 Task: Check the sale-to-list ratio of center island in the last 1 year.
Action: Mouse moved to (1091, 250)
Screenshot: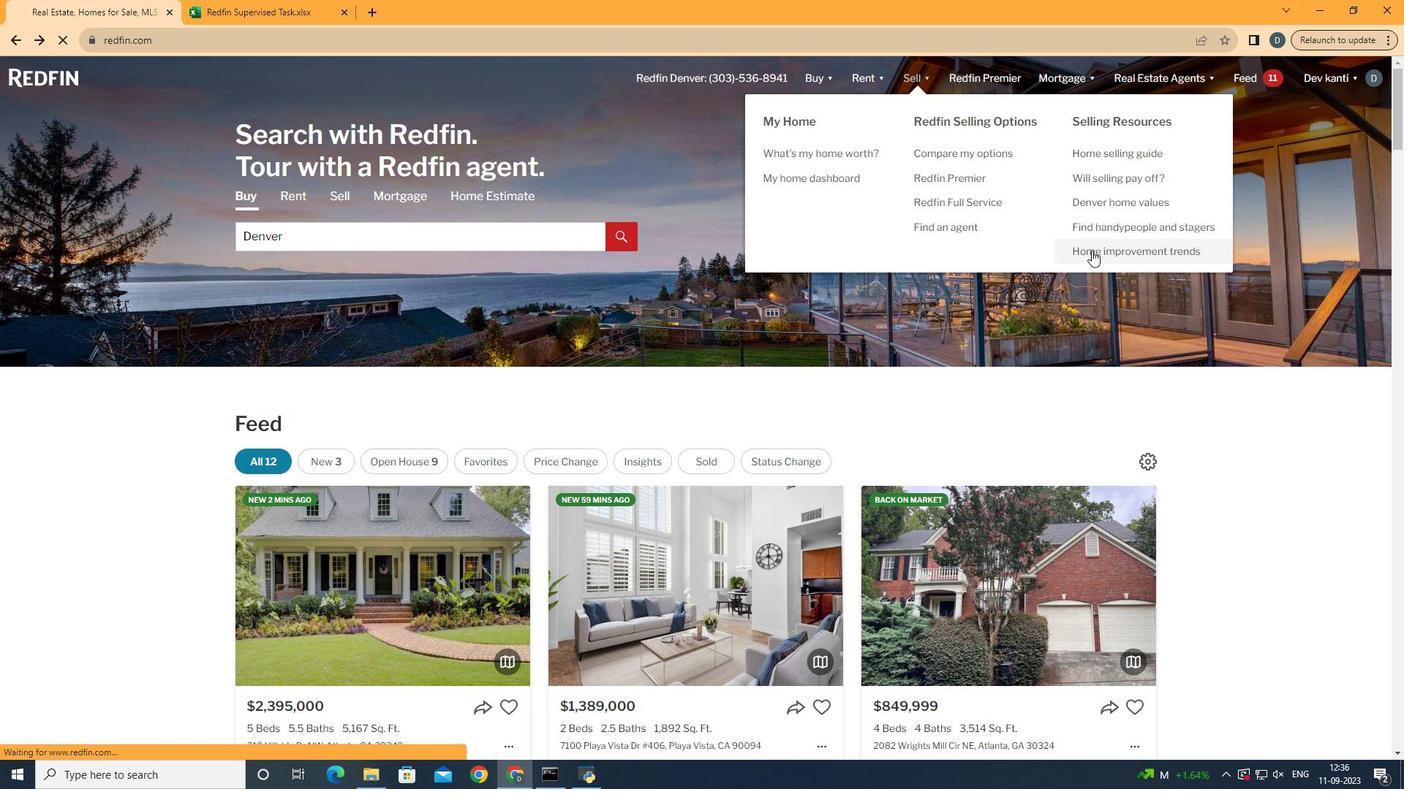 
Action: Mouse pressed left at (1091, 250)
Screenshot: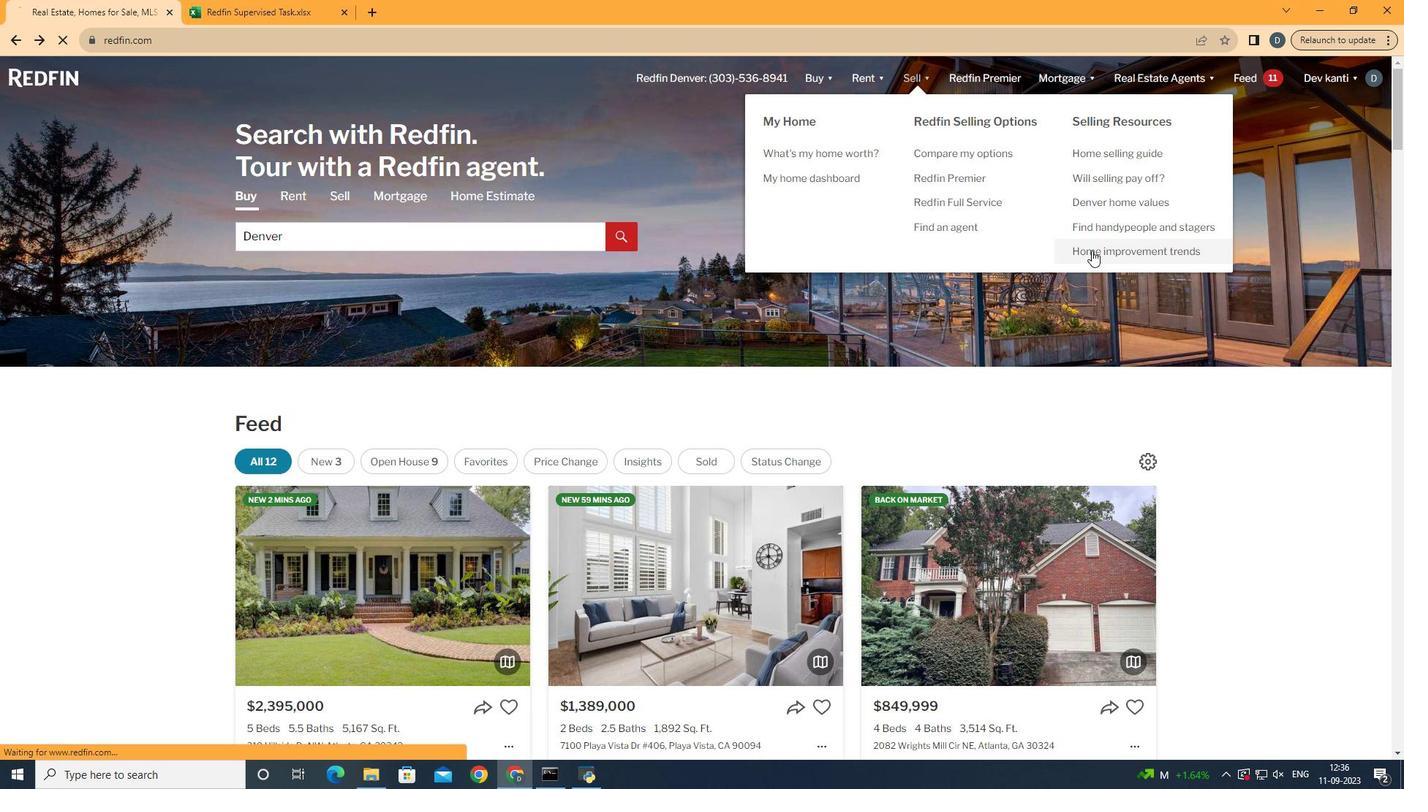
Action: Mouse moved to (362, 282)
Screenshot: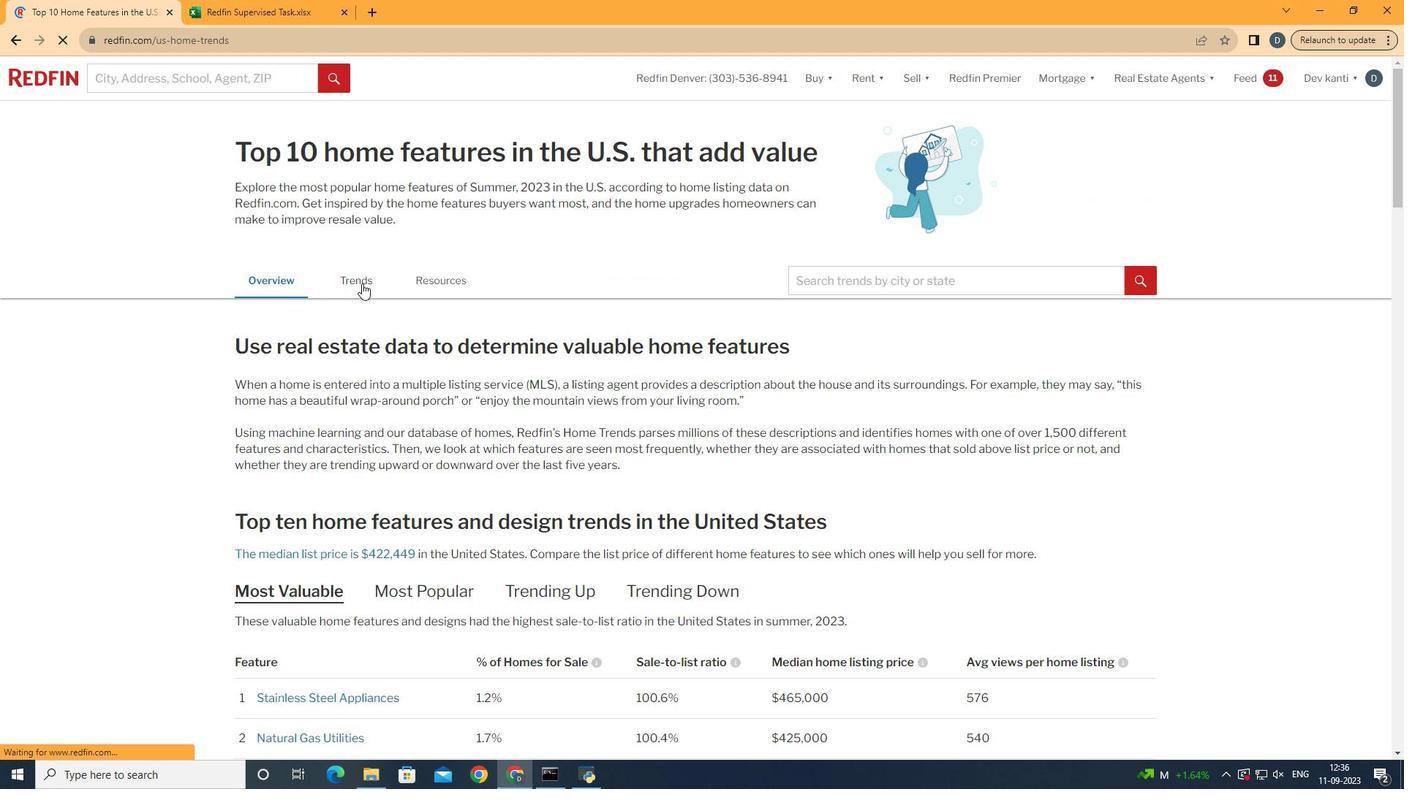 
Action: Mouse pressed left at (362, 282)
Screenshot: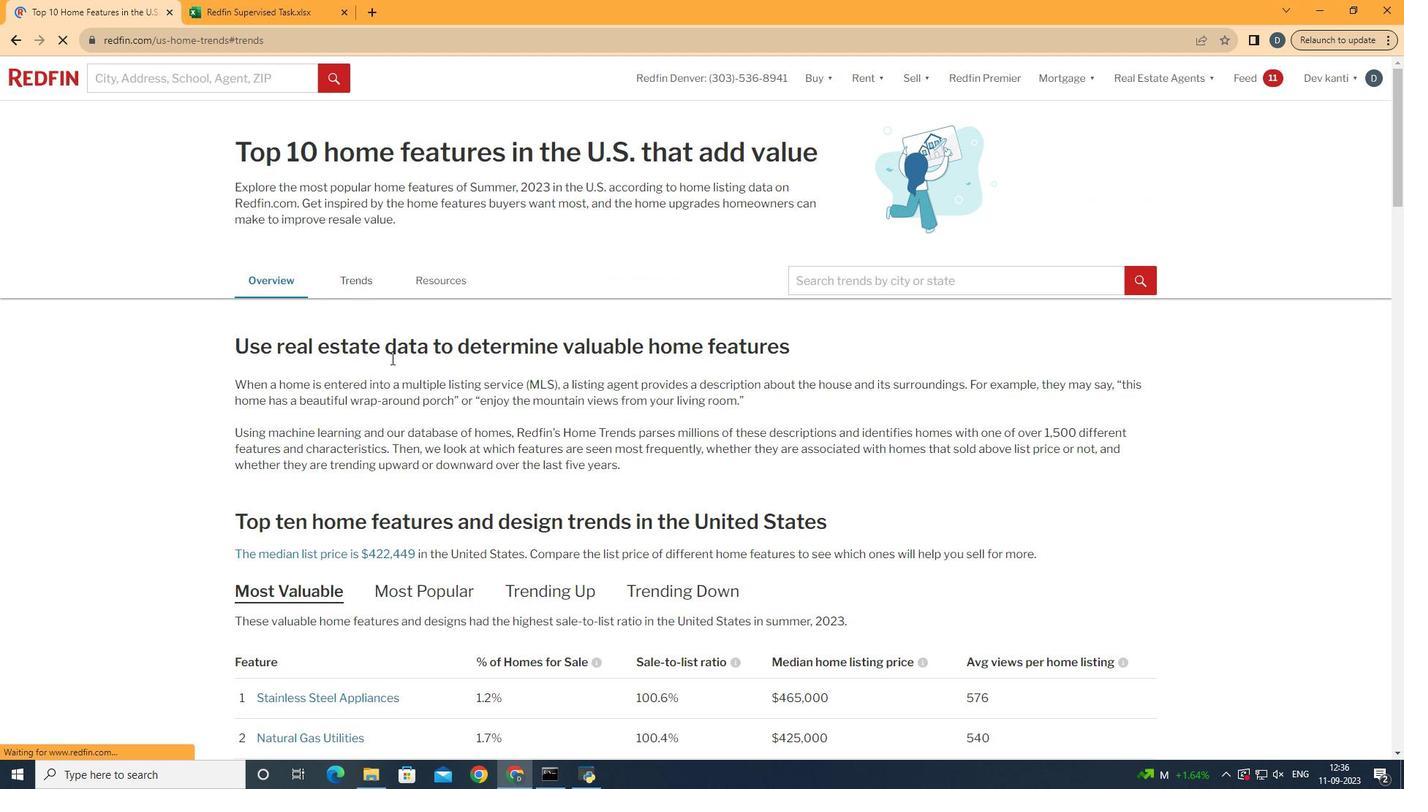 
Action: Mouse moved to (462, 409)
Screenshot: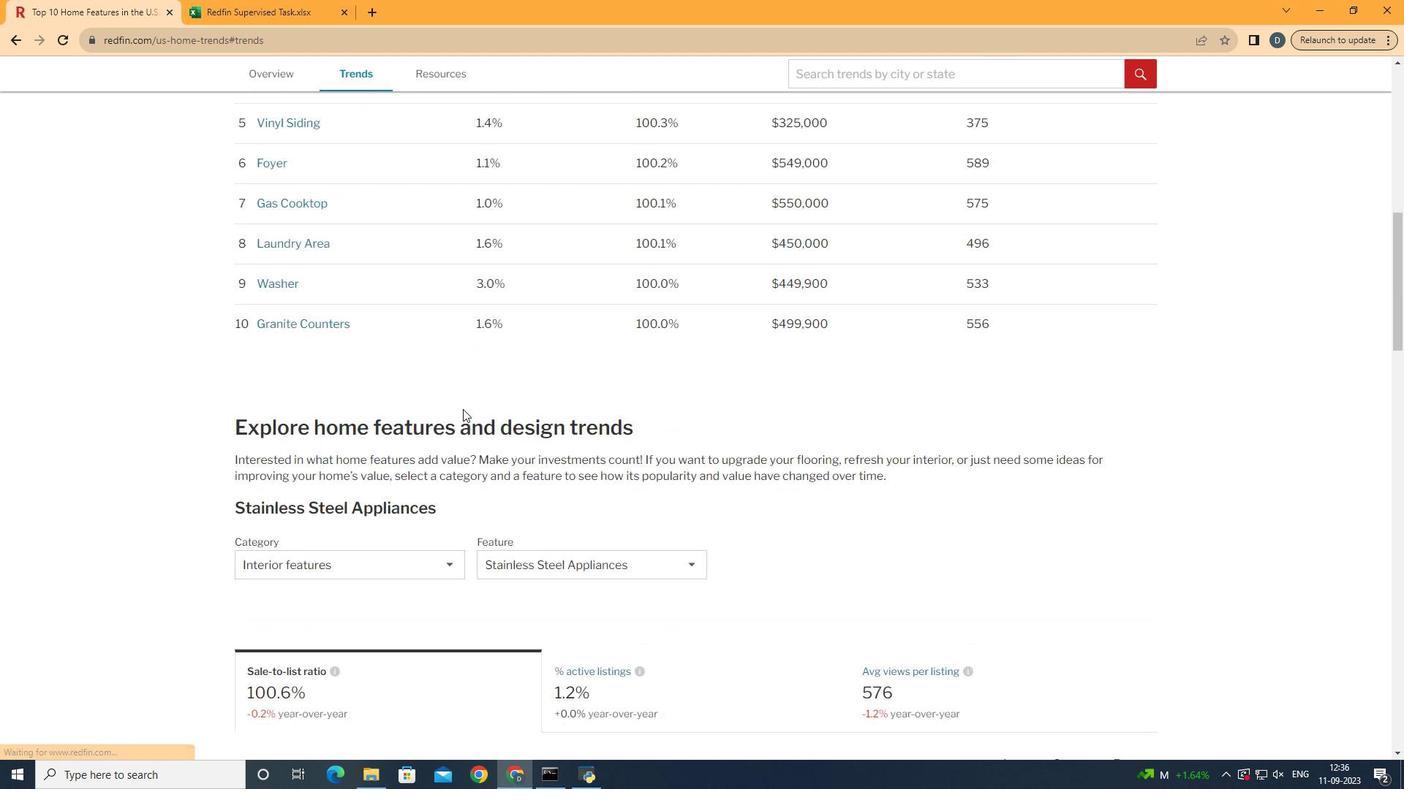 
Action: Mouse scrolled (462, 408) with delta (0, 0)
Screenshot: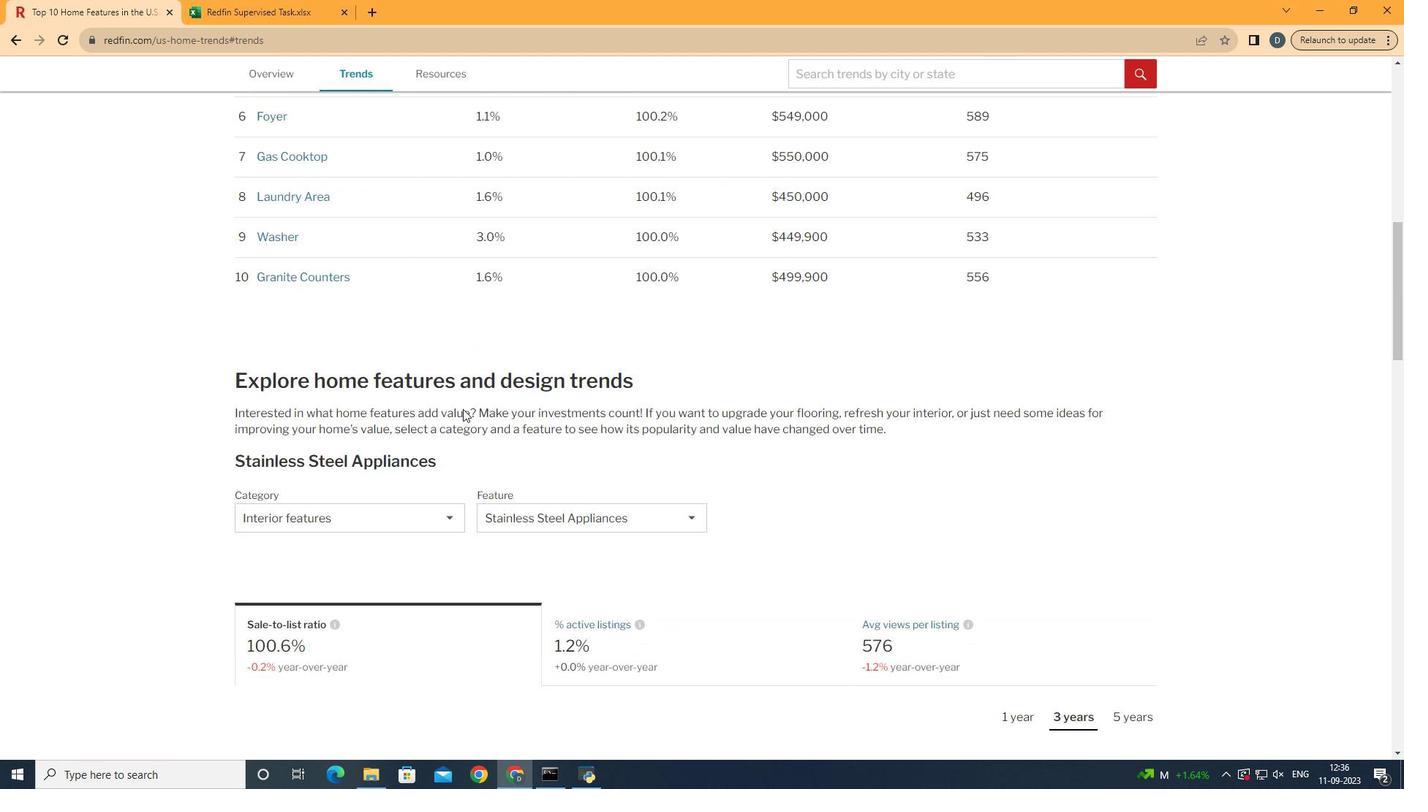 
Action: Mouse scrolled (462, 408) with delta (0, 0)
Screenshot: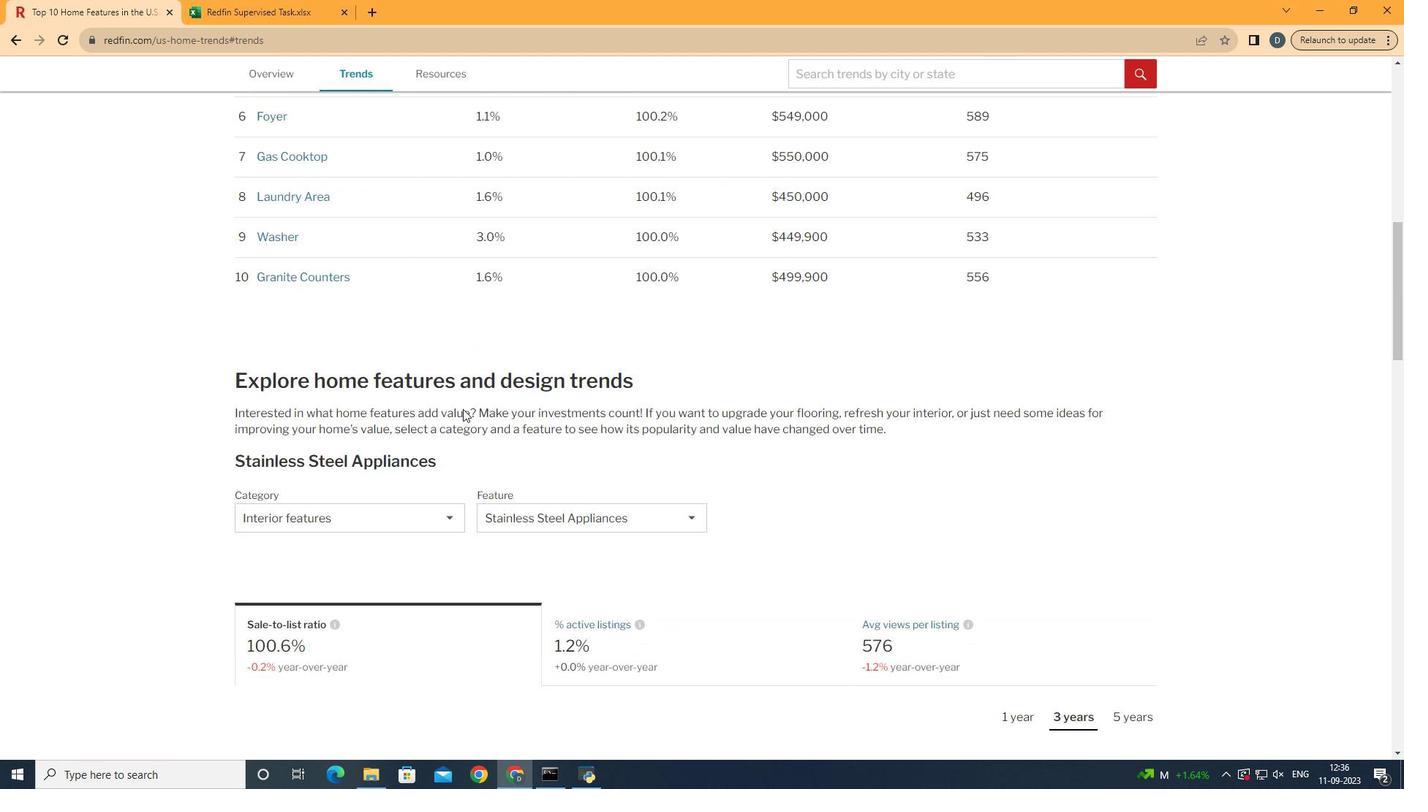 
Action: Mouse scrolled (462, 408) with delta (0, 0)
Screenshot: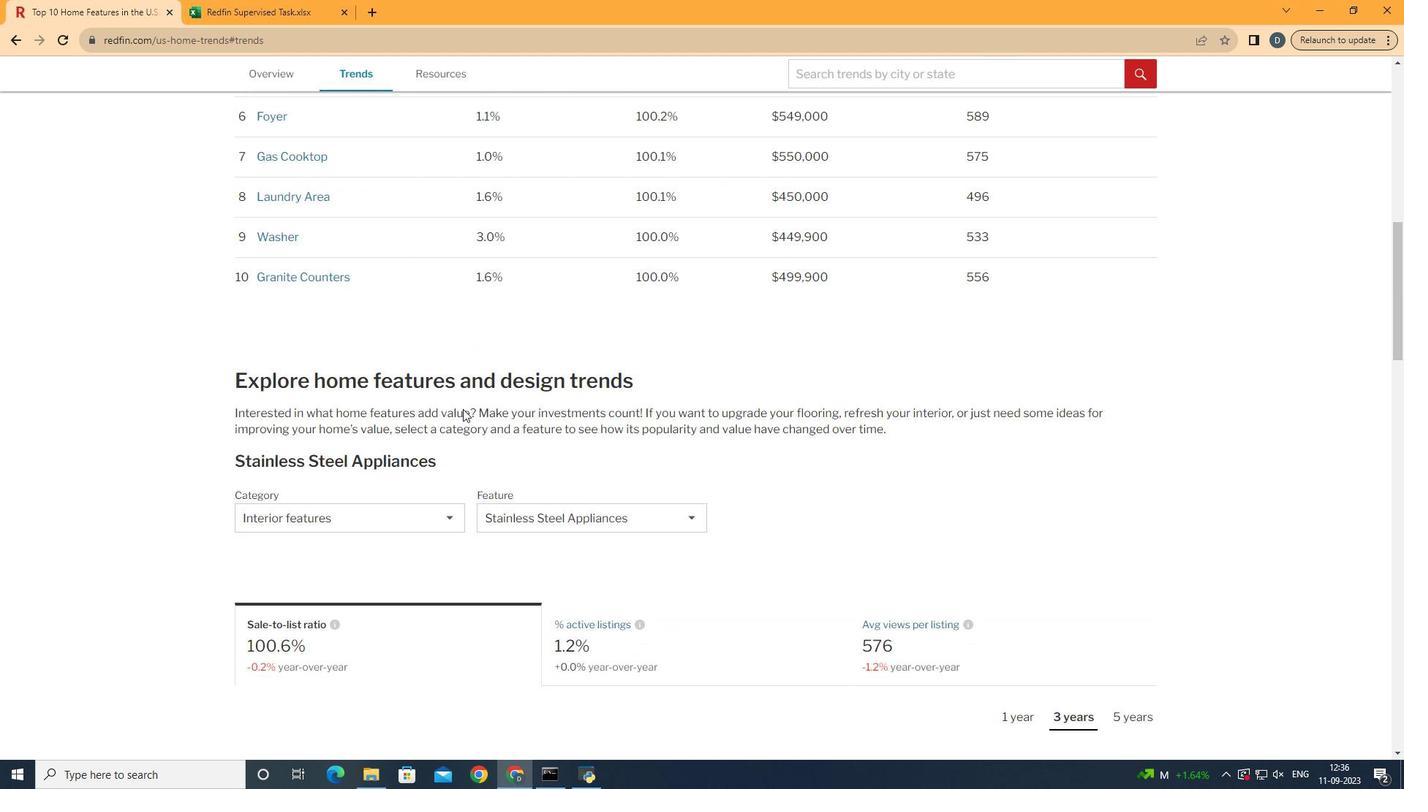 
Action: Mouse scrolled (462, 408) with delta (0, 0)
Screenshot: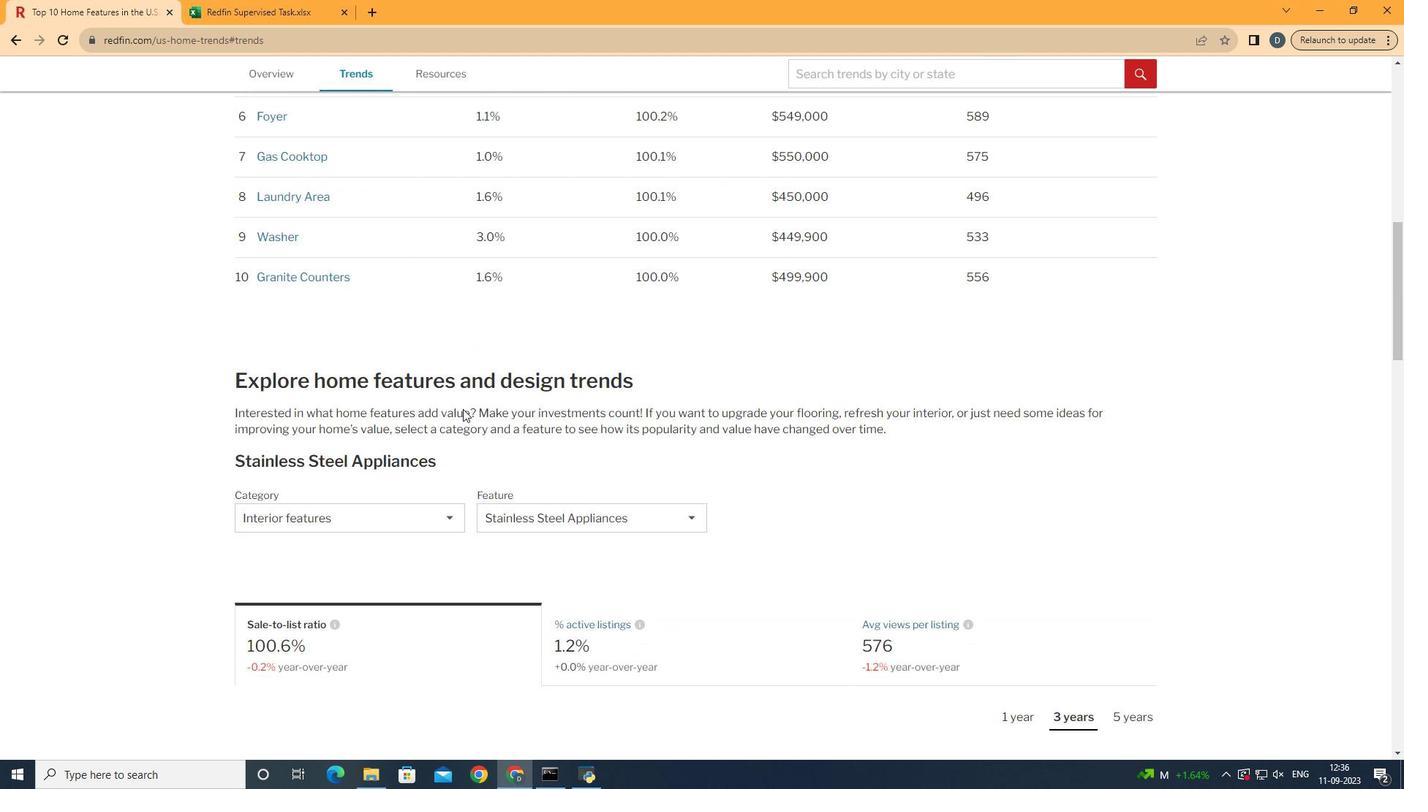 
Action: Mouse scrolled (462, 408) with delta (0, 0)
Screenshot: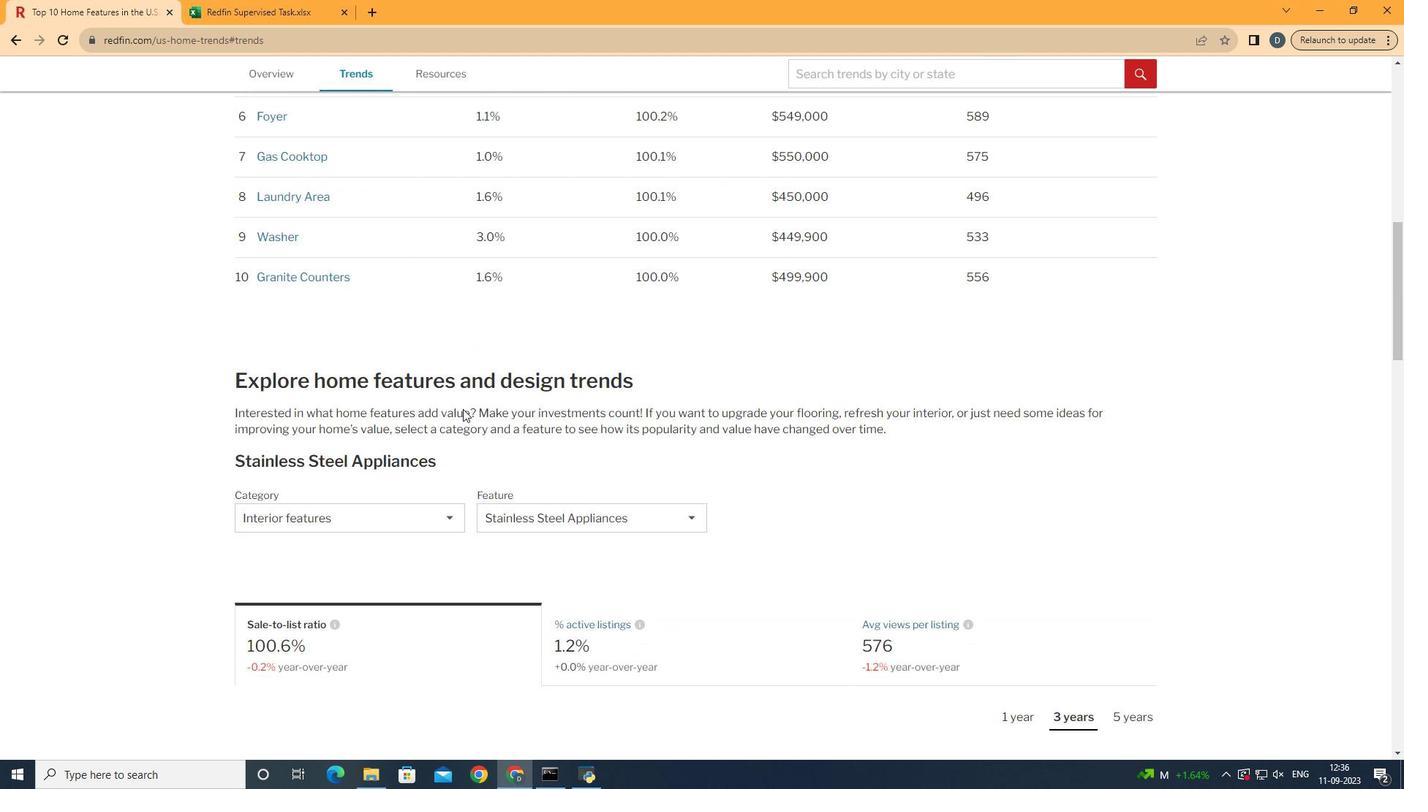 
Action: Mouse scrolled (462, 408) with delta (0, 0)
Screenshot: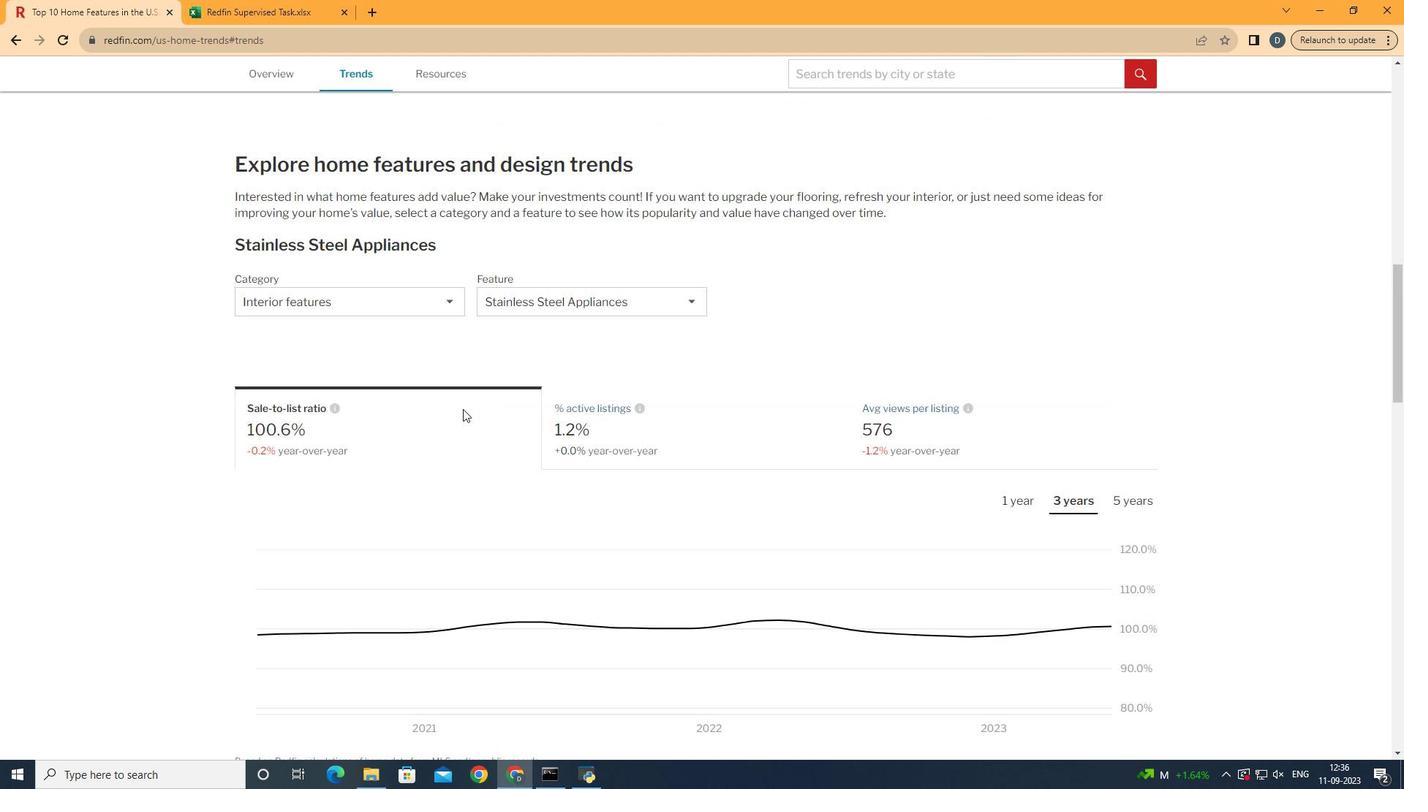 
Action: Mouse scrolled (462, 408) with delta (0, 0)
Screenshot: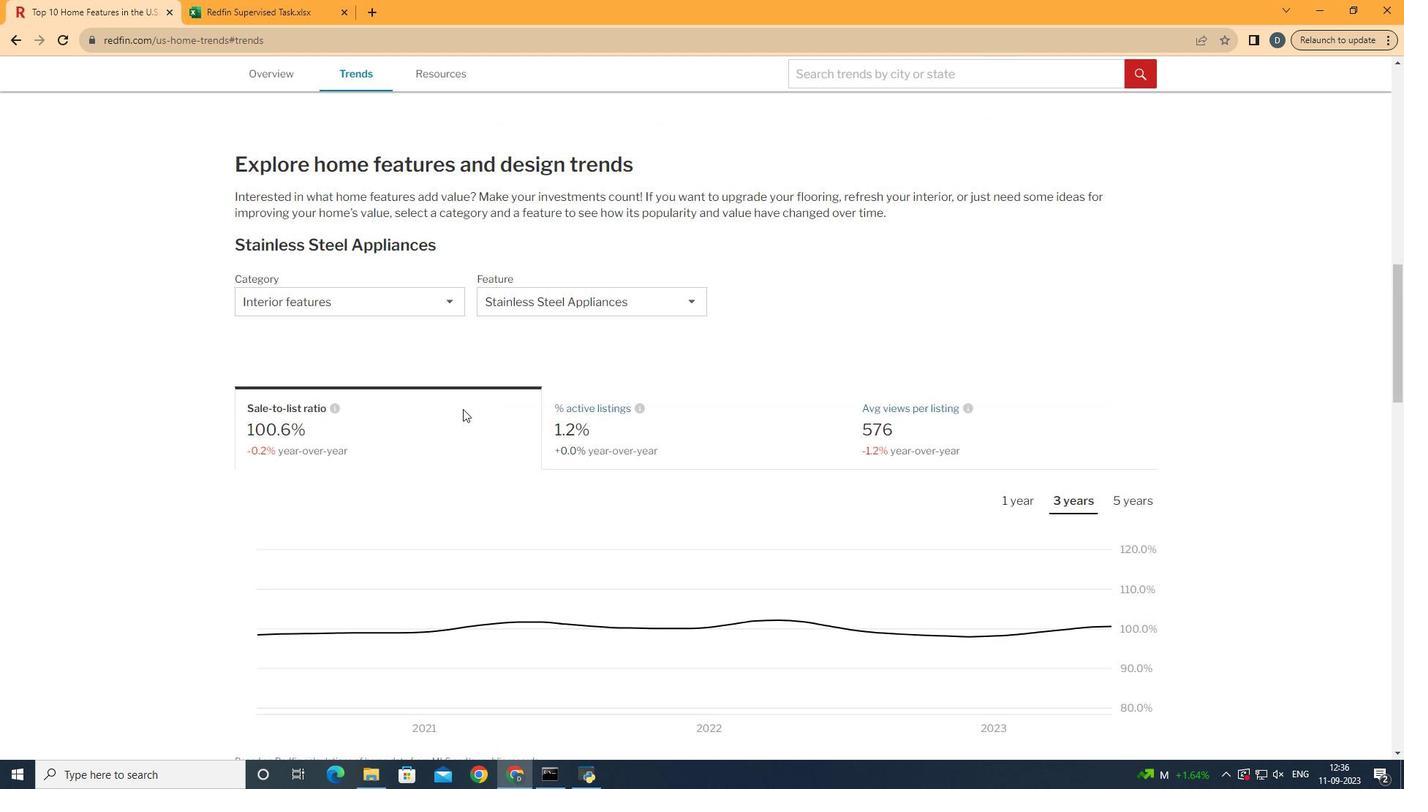 
Action: Mouse scrolled (462, 408) with delta (0, 0)
Screenshot: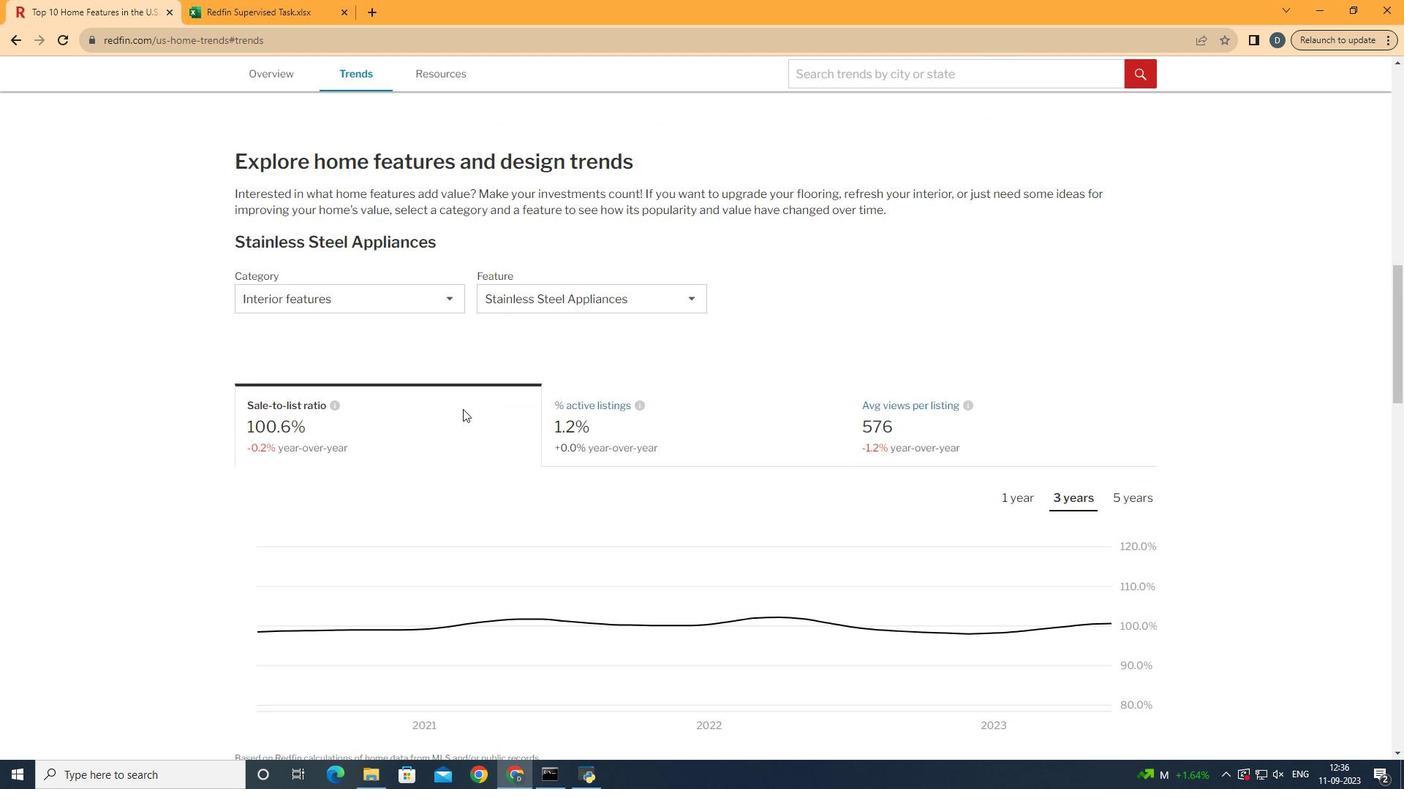 
Action: Mouse moved to (429, 307)
Screenshot: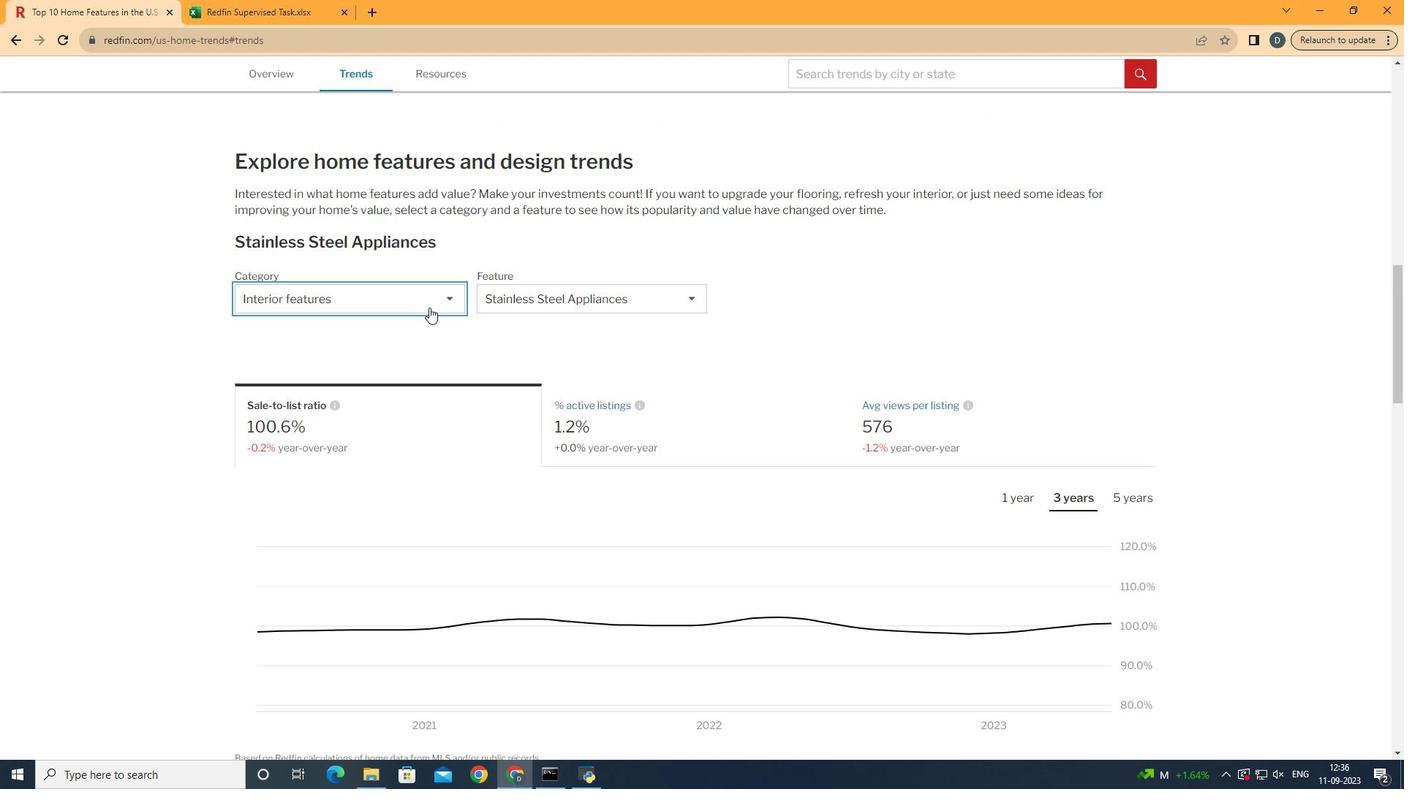 
Action: Mouse pressed left at (429, 307)
Screenshot: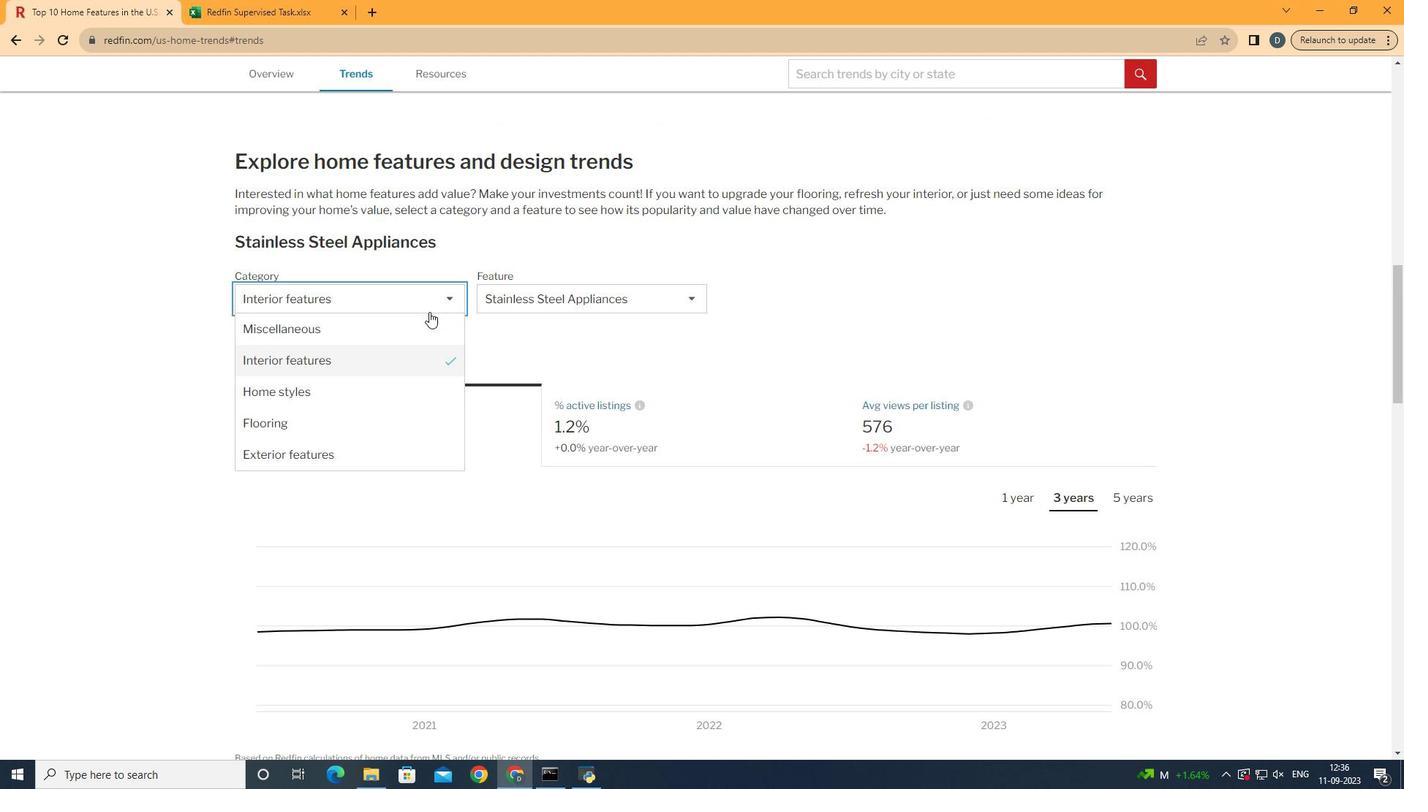 
Action: Mouse moved to (431, 350)
Screenshot: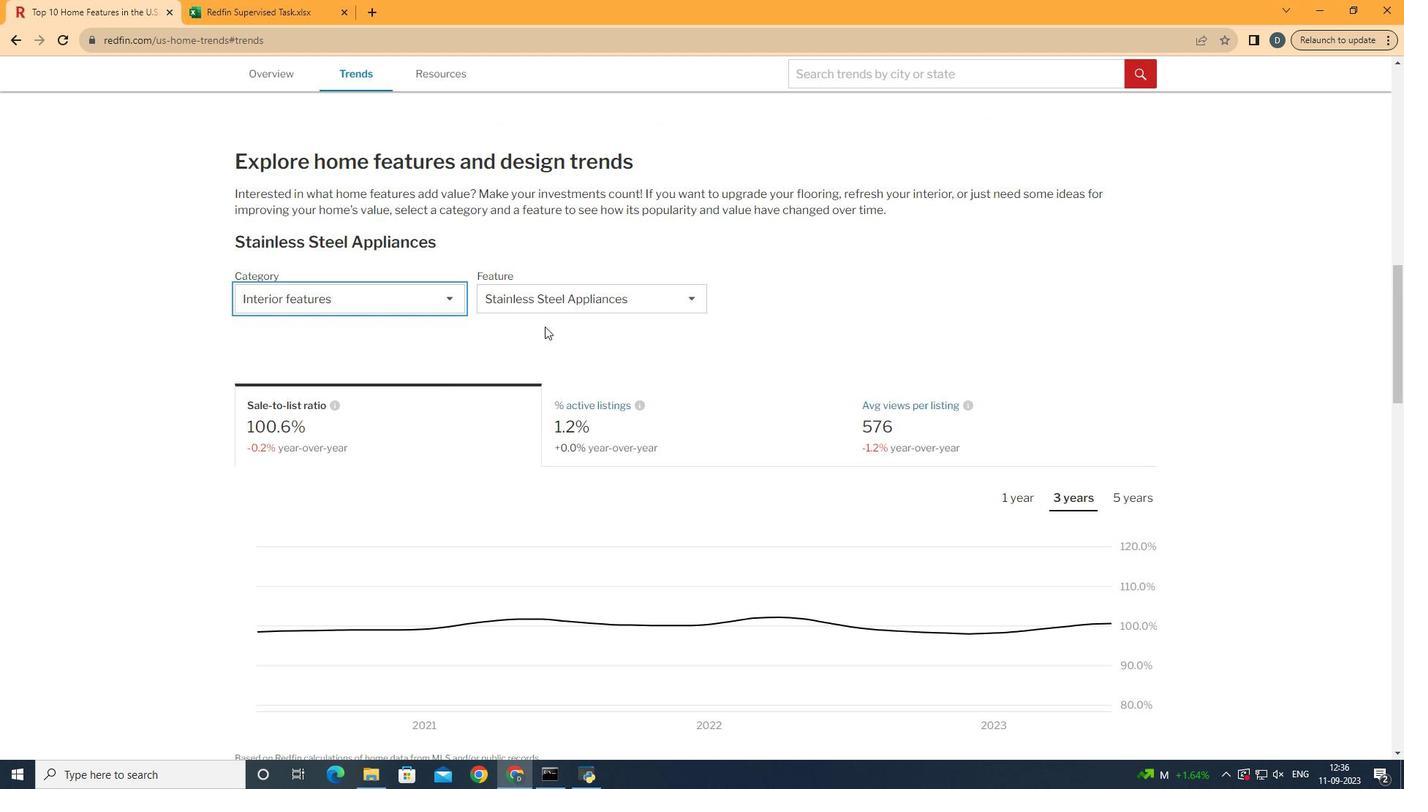
Action: Mouse pressed left at (431, 350)
Screenshot: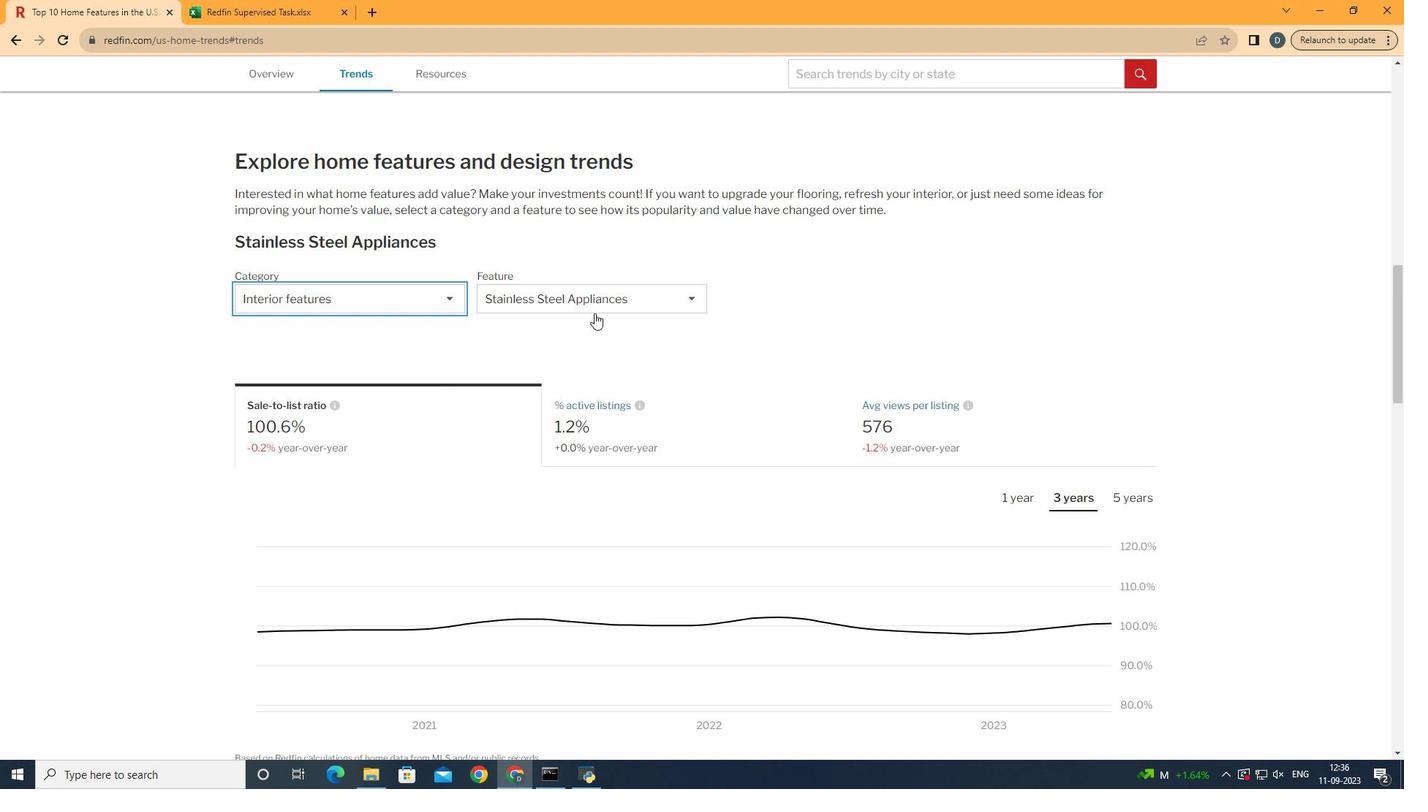 
Action: Mouse moved to (596, 312)
Screenshot: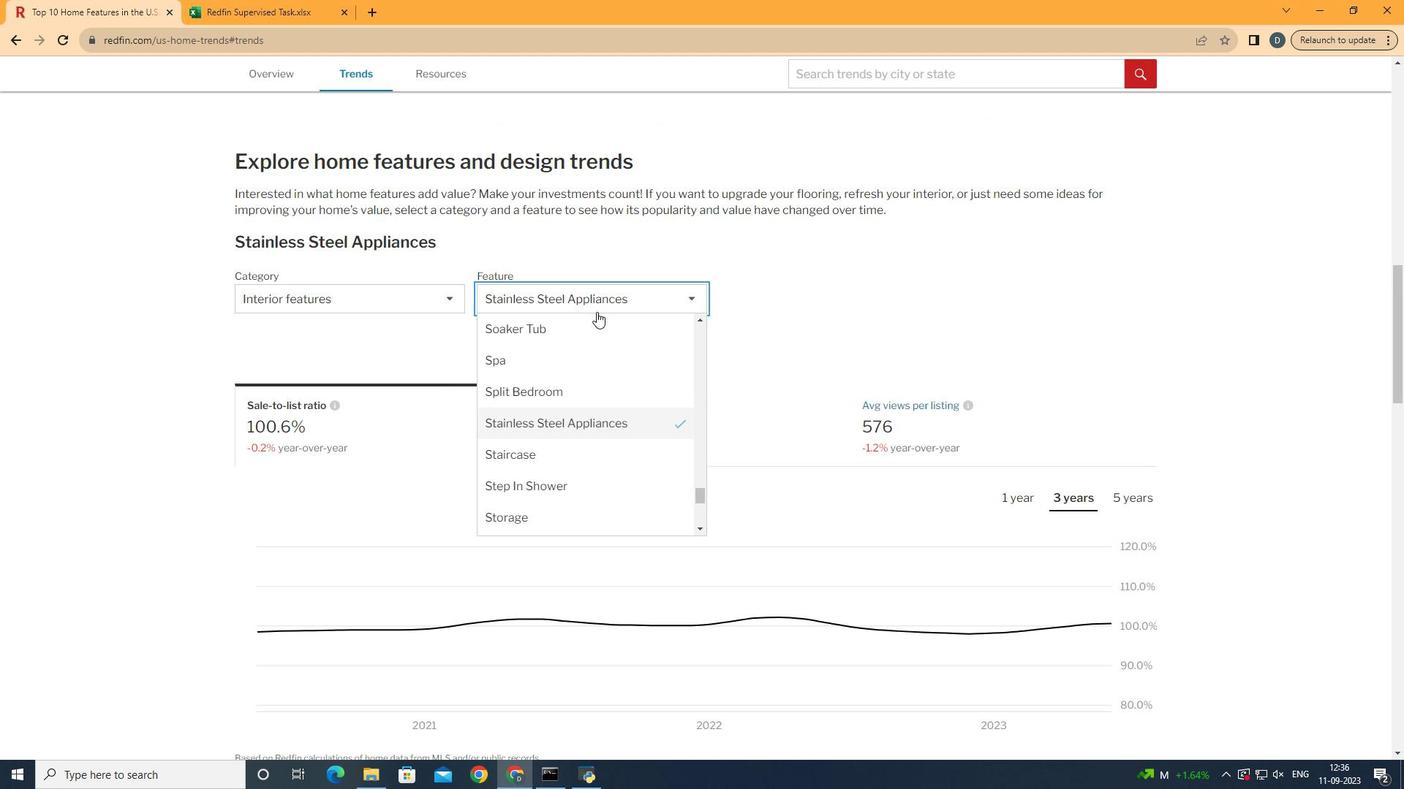 
Action: Mouse pressed left at (596, 312)
Screenshot: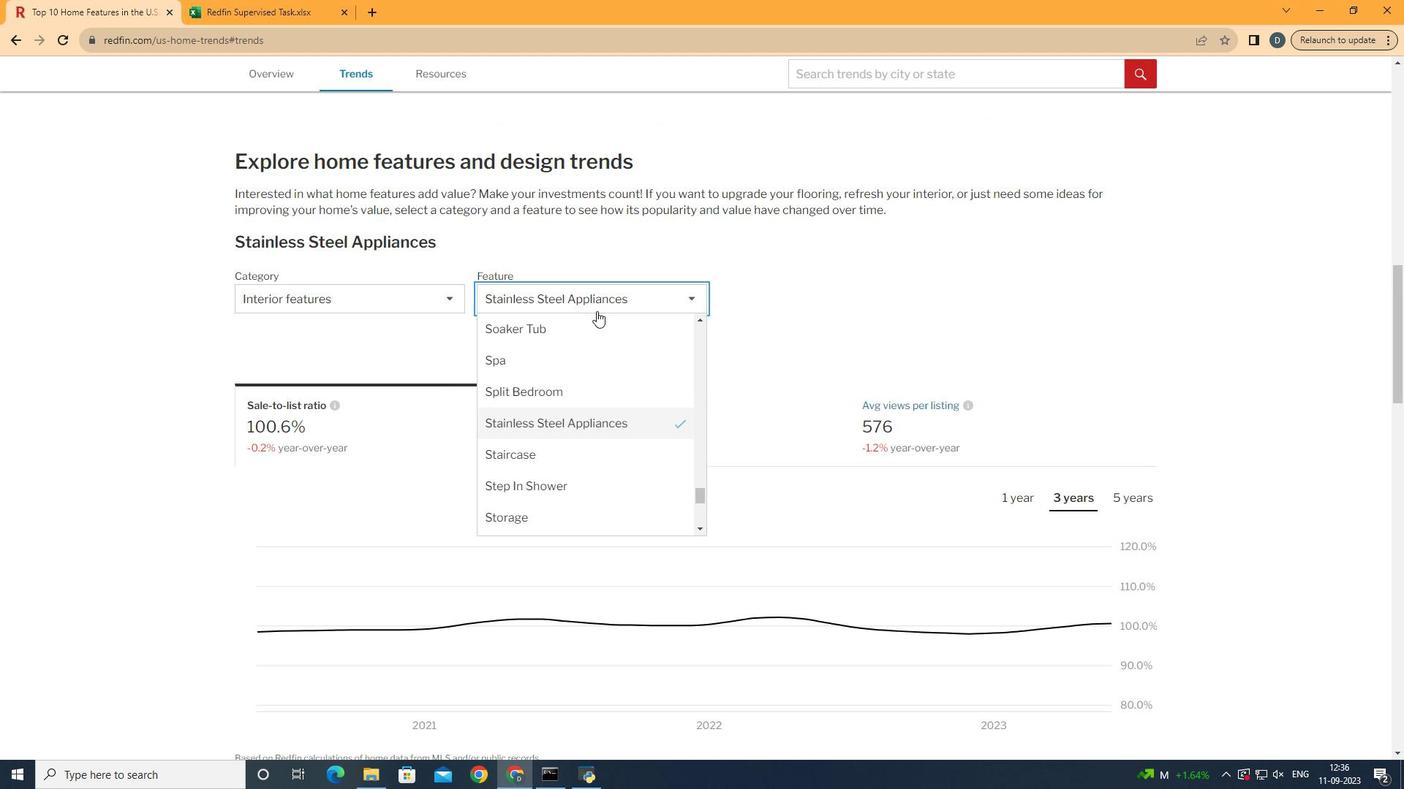 
Action: Mouse moved to (586, 366)
Screenshot: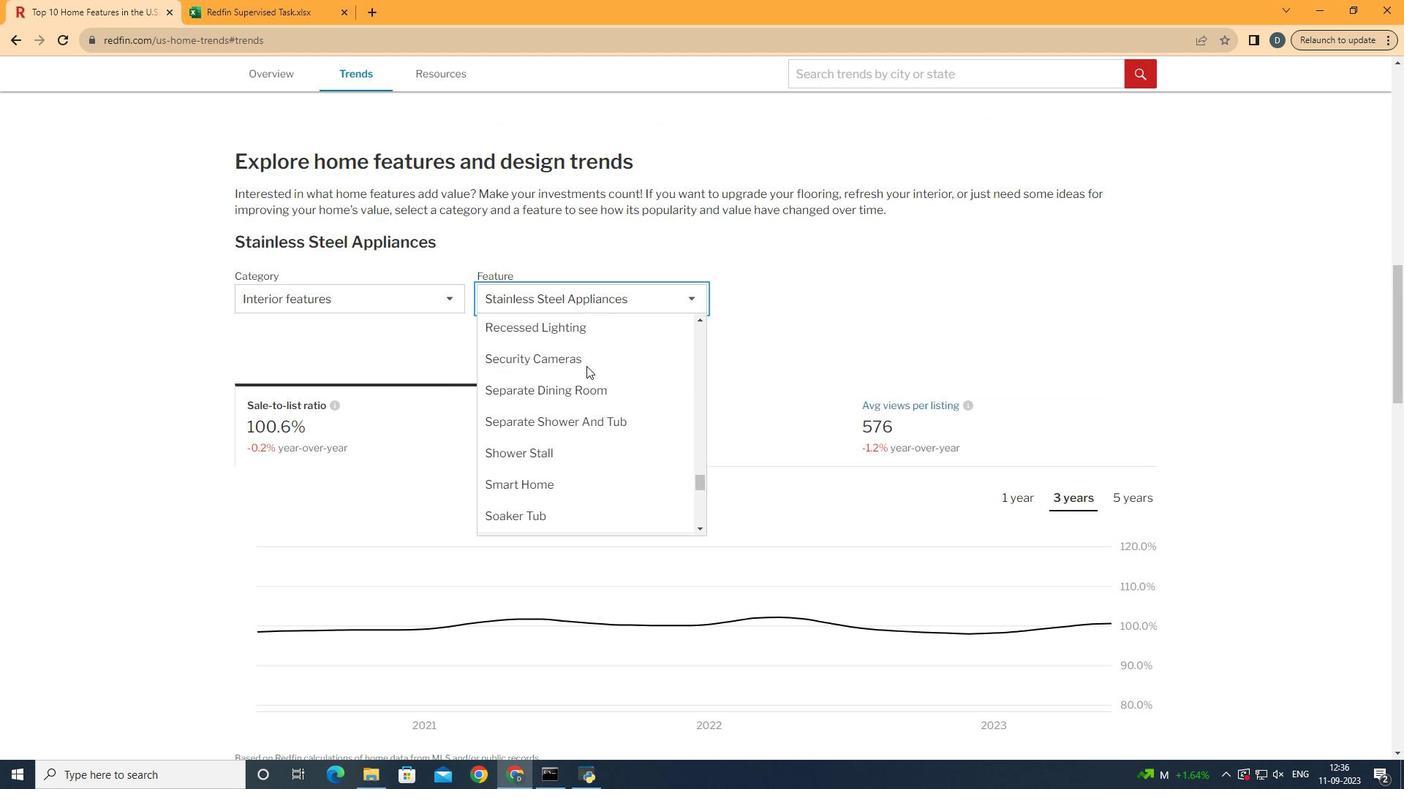 
Action: Mouse scrolled (586, 367) with delta (0, 0)
Screenshot: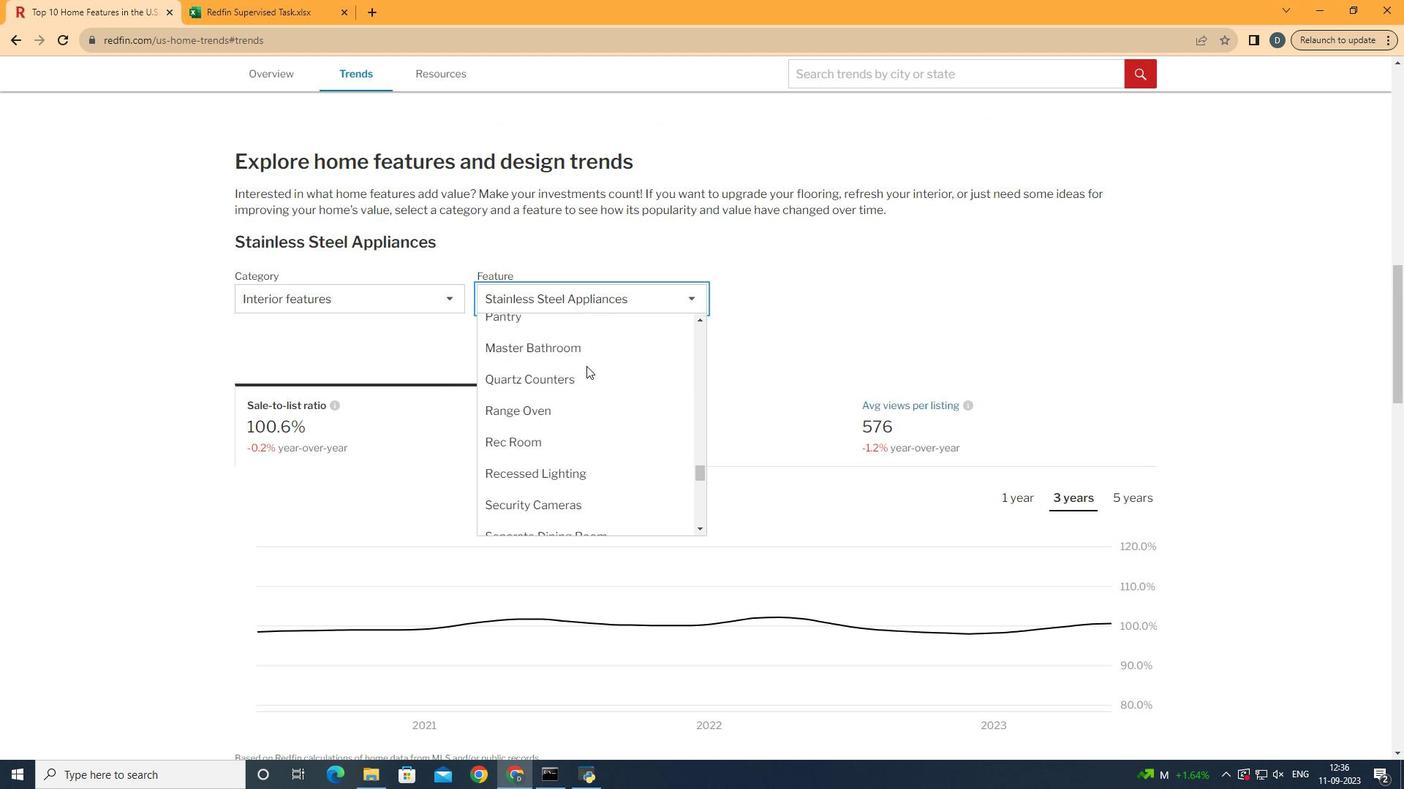 
Action: Mouse scrolled (586, 367) with delta (0, 0)
Screenshot: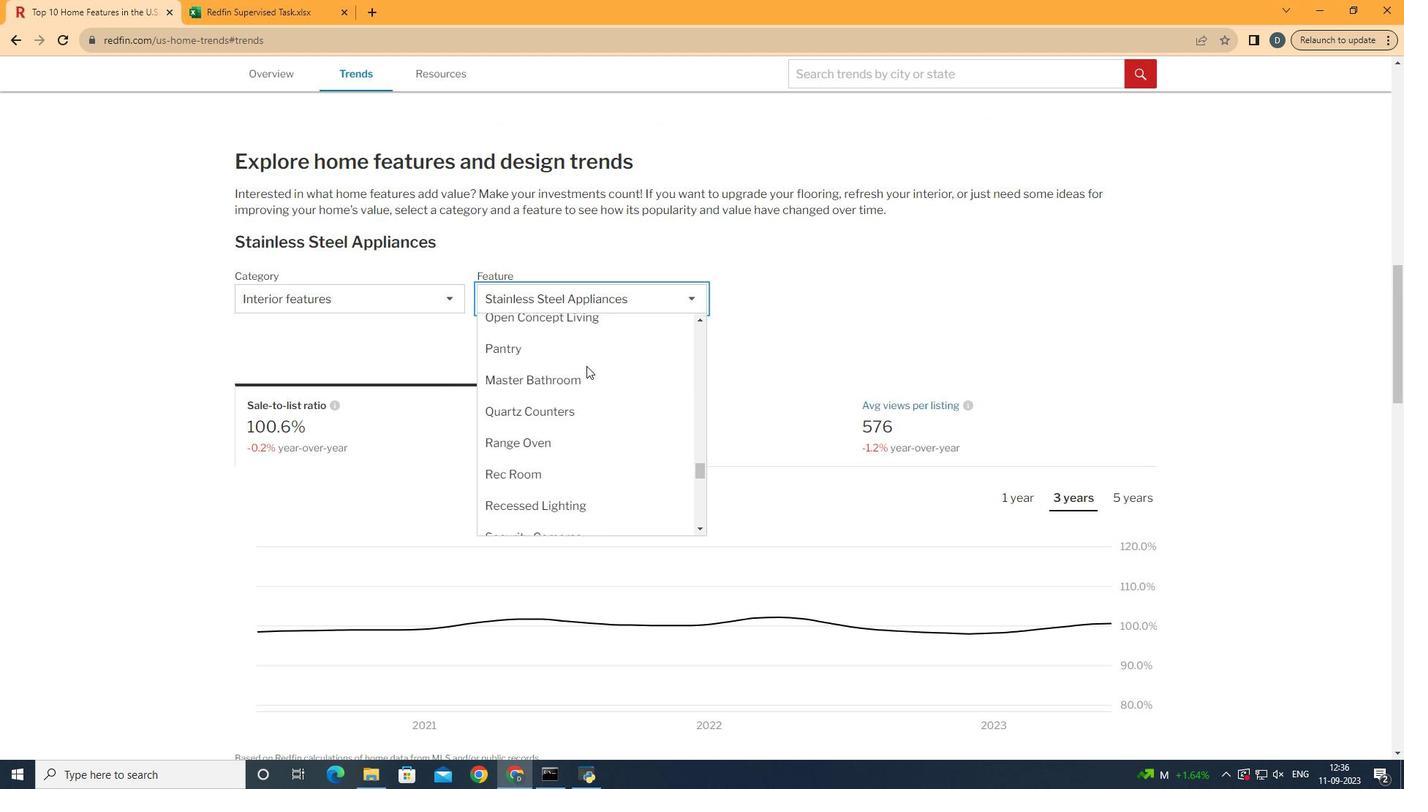 
Action: Mouse scrolled (586, 367) with delta (0, 0)
Screenshot: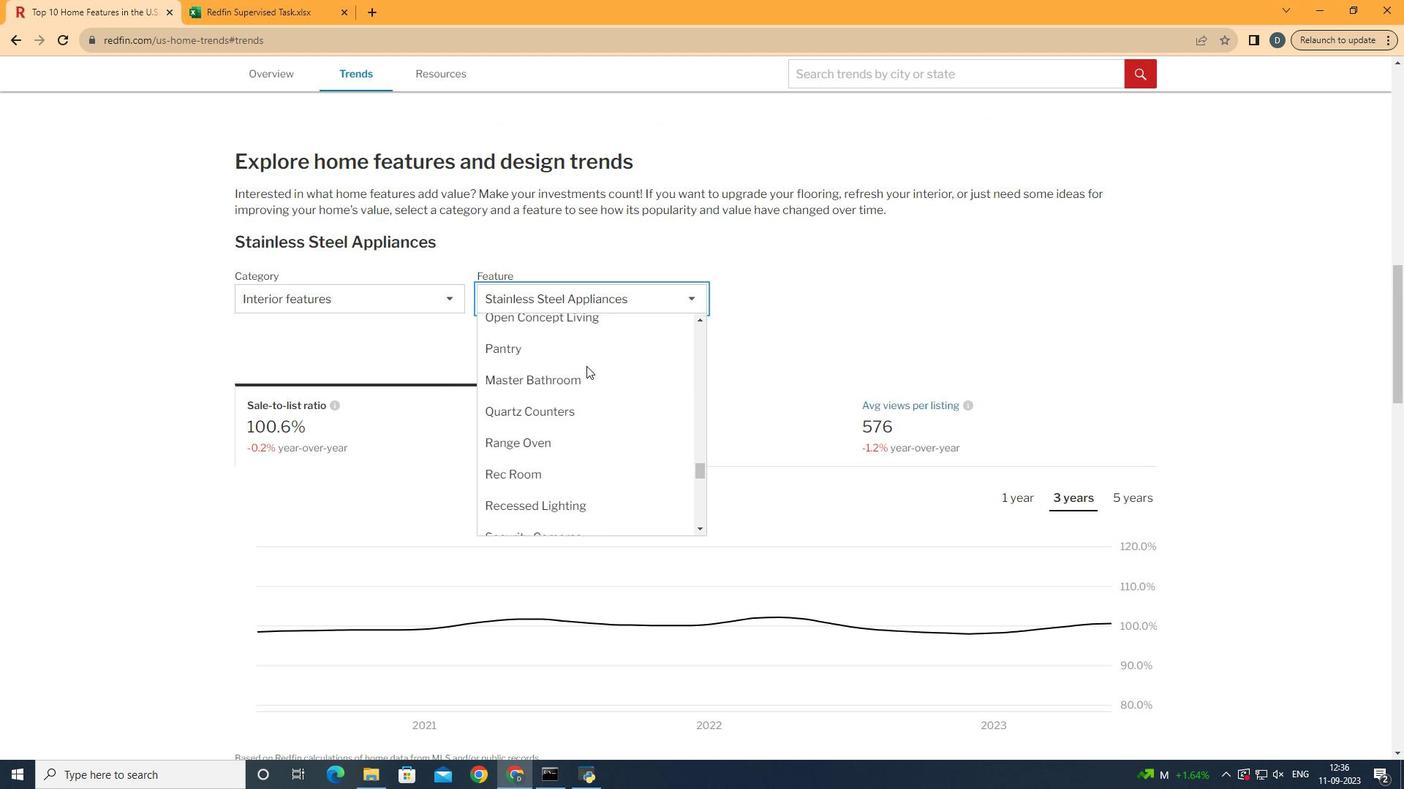 
Action: Mouse scrolled (586, 367) with delta (0, 0)
Screenshot: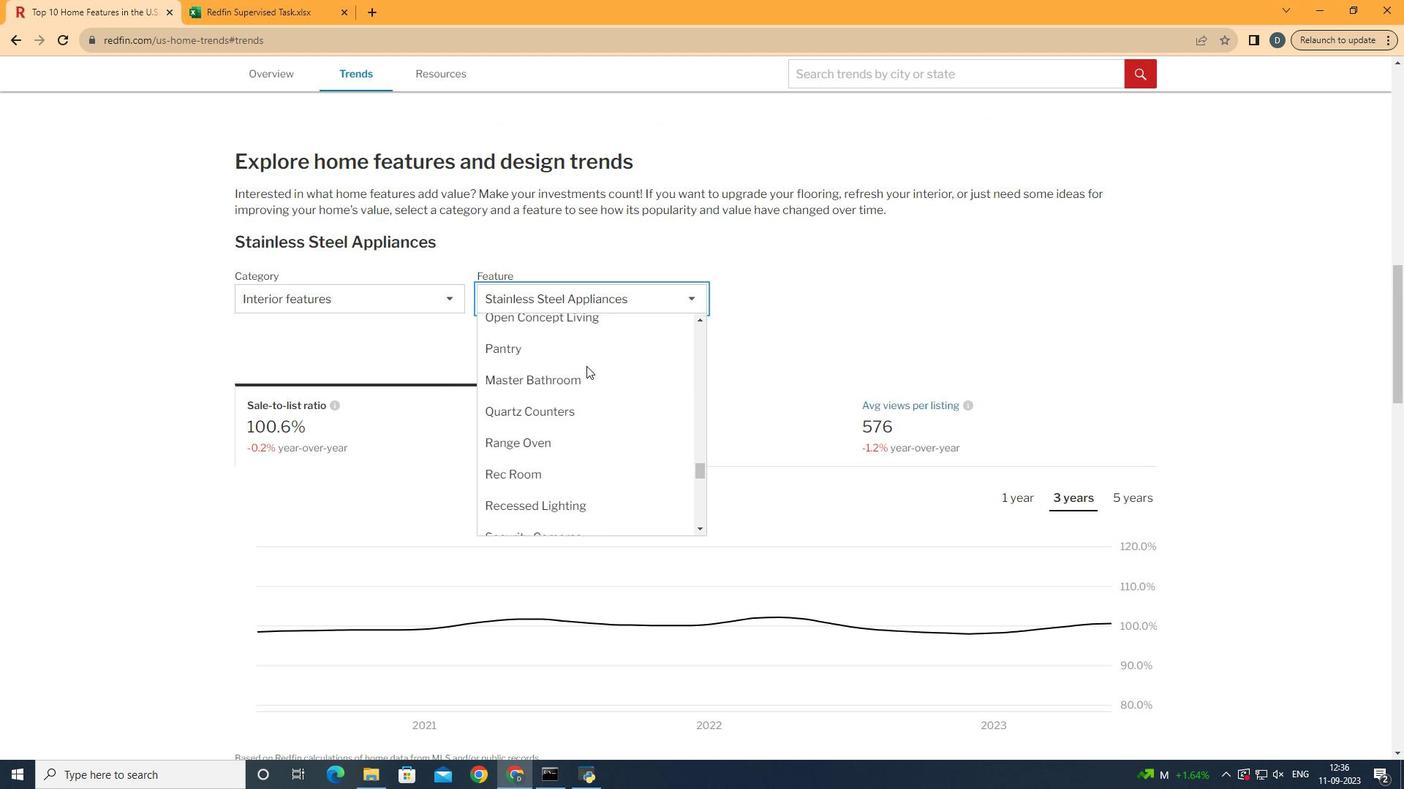 
Action: Mouse scrolled (586, 367) with delta (0, 0)
Screenshot: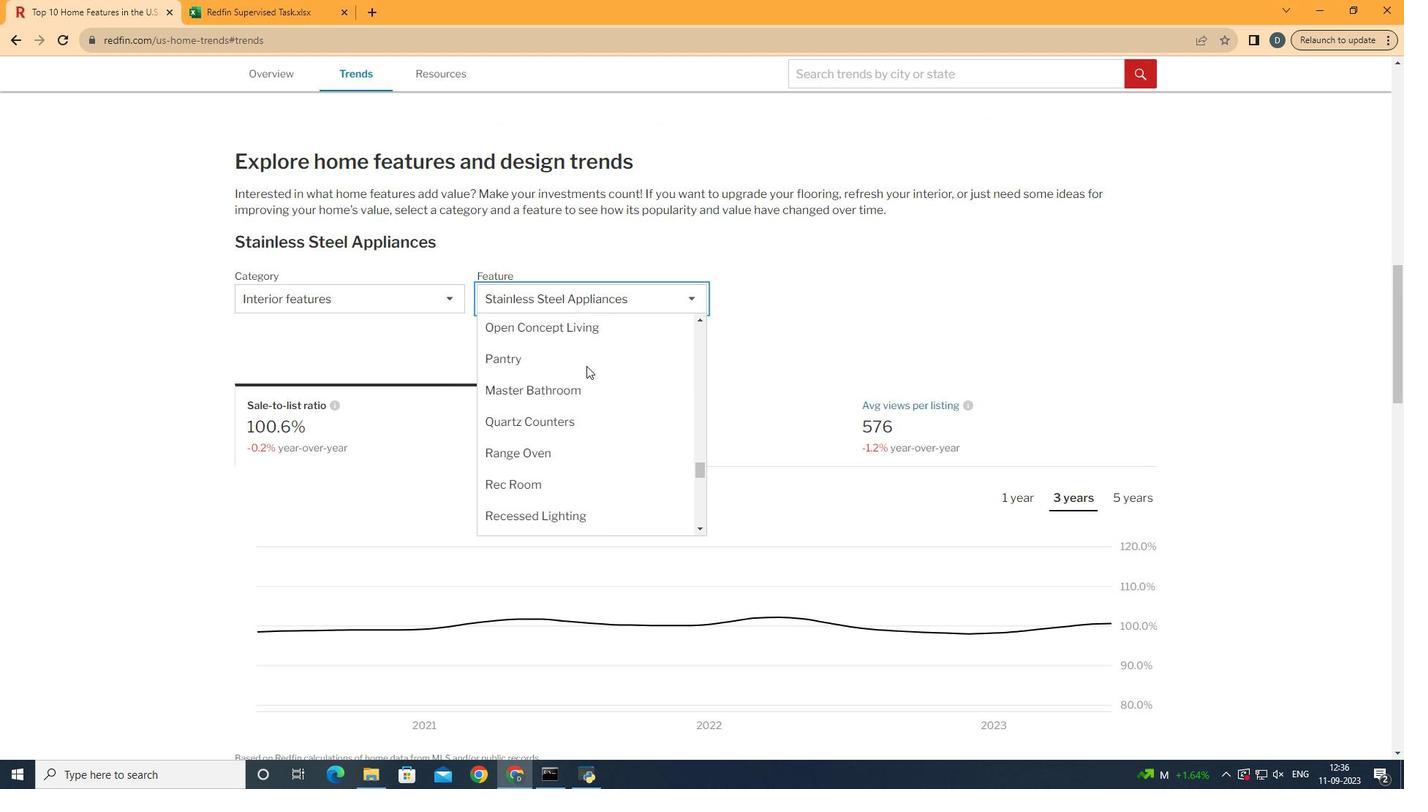 
Action: Mouse scrolled (586, 367) with delta (0, 0)
Screenshot: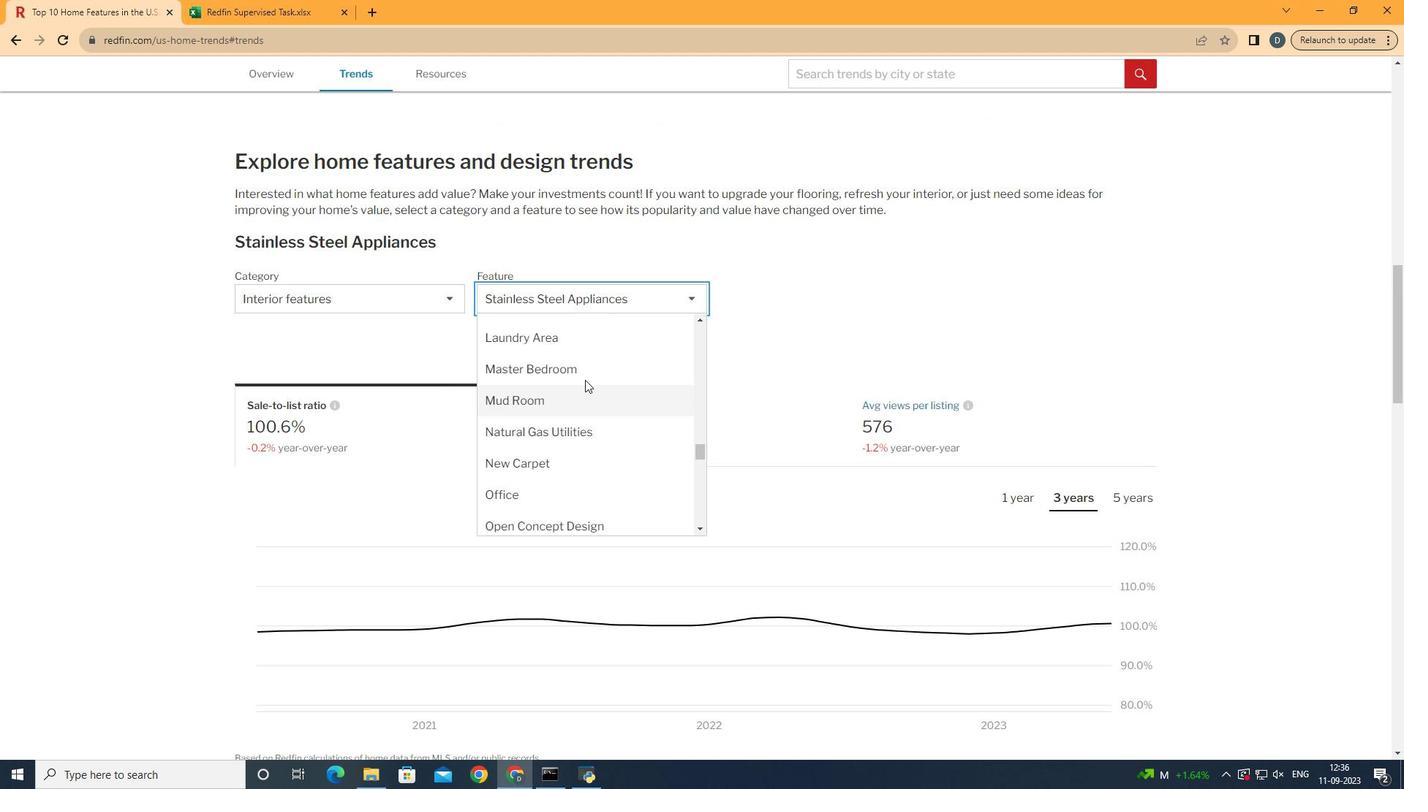 
Action: Mouse scrolled (586, 367) with delta (0, 0)
Screenshot: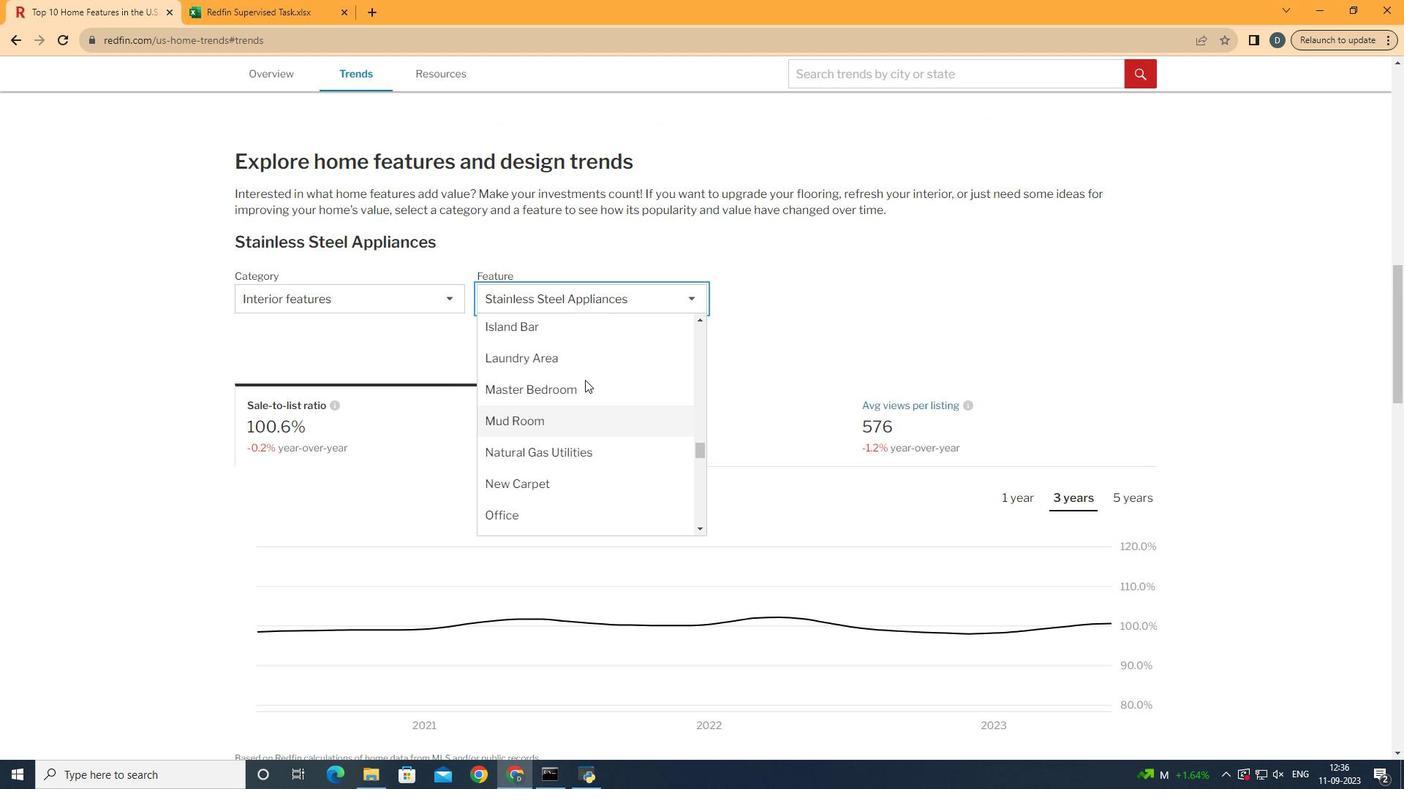 
Action: Mouse scrolled (586, 367) with delta (0, 0)
Screenshot: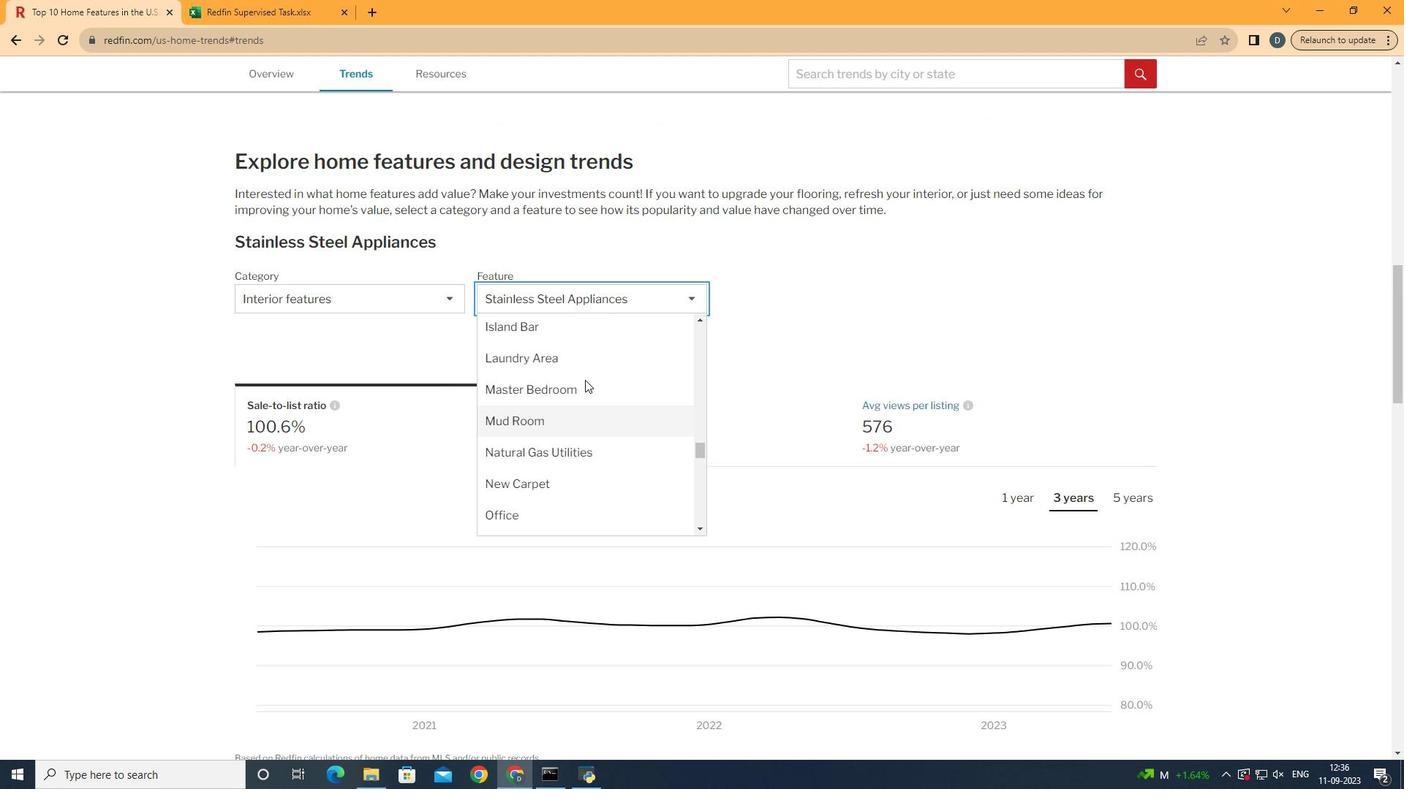 
Action: Mouse moved to (585, 367)
Screenshot: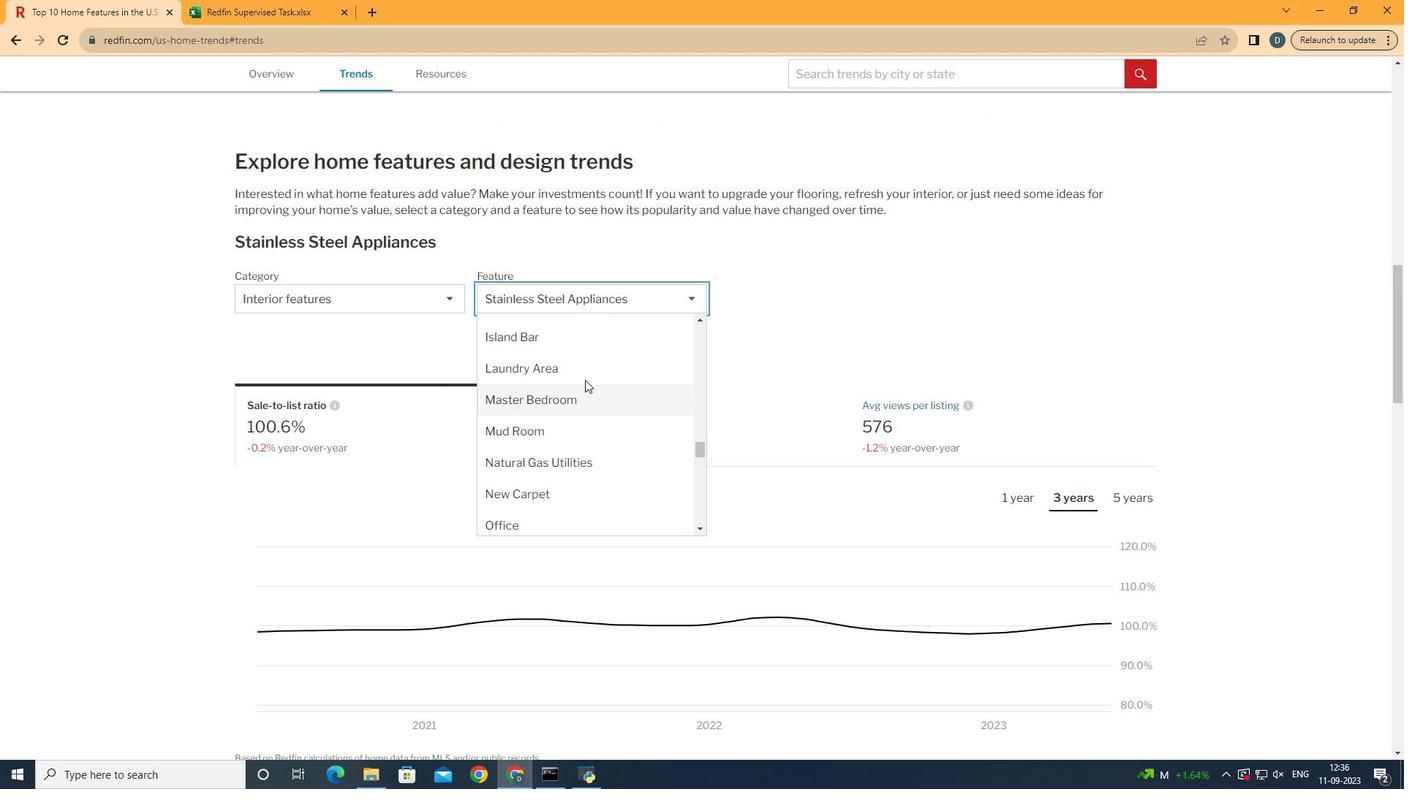 
Action: Mouse scrolled (585, 368) with delta (0, 0)
Screenshot: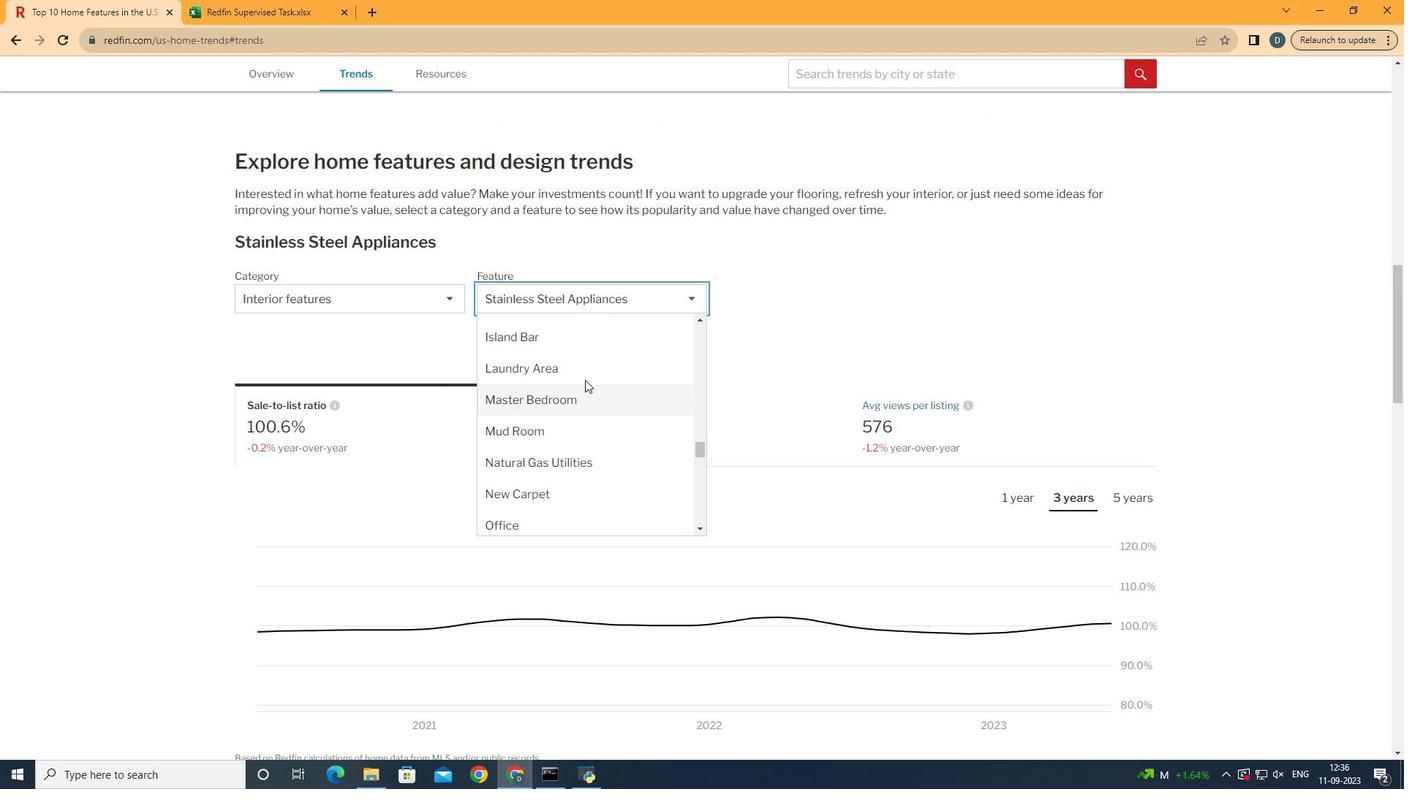 
Action: Mouse moved to (585, 380)
Screenshot: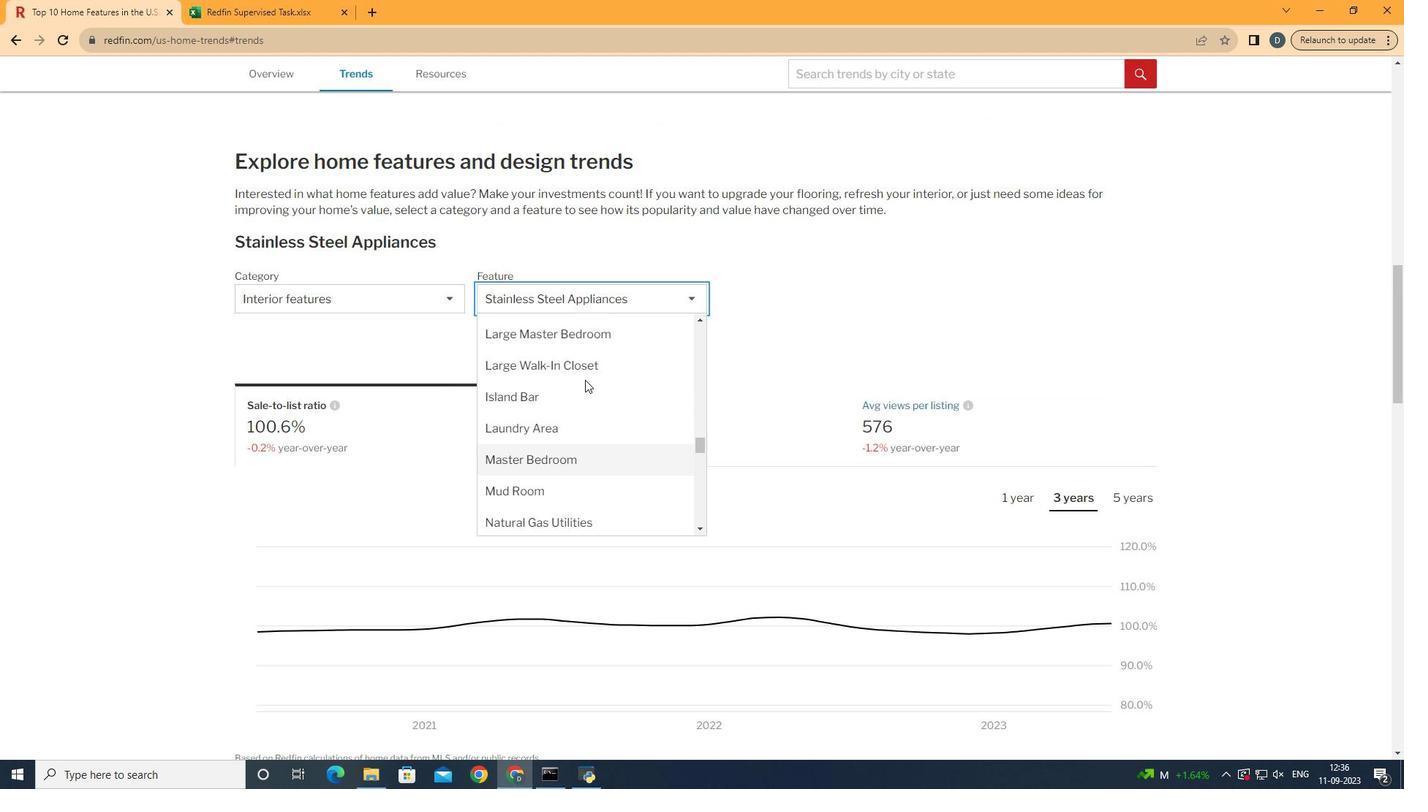 
Action: Mouse scrolled (585, 381) with delta (0, 0)
Screenshot: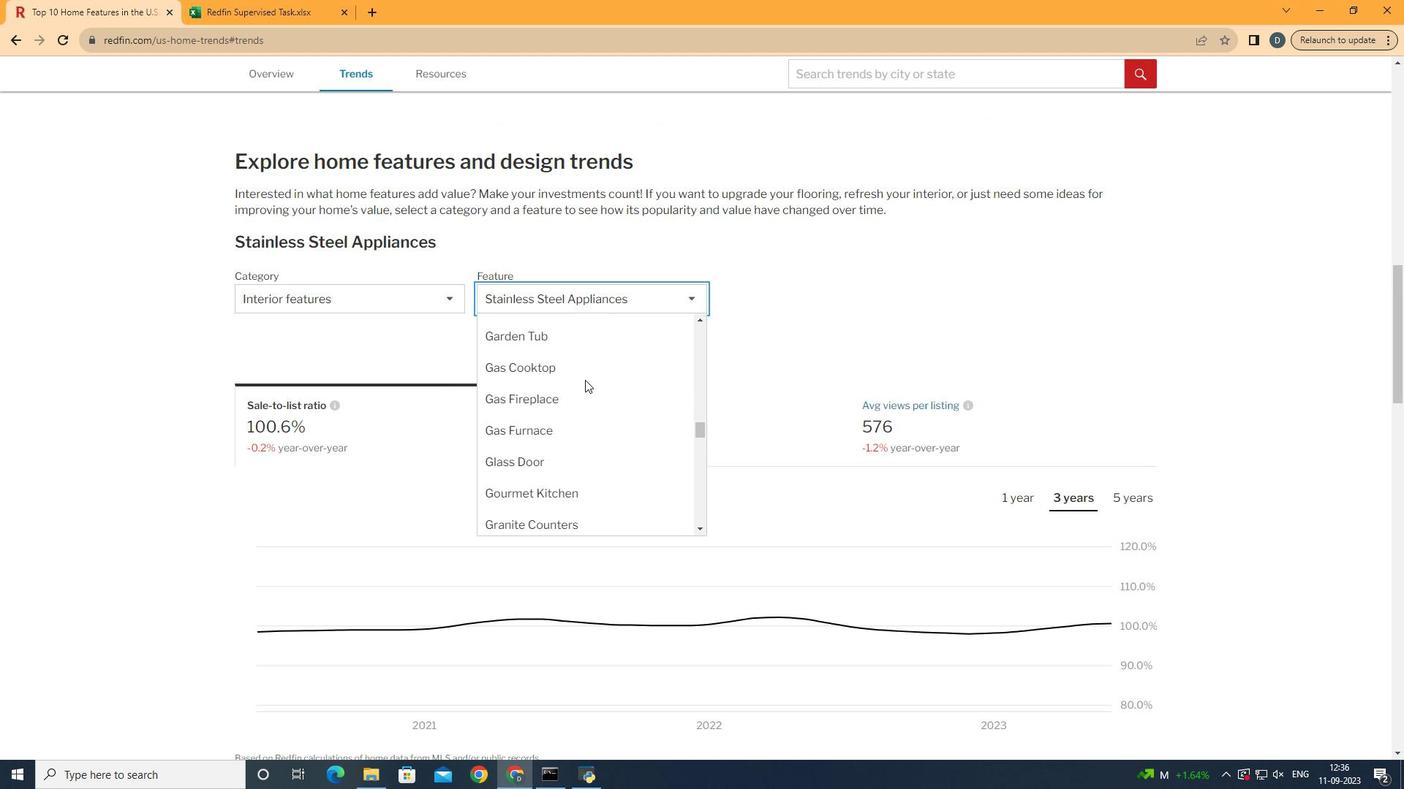 
Action: Mouse scrolled (585, 381) with delta (0, 0)
Screenshot: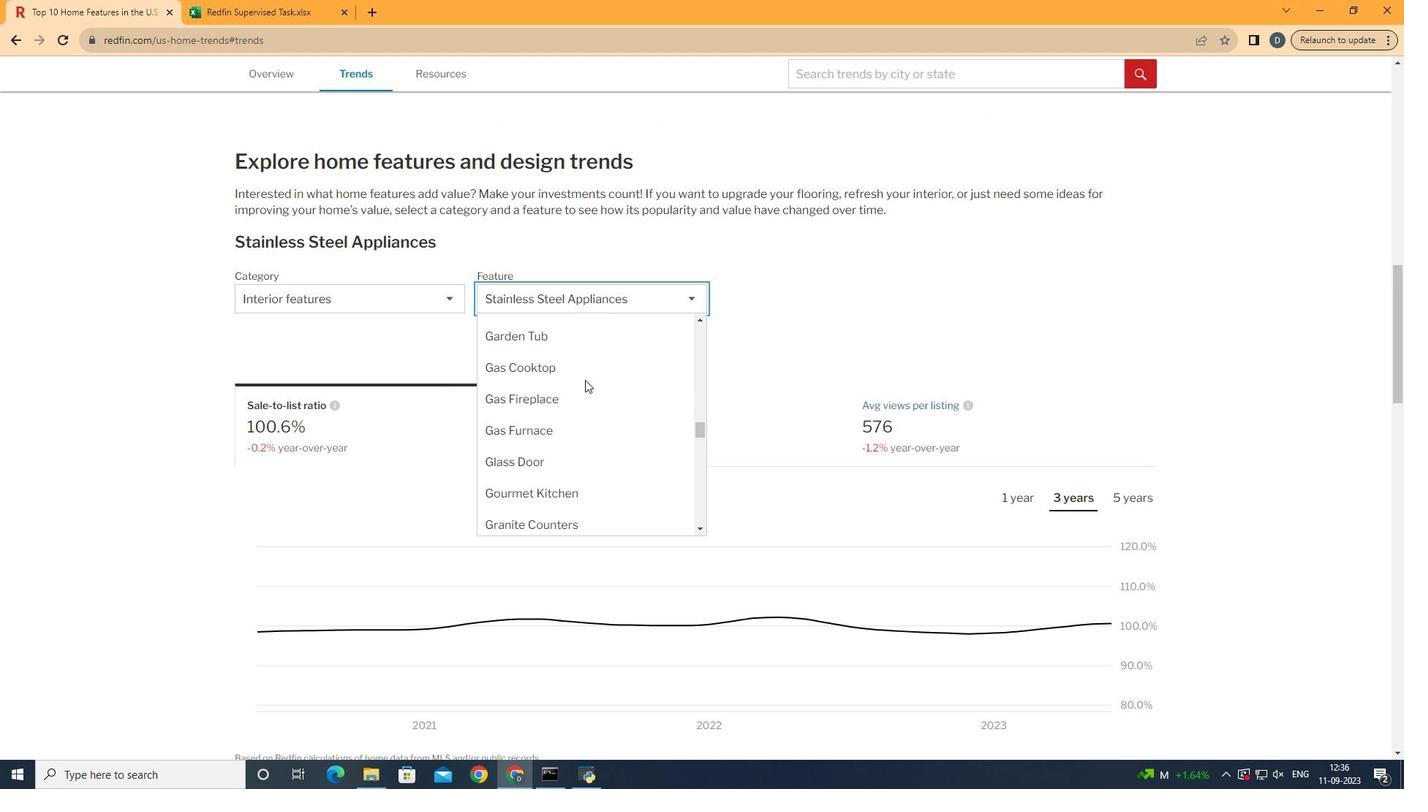 
Action: Mouse scrolled (585, 381) with delta (0, 0)
Screenshot: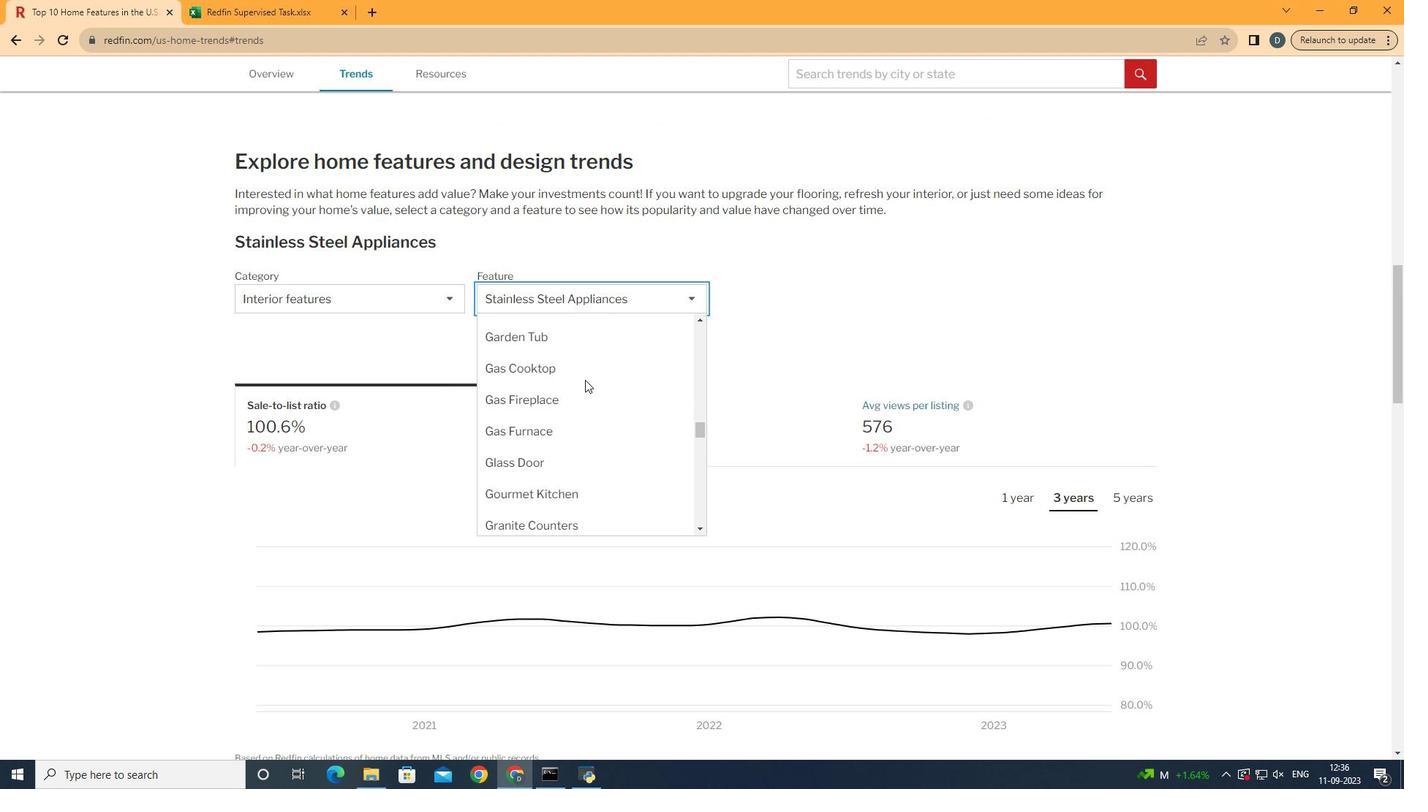 
Action: Mouse scrolled (585, 381) with delta (0, 0)
Screenshot: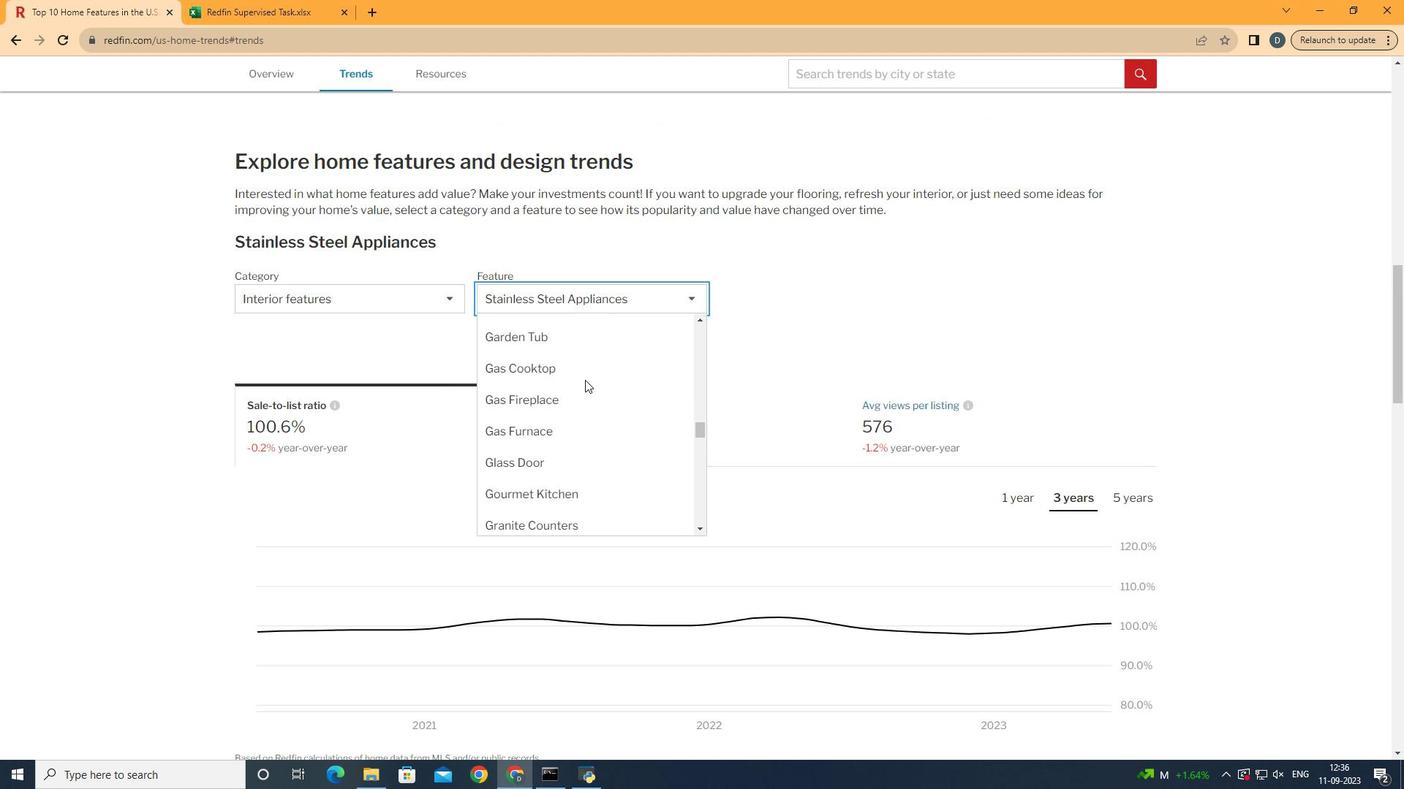 
Action: Mouse scrolled (585, 381) with delta (0, 0)
Screenshot: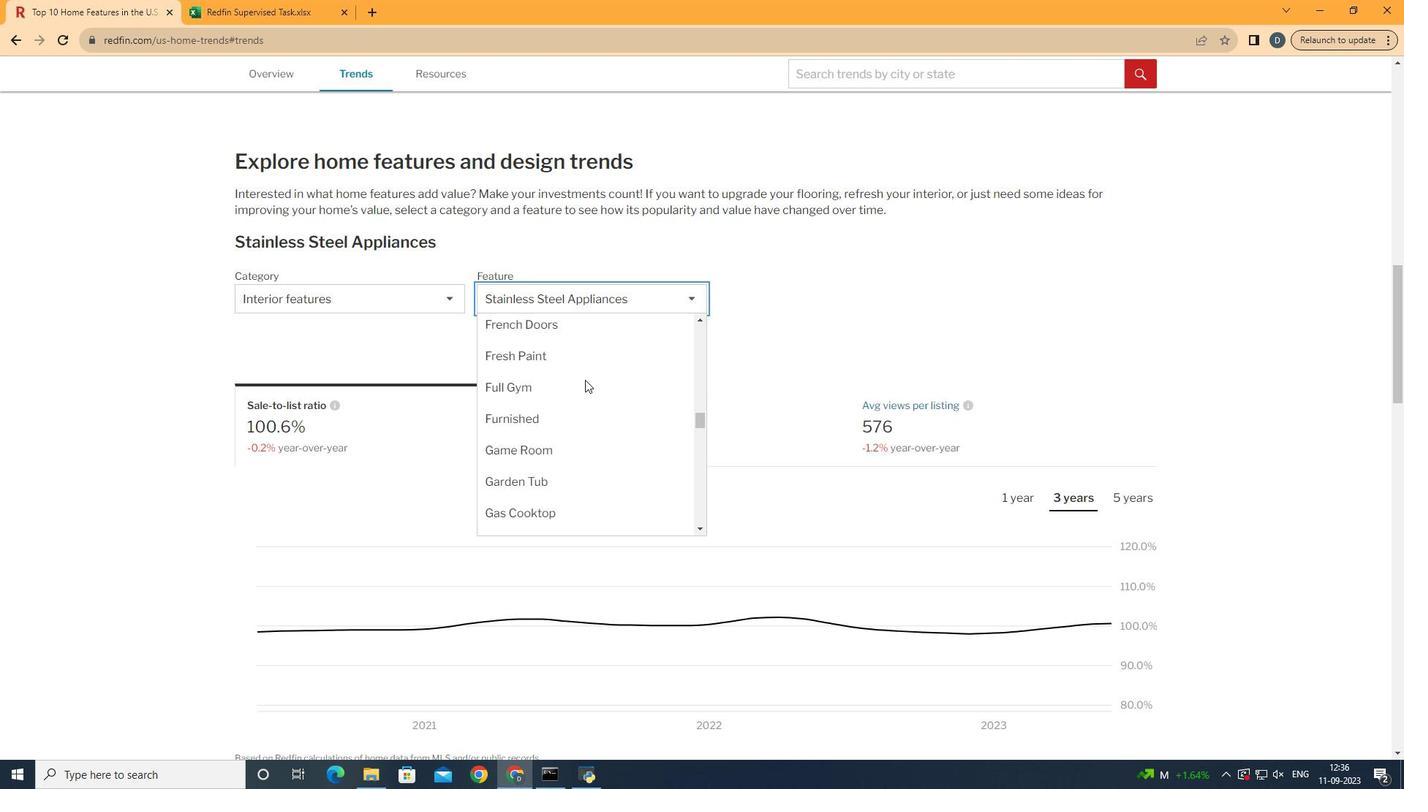 
Action: Mouse scrolled (585, 381) with delta (0, 0)
Screenshot: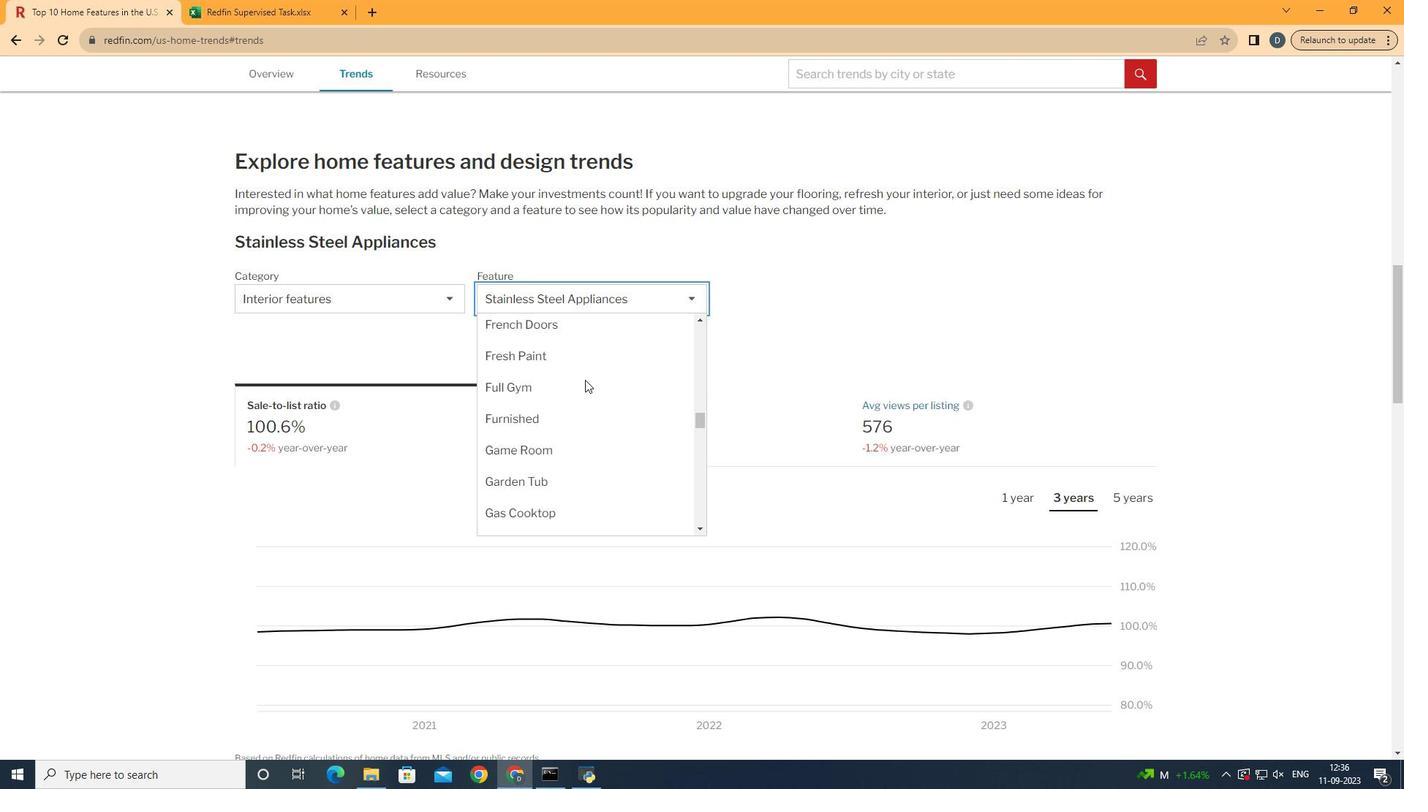 
Action: Mouse scrolled (585, 381) with delta (0, 0)
Screenshot: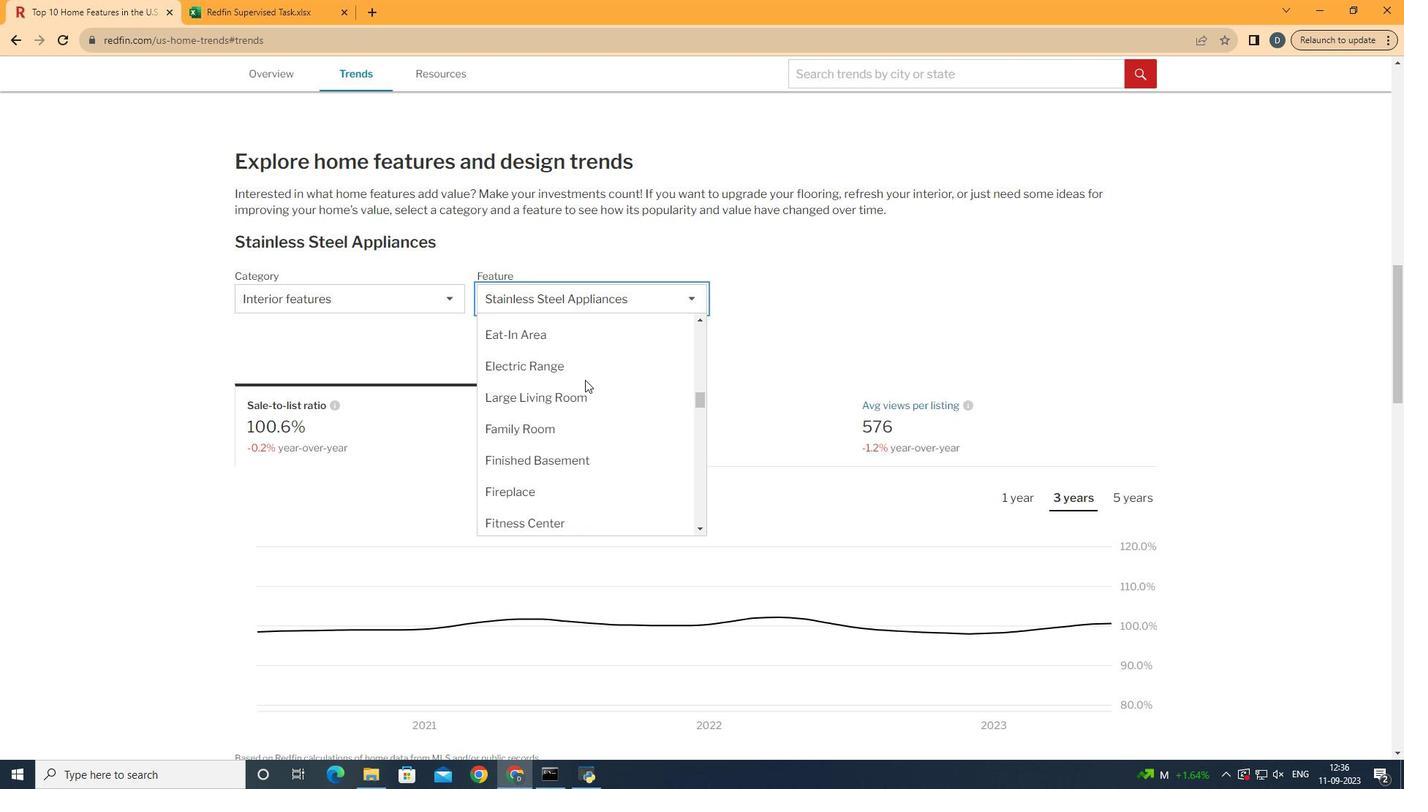 
Action: Mouse scrolled (585, 381) with delta (0, 0)
Screenshot: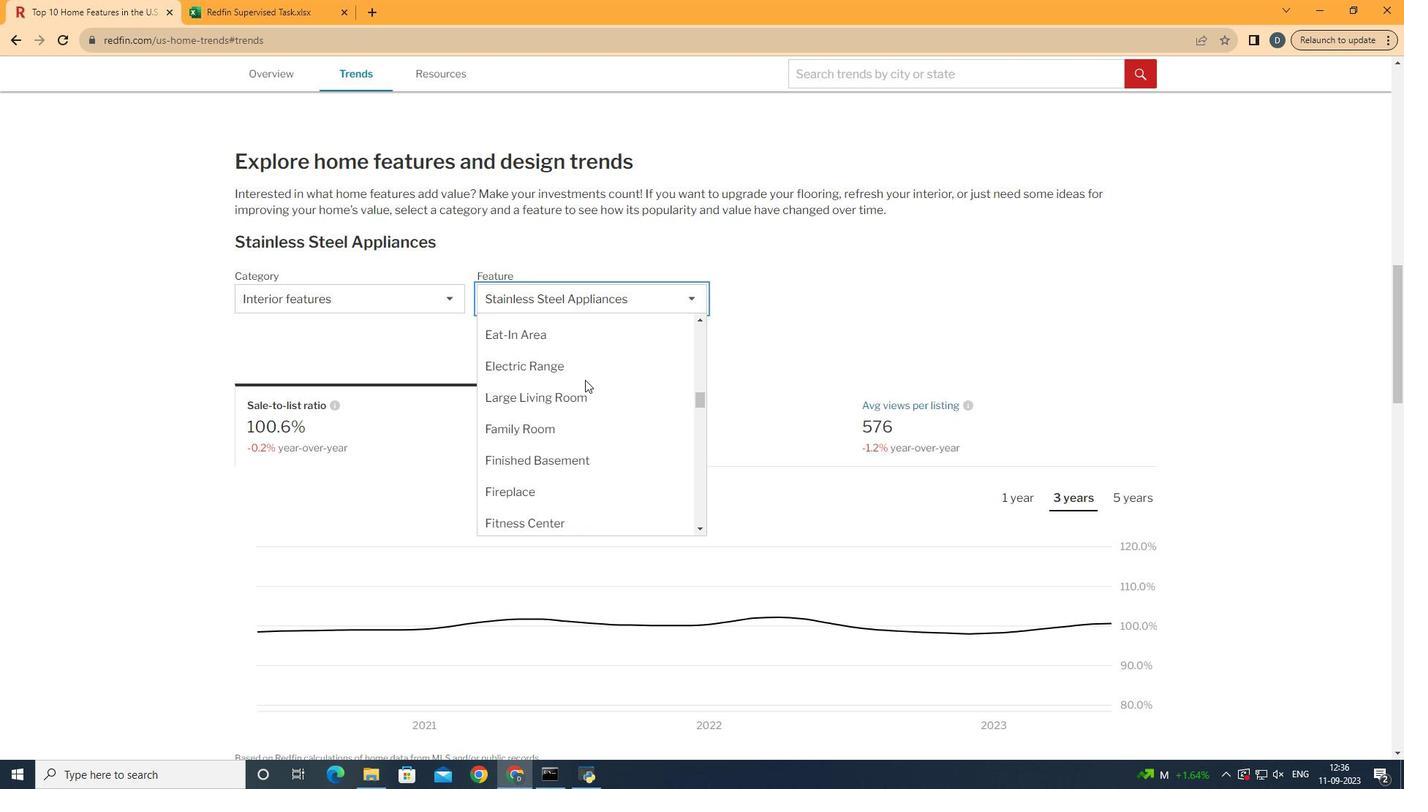 
Action: Mouse scrolled (585, 381) with delta (0, 0)
Screenshot: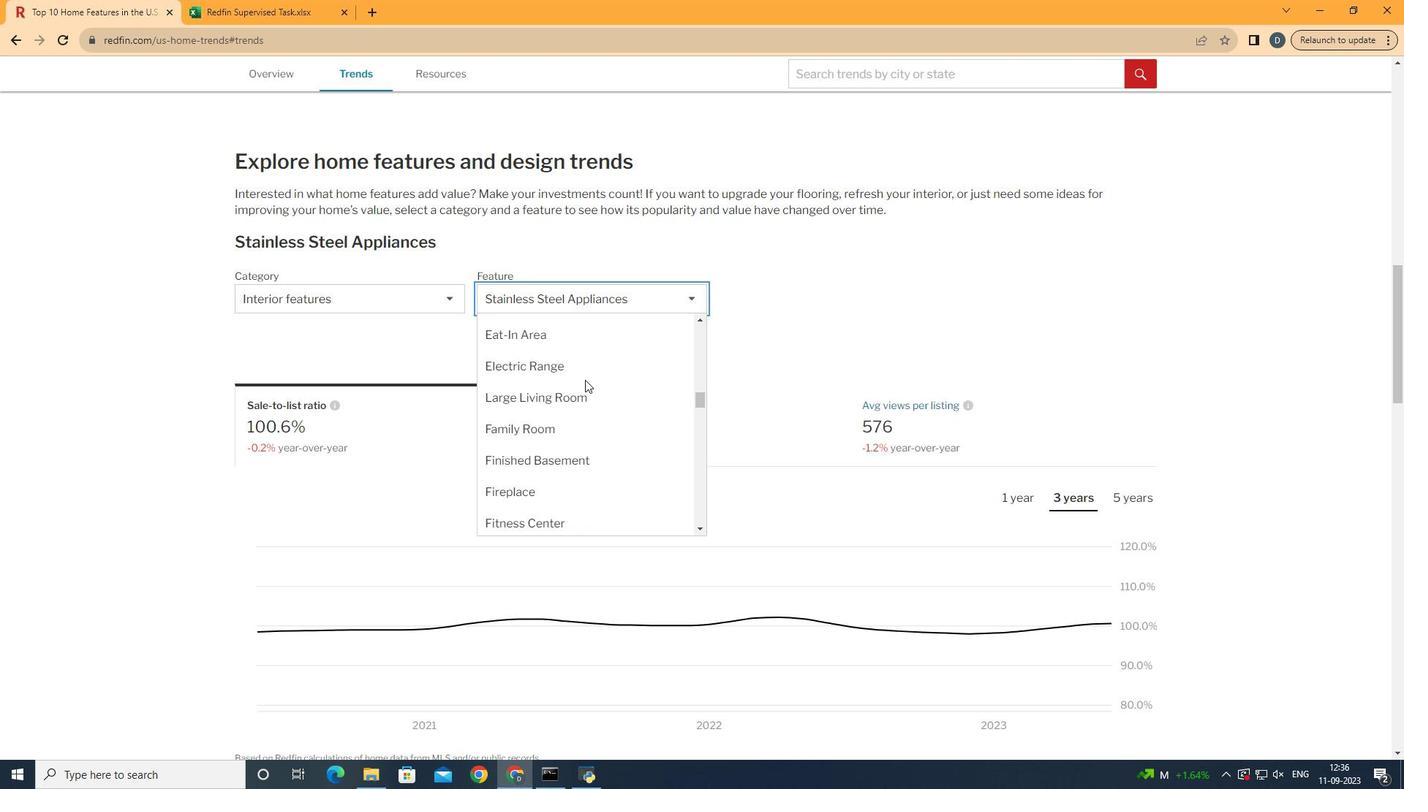 
Action: Mouse scrolled (585, 381) with delta (0, 0)
Screenshot: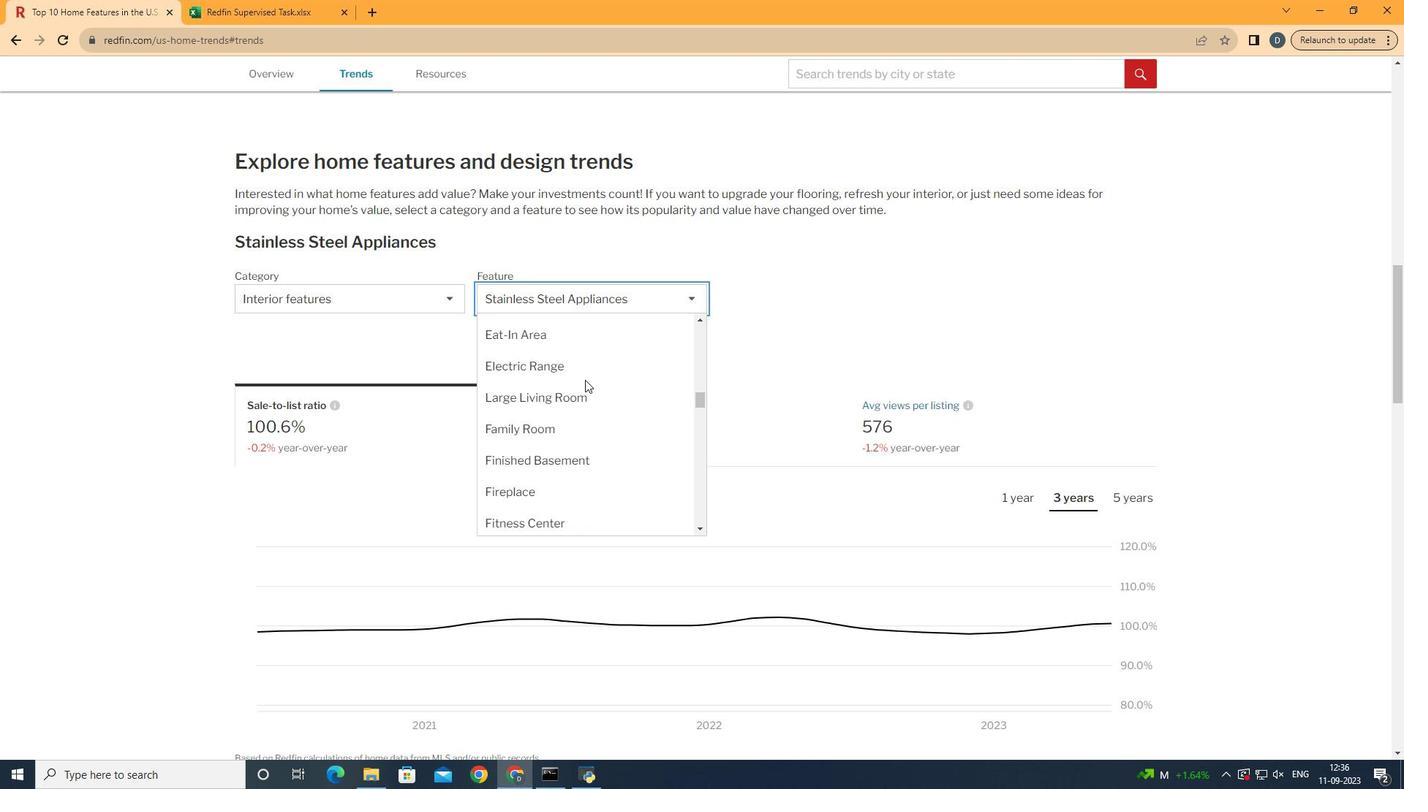
Action: Mouse scrolled (585, 381) with delta (0, 0)
Screenshot: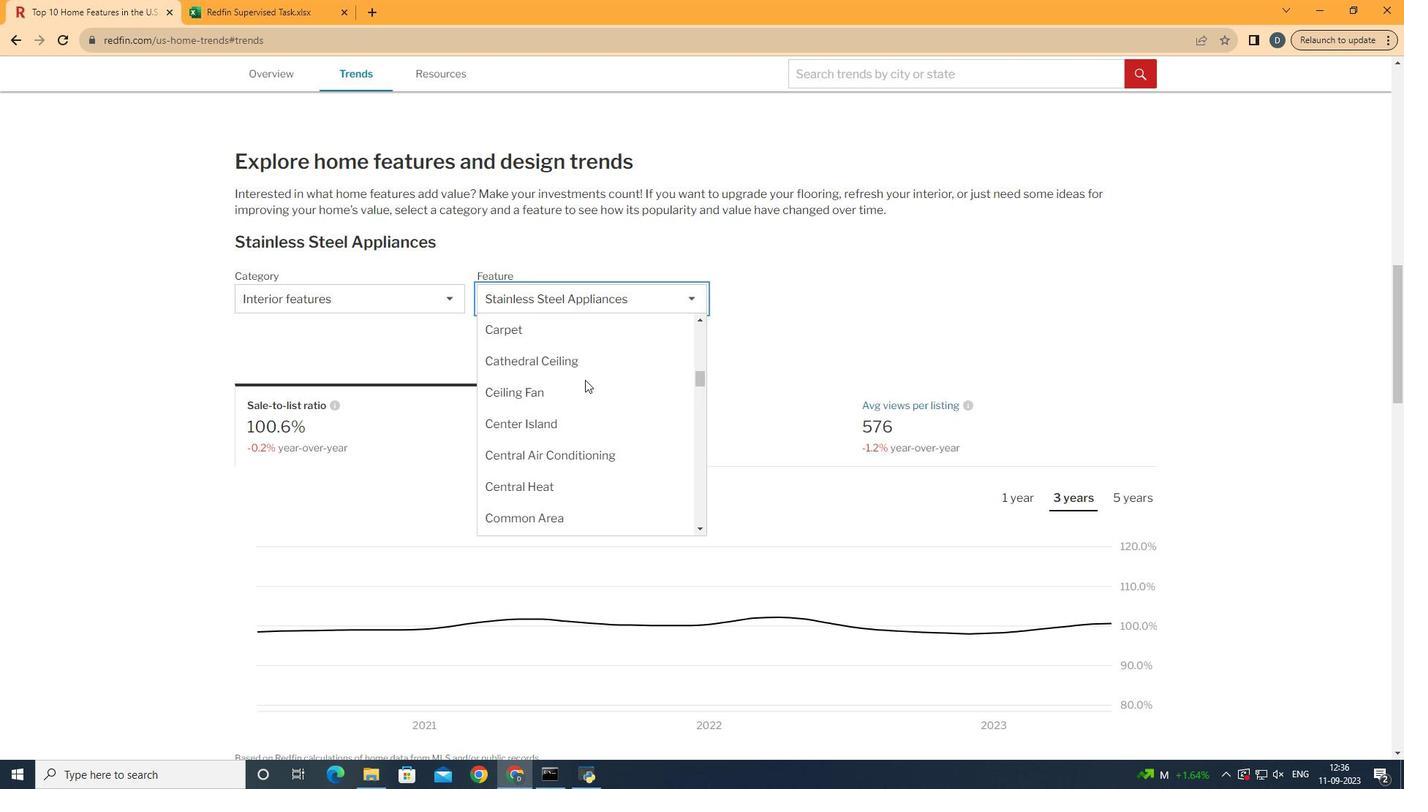 
Action: Mouse scrolled (585, 381) with delta (0, 0)
Screenshot: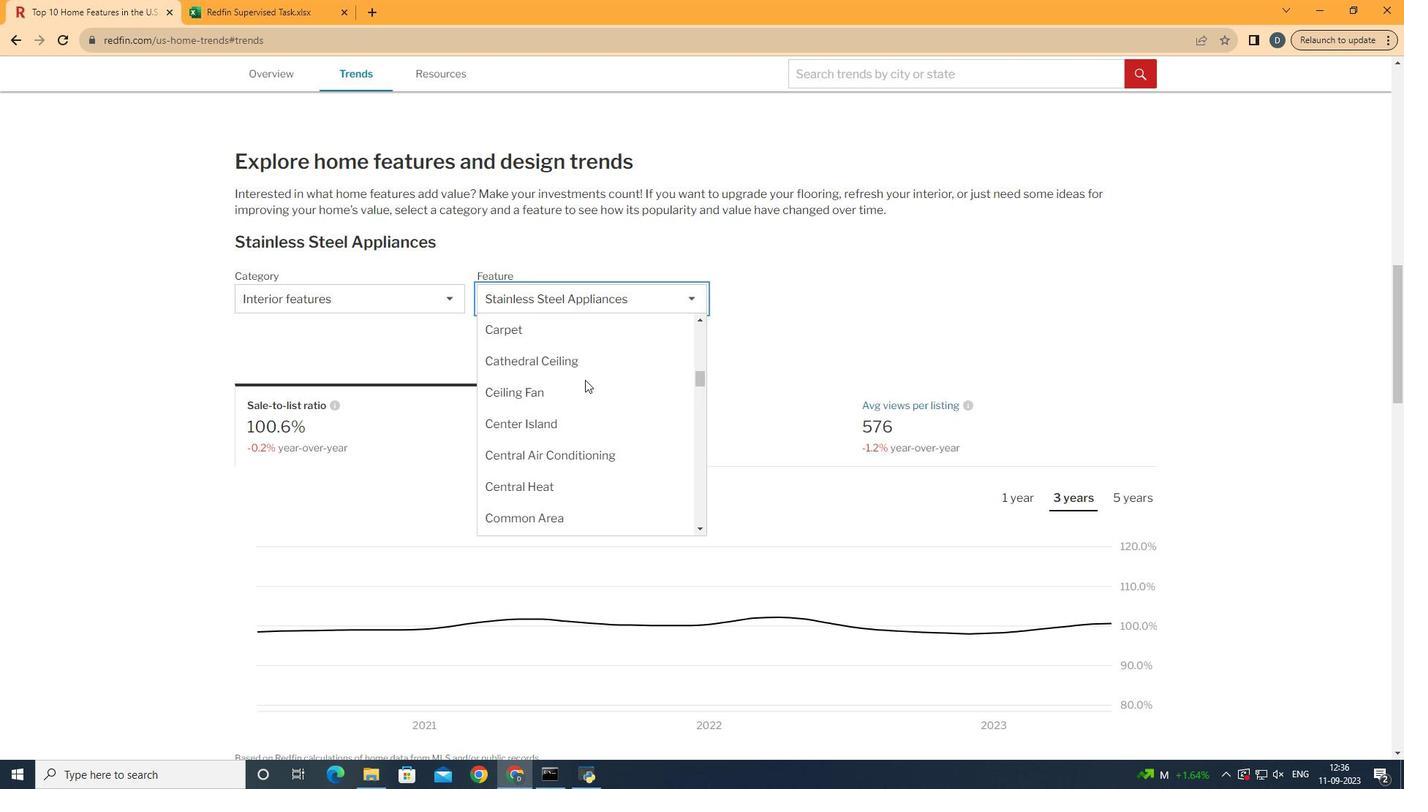
Action: Mouse scrolled (585, 381) with delta (0, 0)
Screenshot: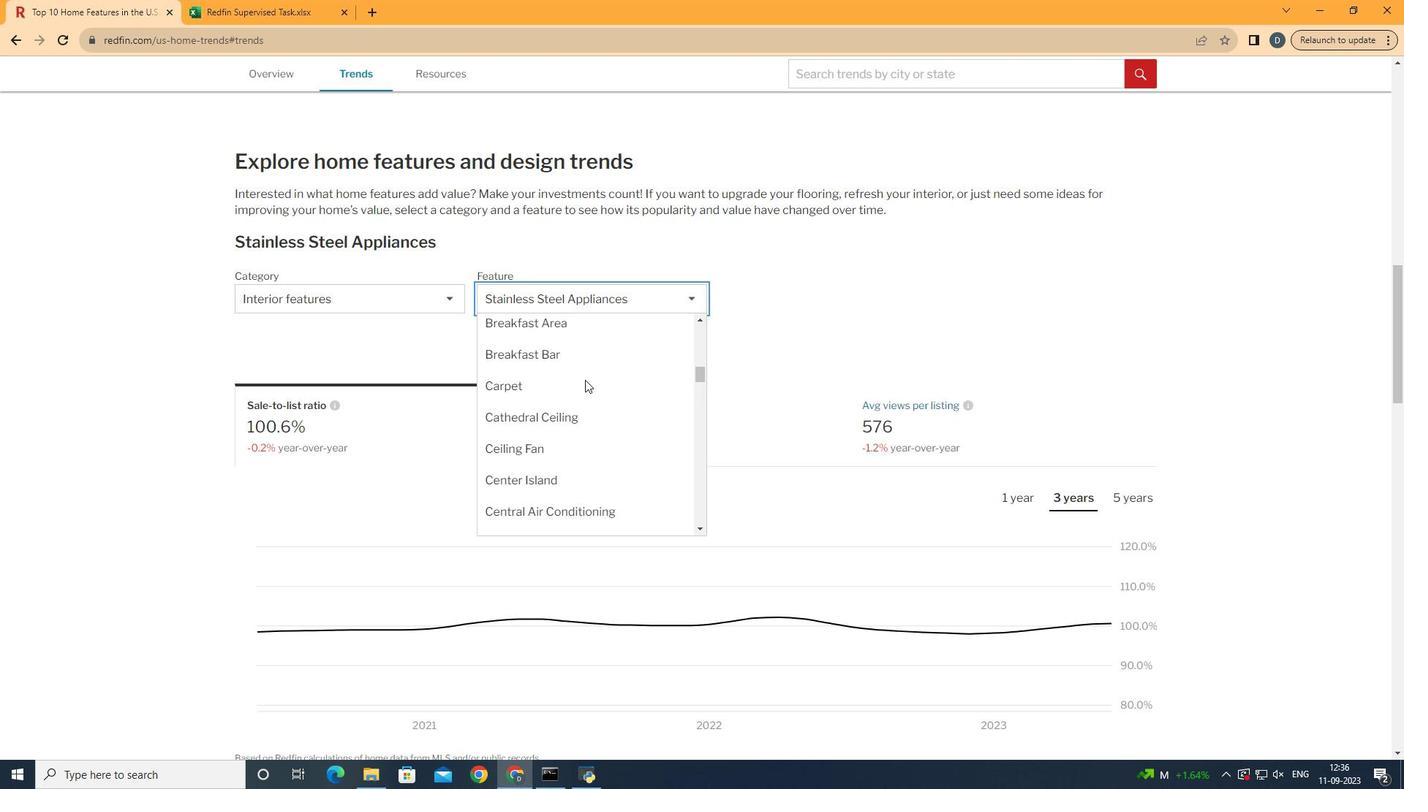 
Action: Mouse scrolled (585, 381) with delta (0, 0)
Screenshot: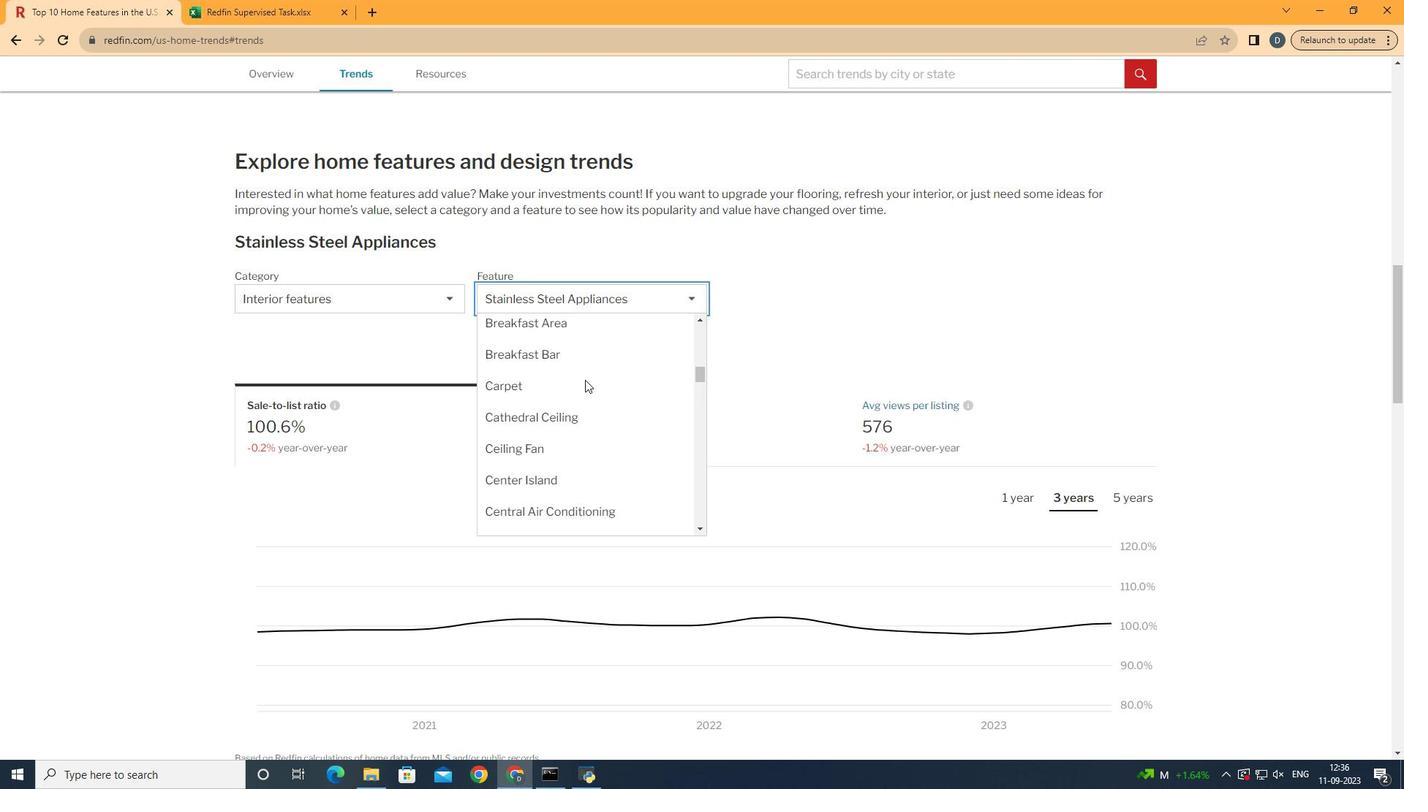 
Action: Mouse scrolled (585, 381) with delta (0, 0)
Screenshot: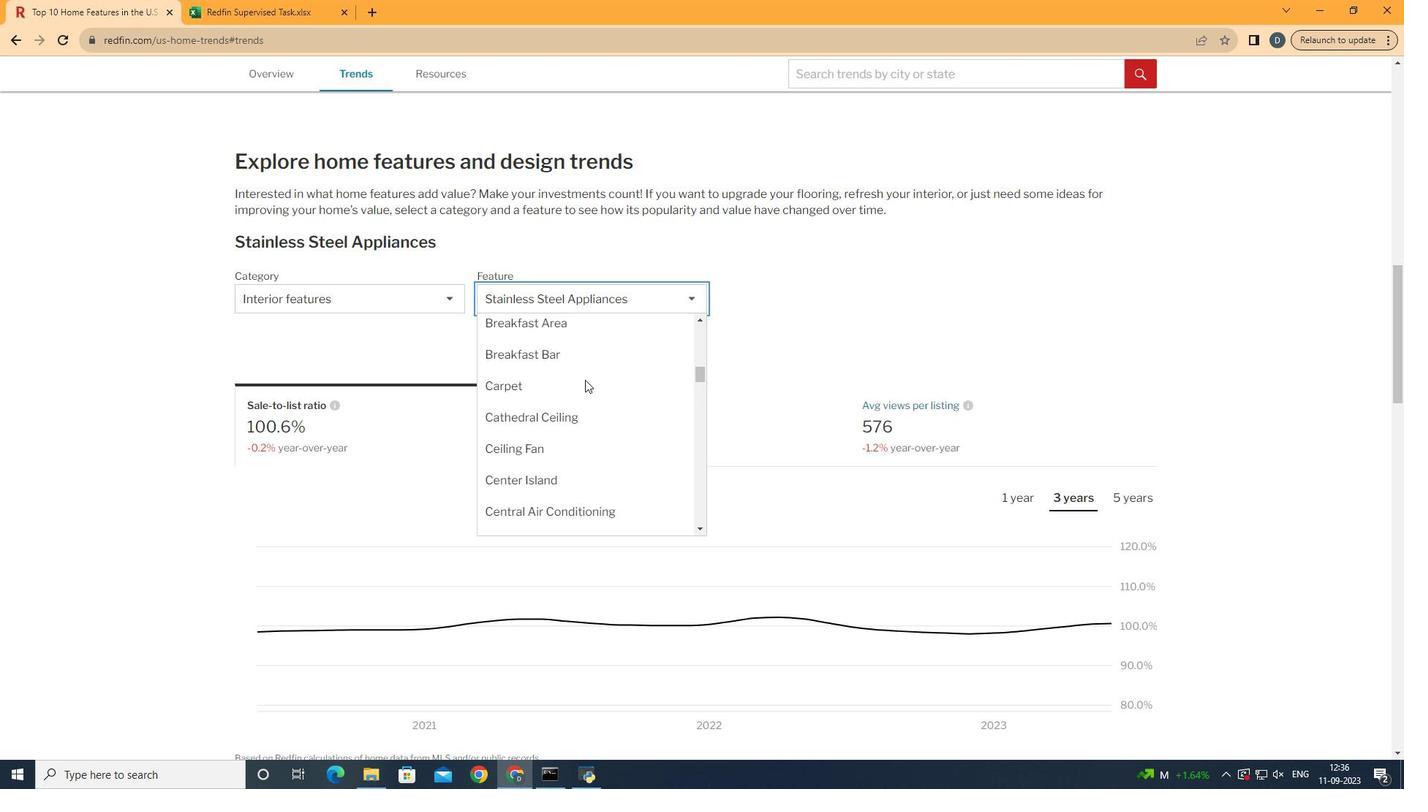 
Action: Mouse scrolled (585, 381) with delta (0, 0)
Screenshot: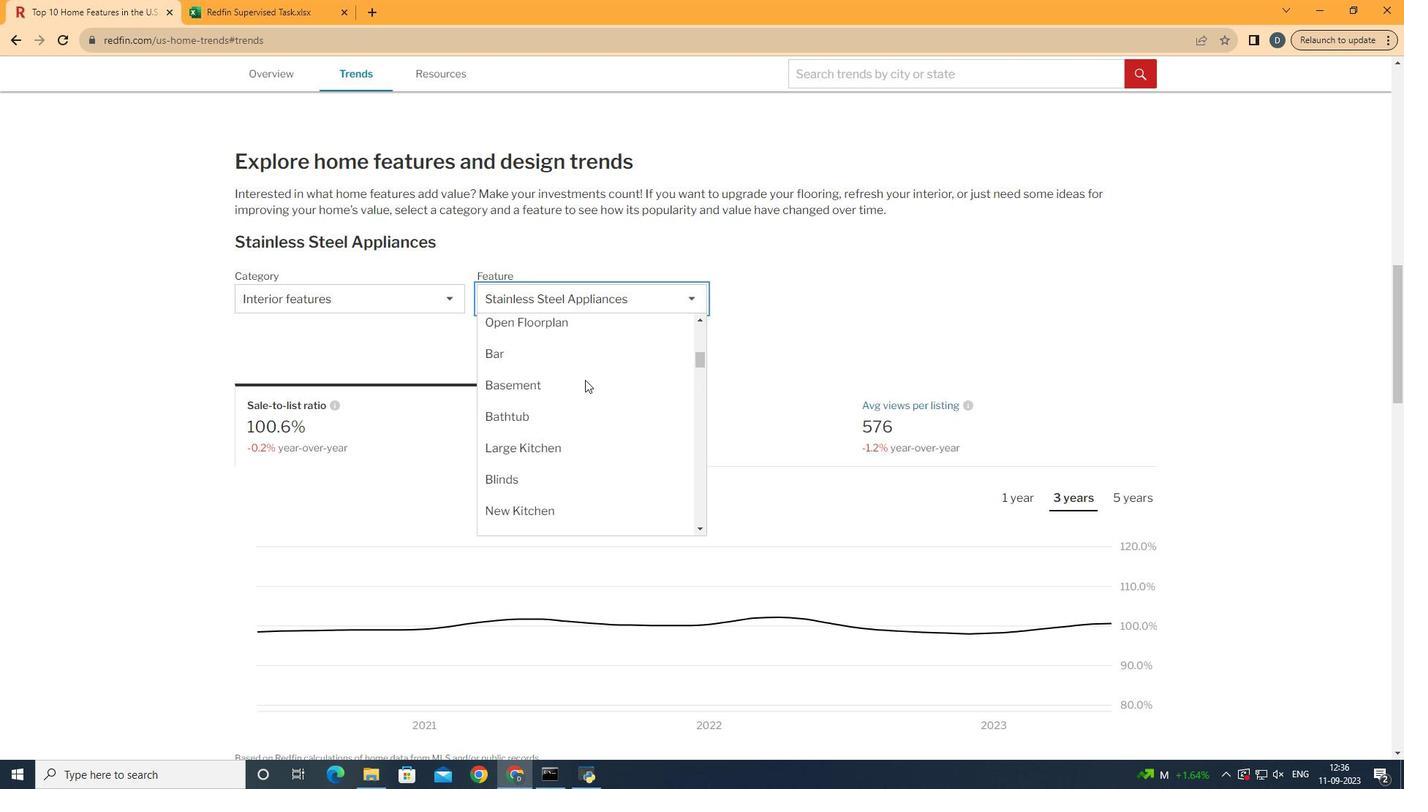 
Action: Mouse scrolled (585, 381) with delta (0, 0)
Screenshot: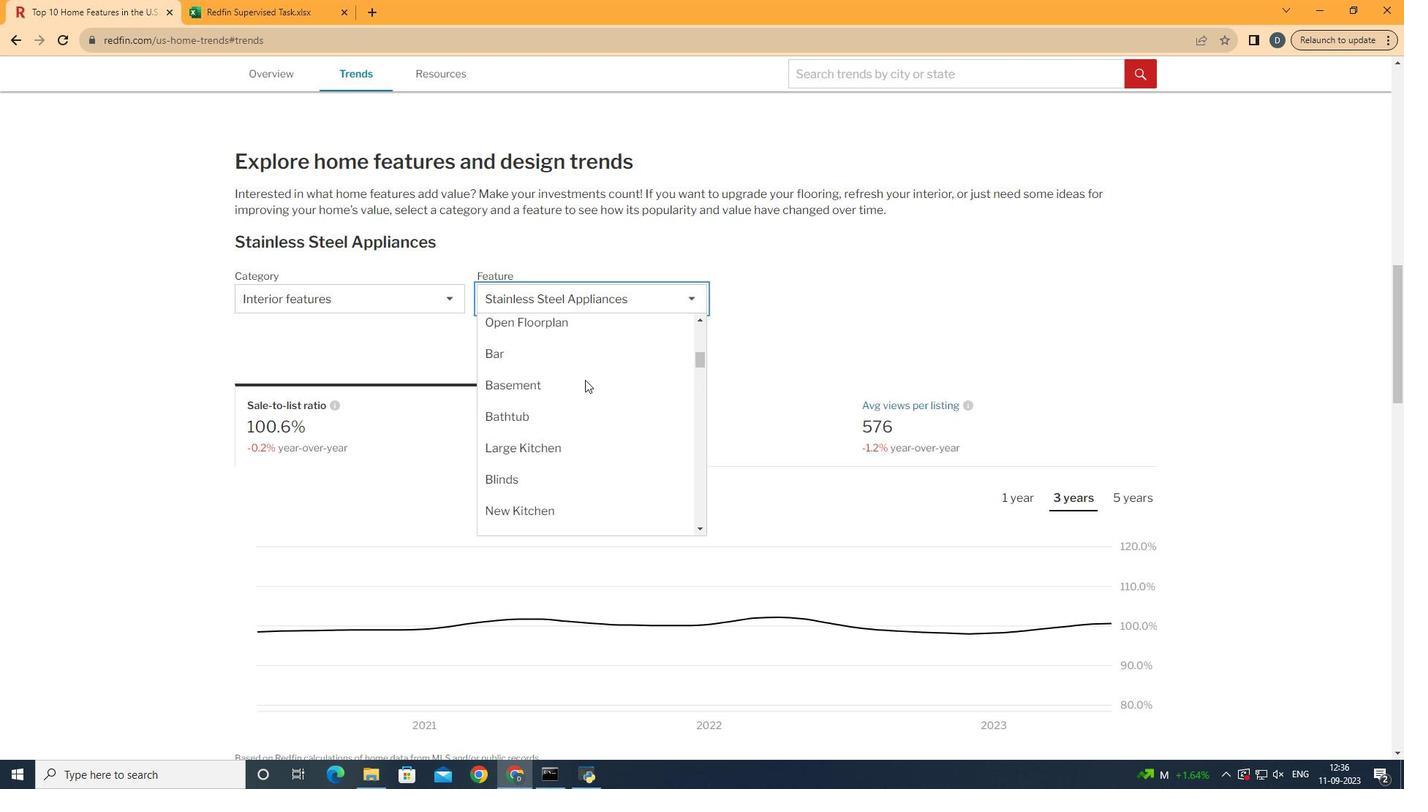 
Action: Mouse scrolled (585, 381) with delta (0, 0)
Screenshot: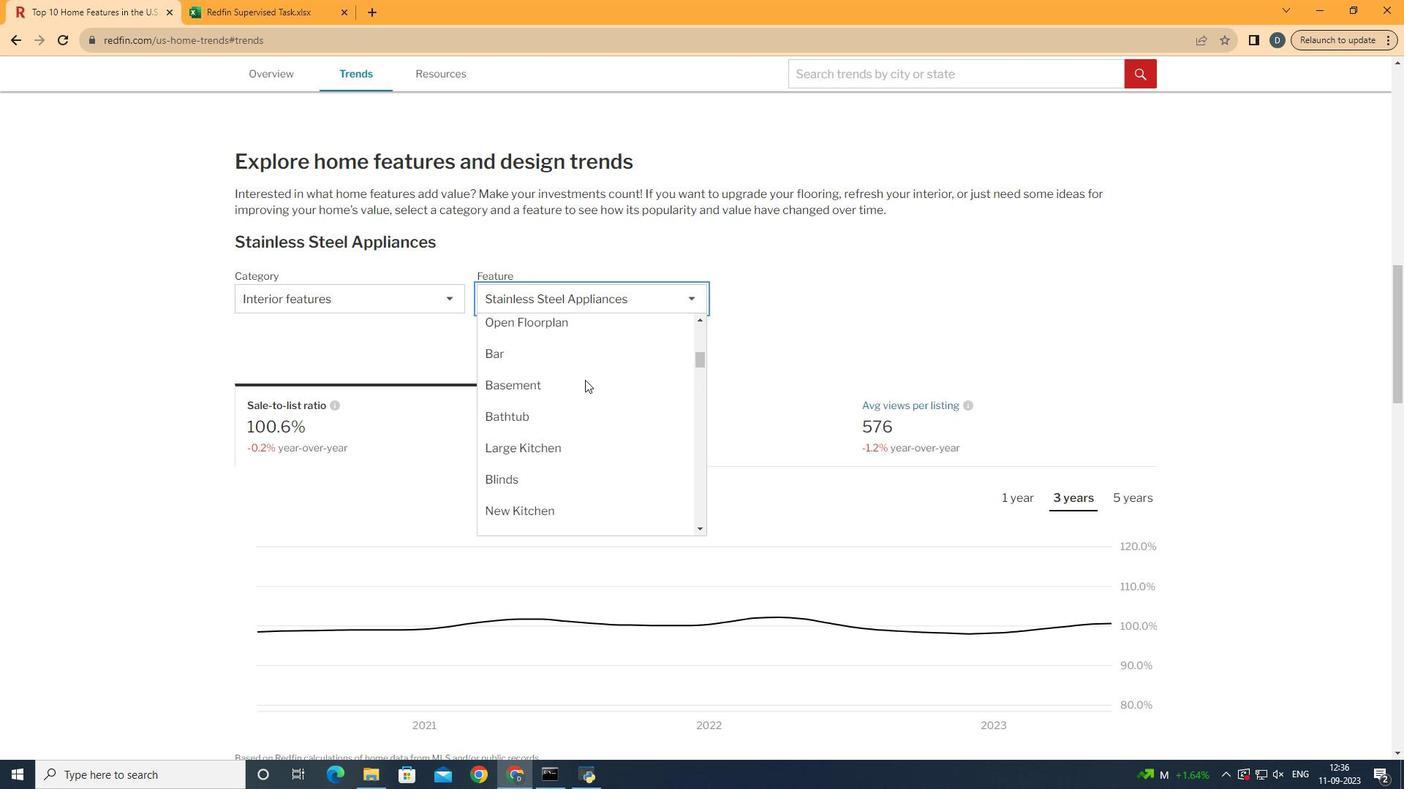 
Action: Mouse moved to (585, 381)
Screenshot: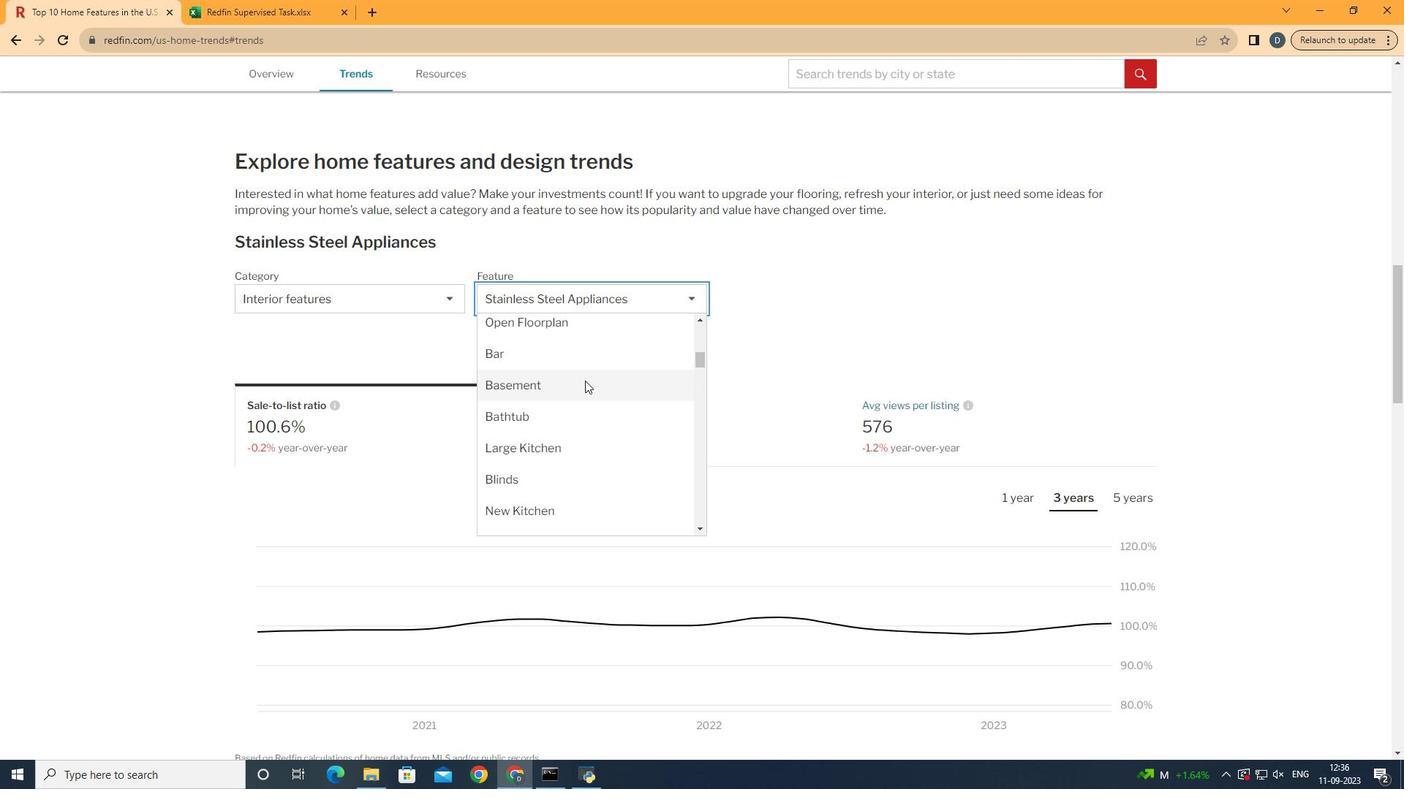 
Action: Mouse scrolled (585, 380) with delta (0, 0)
Screenshot: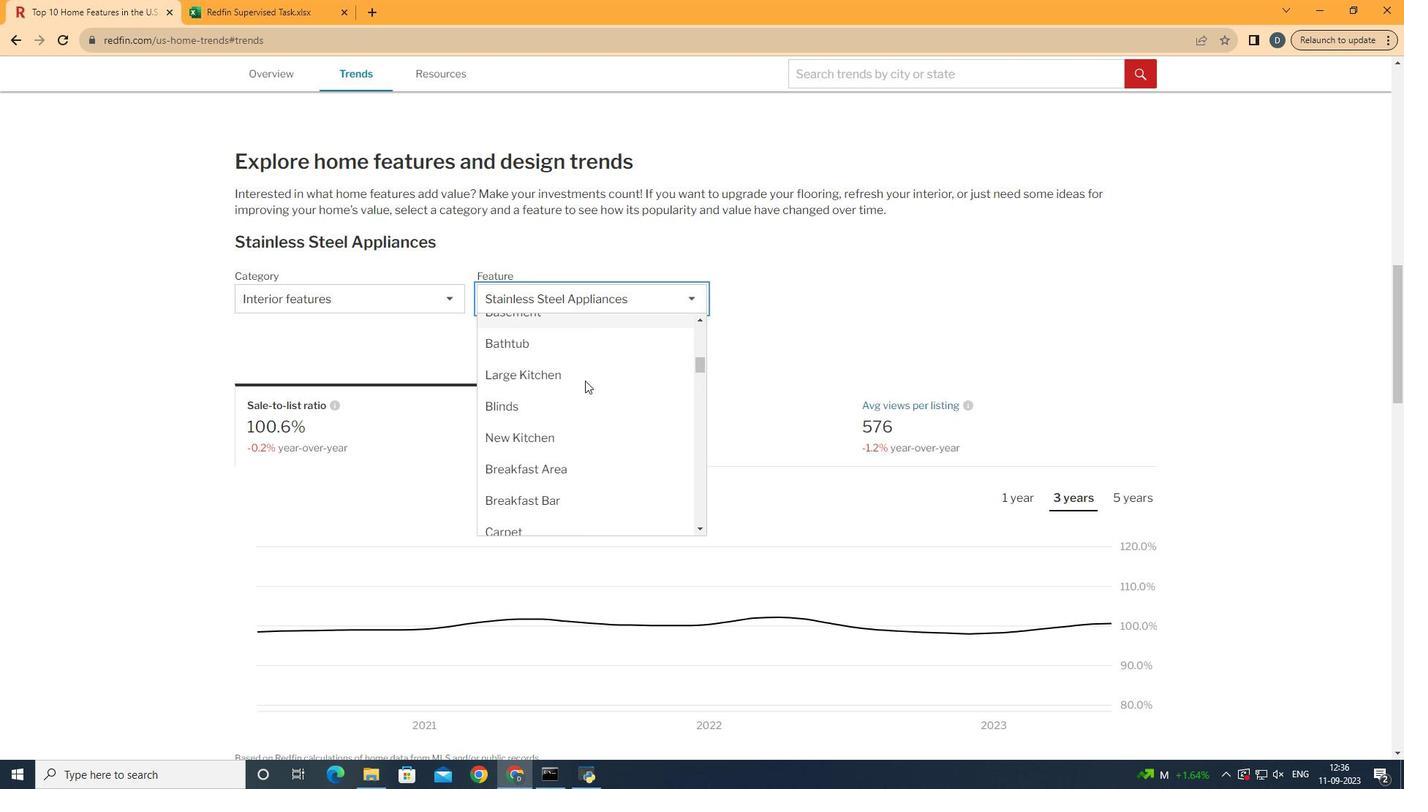 
Action: Mouse moved to (585, 381)
Screenshot: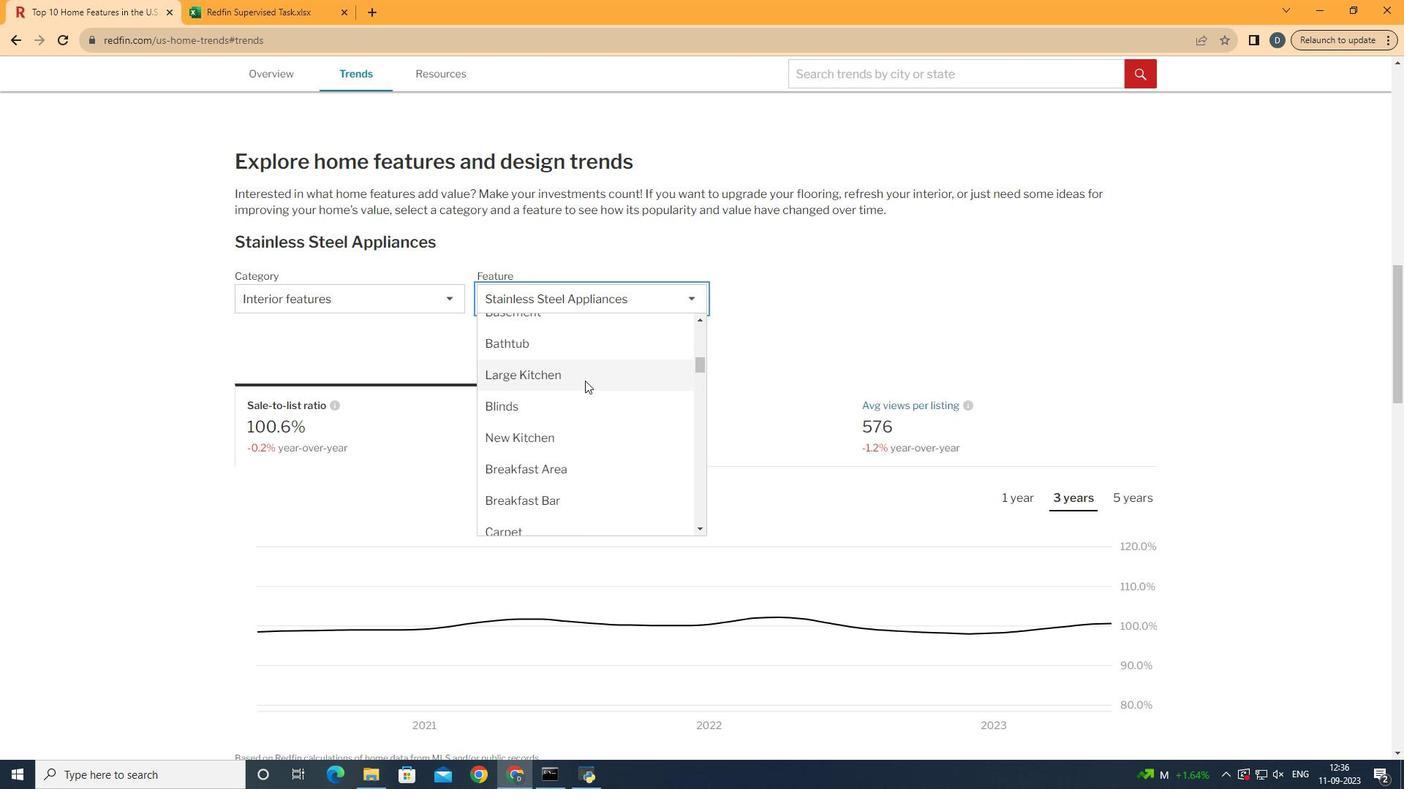 
Action: Mouse scrolled (585, 380) with delta (0, 0)
Screenshot: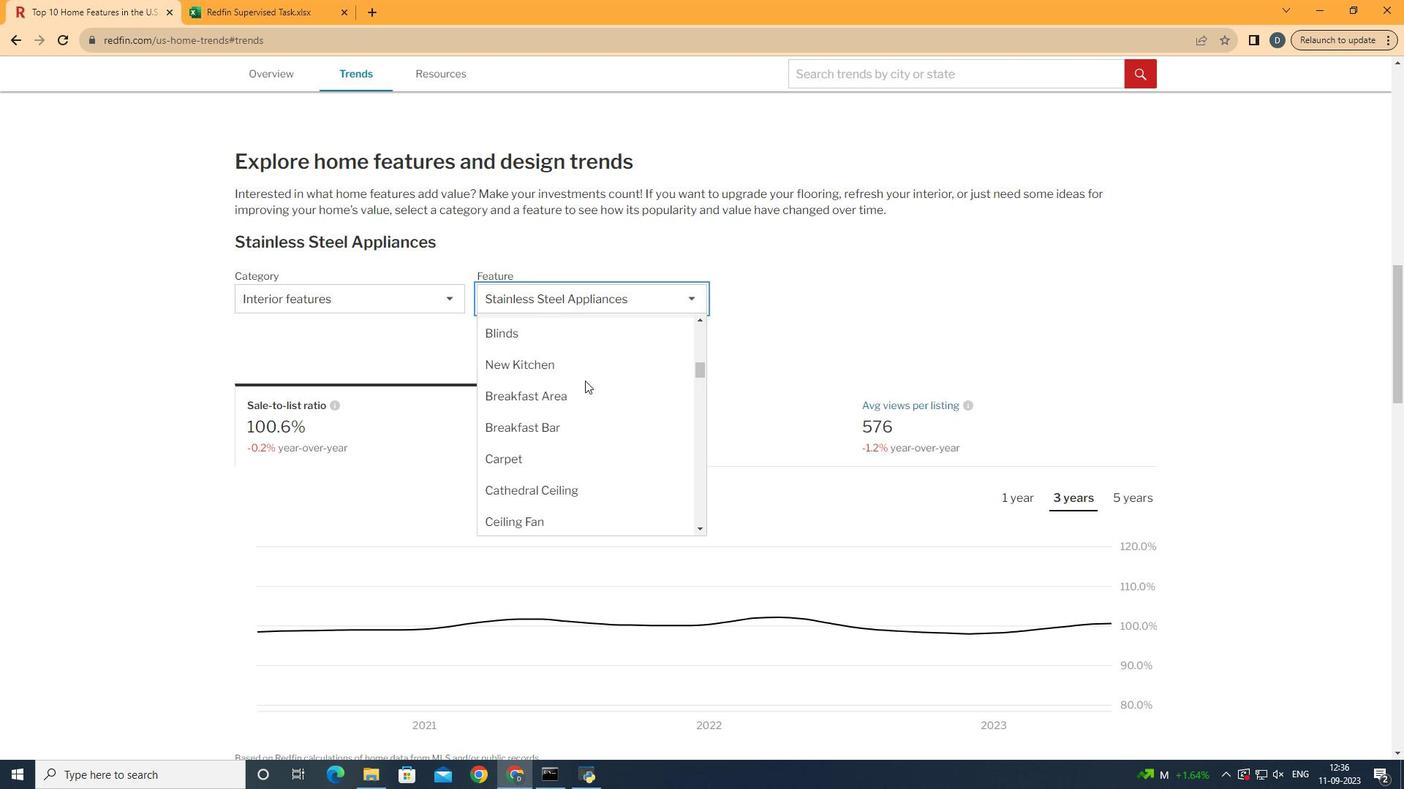 
Action: Mouse moved to (614, 433)
Screenshot: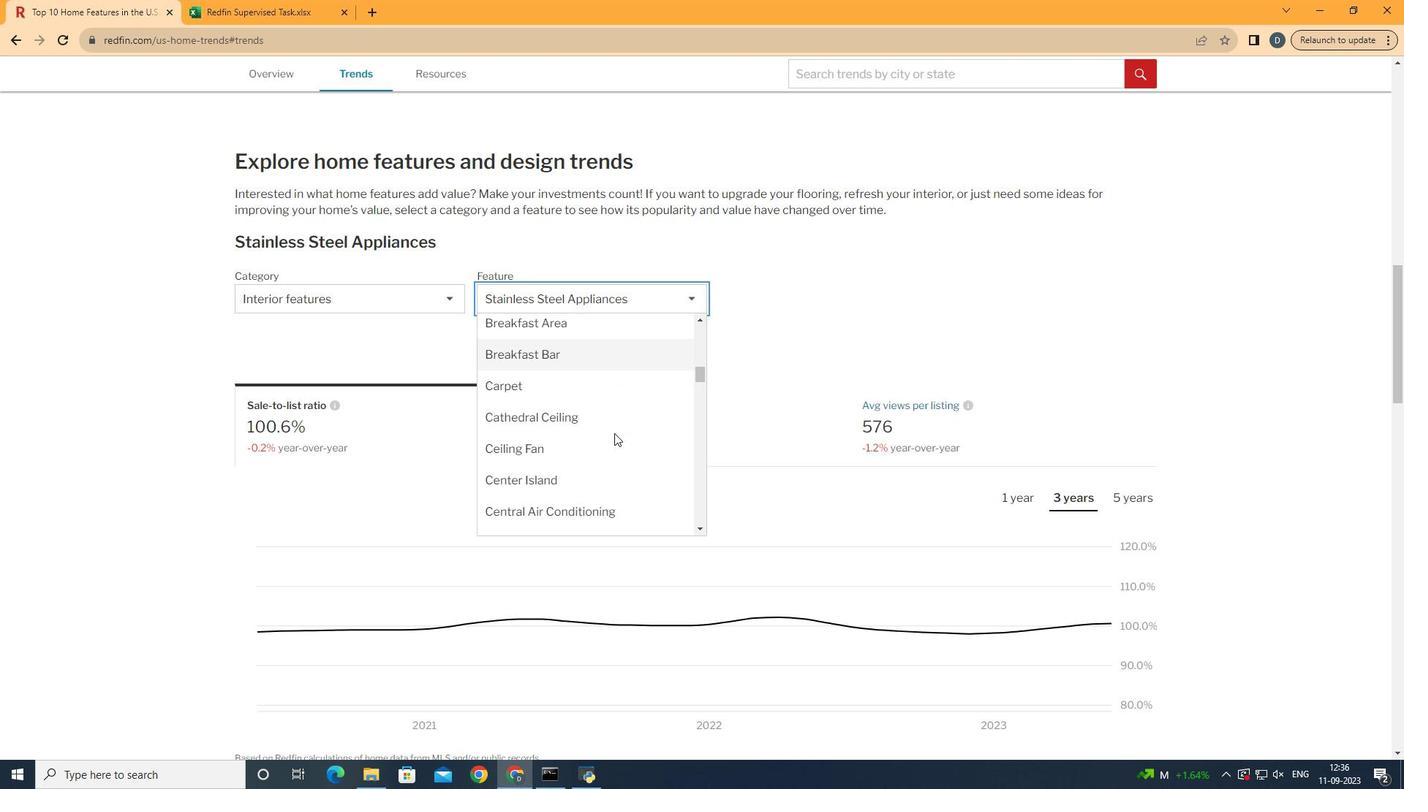 
Action: Mouse scrolled (614, 432) with delta (0, 0)
Screenshot: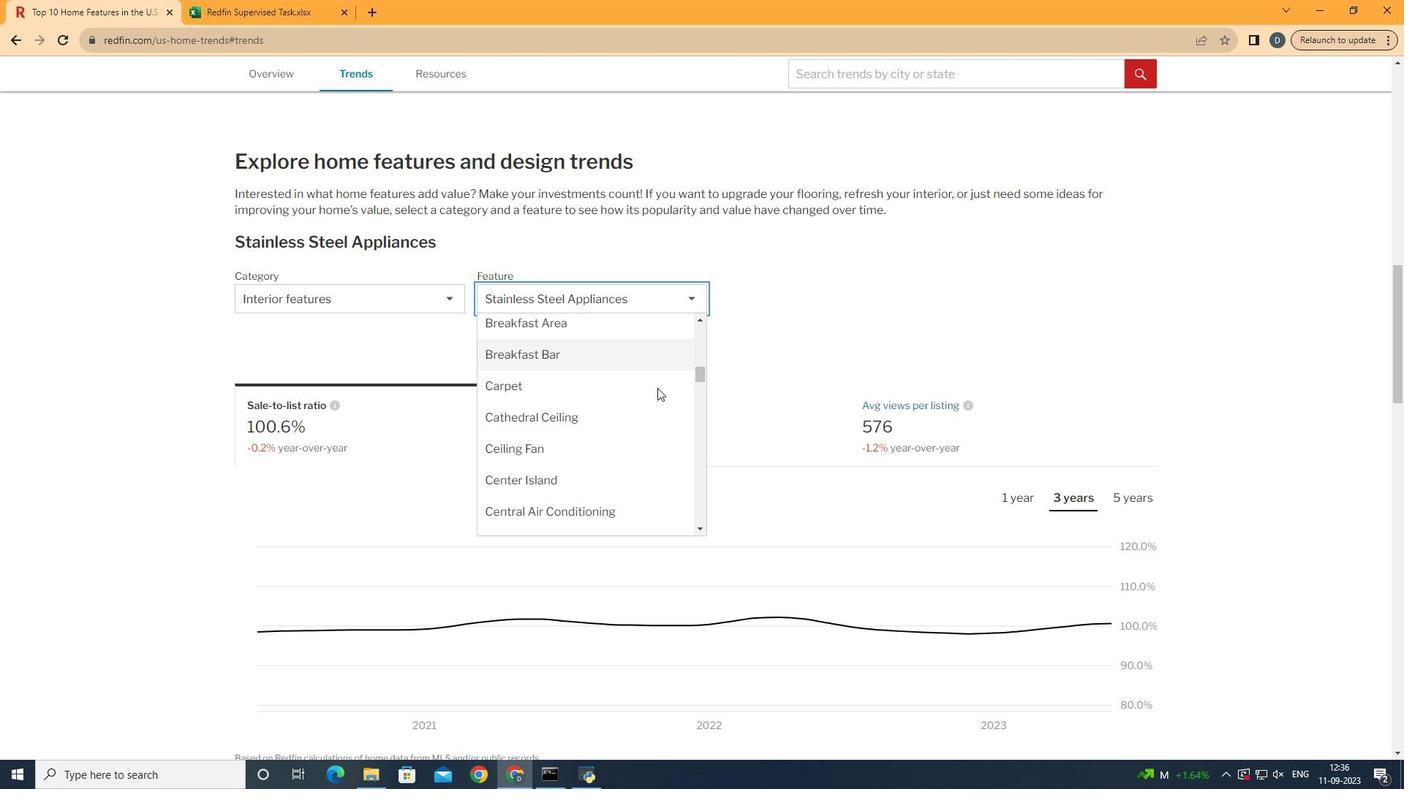 
Action: Mouse moved to (615, 443)
Screenshot: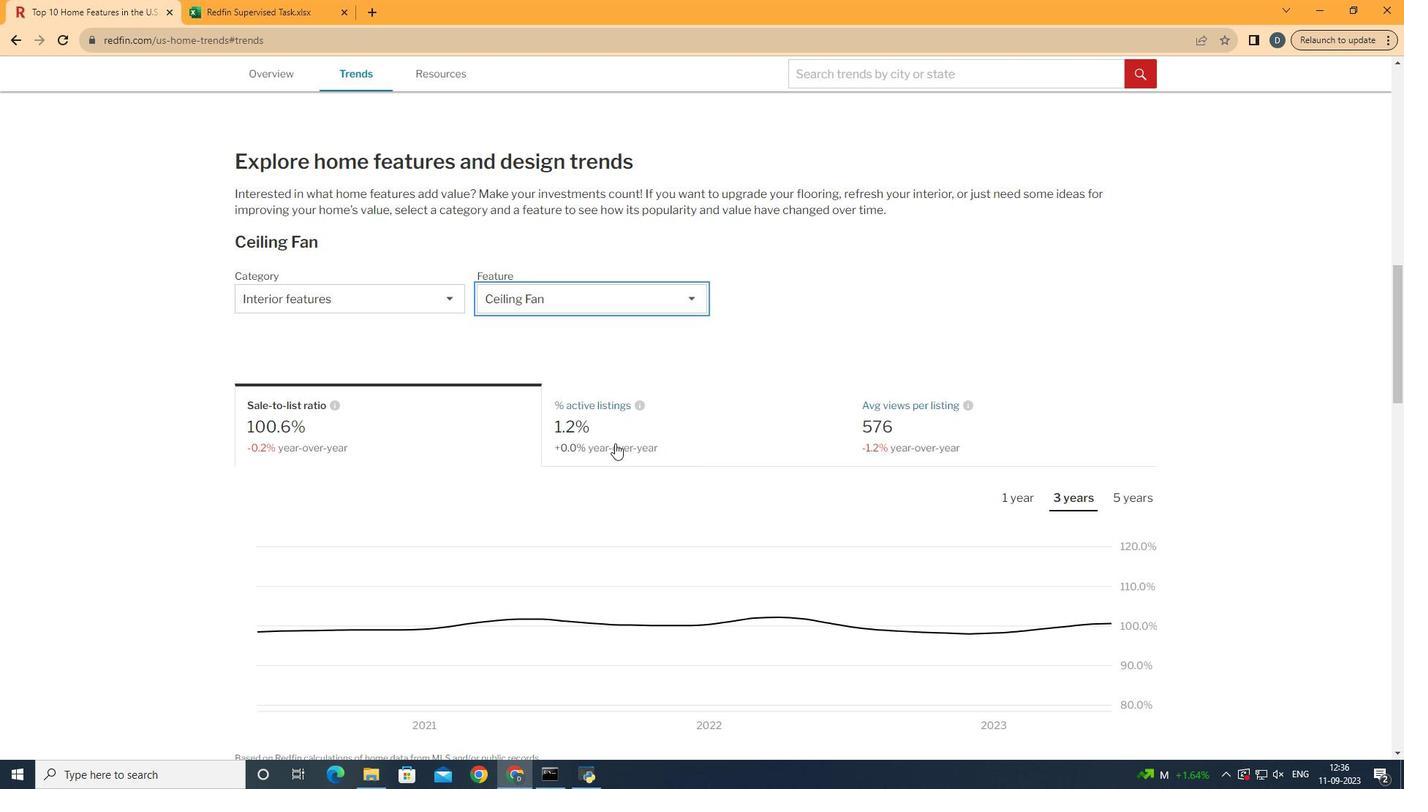 
Action: Mouse pressed left at (615, 443)
Screenshot: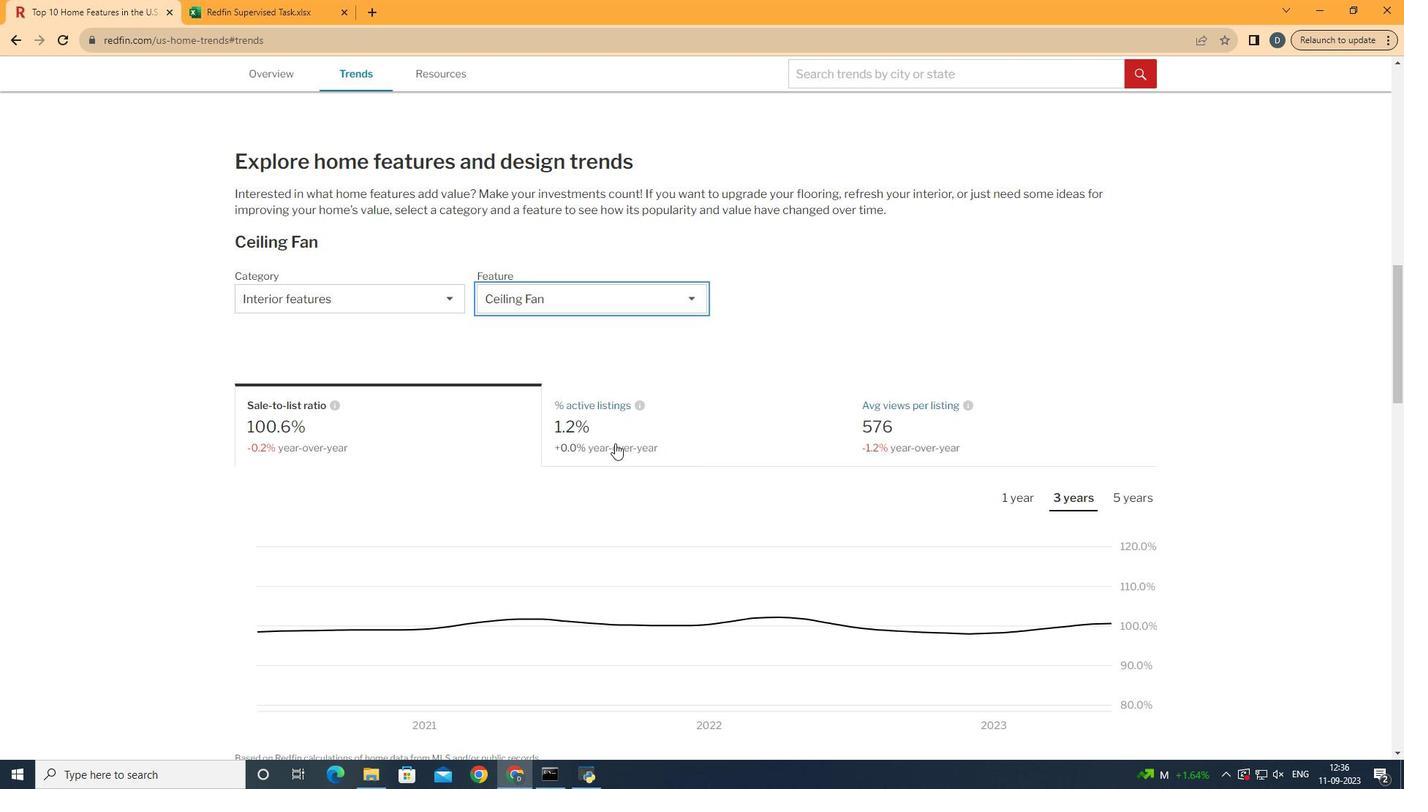 
Action: Mouse moved to (675, 290)
Screenshot: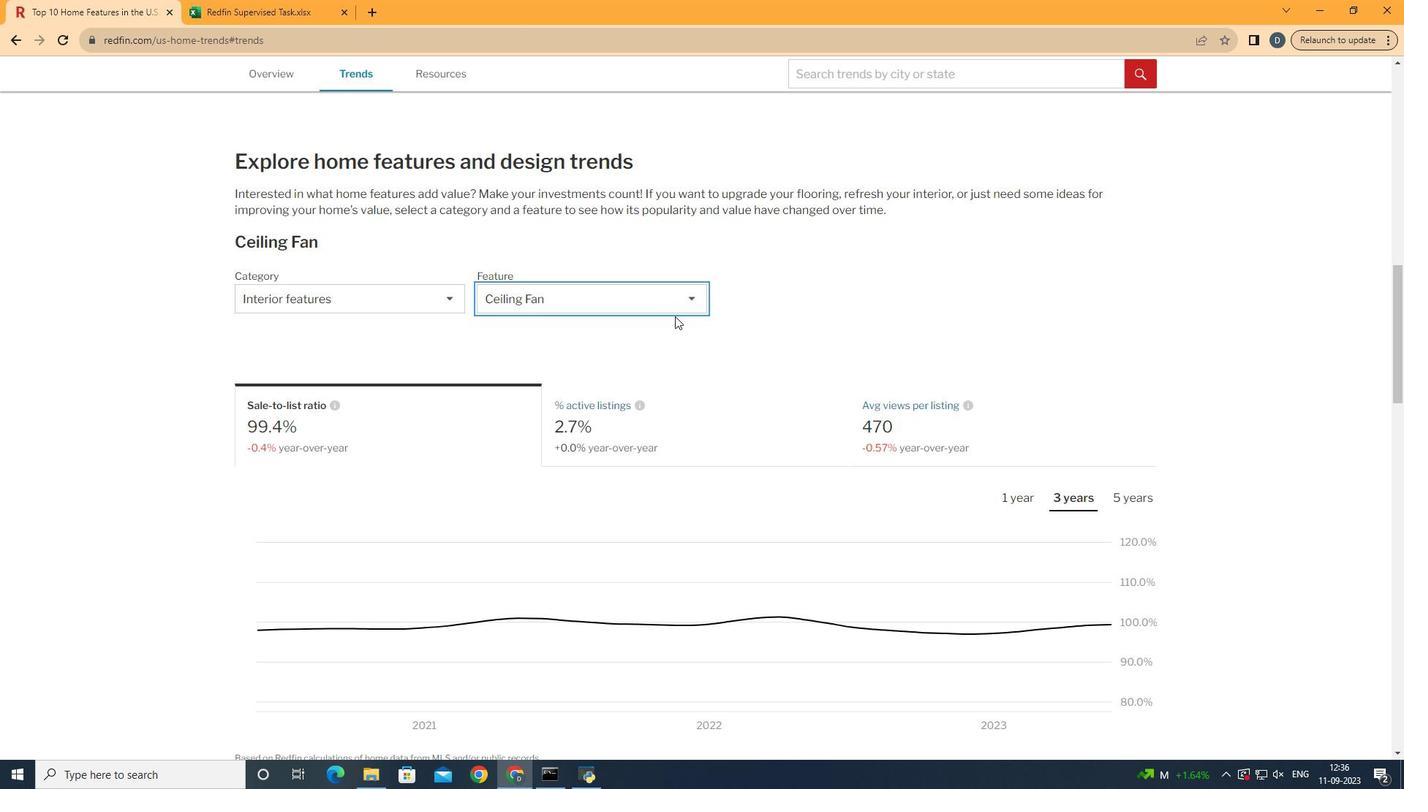 
Action: Mouse pressed left at (675, 290)
Screenshot: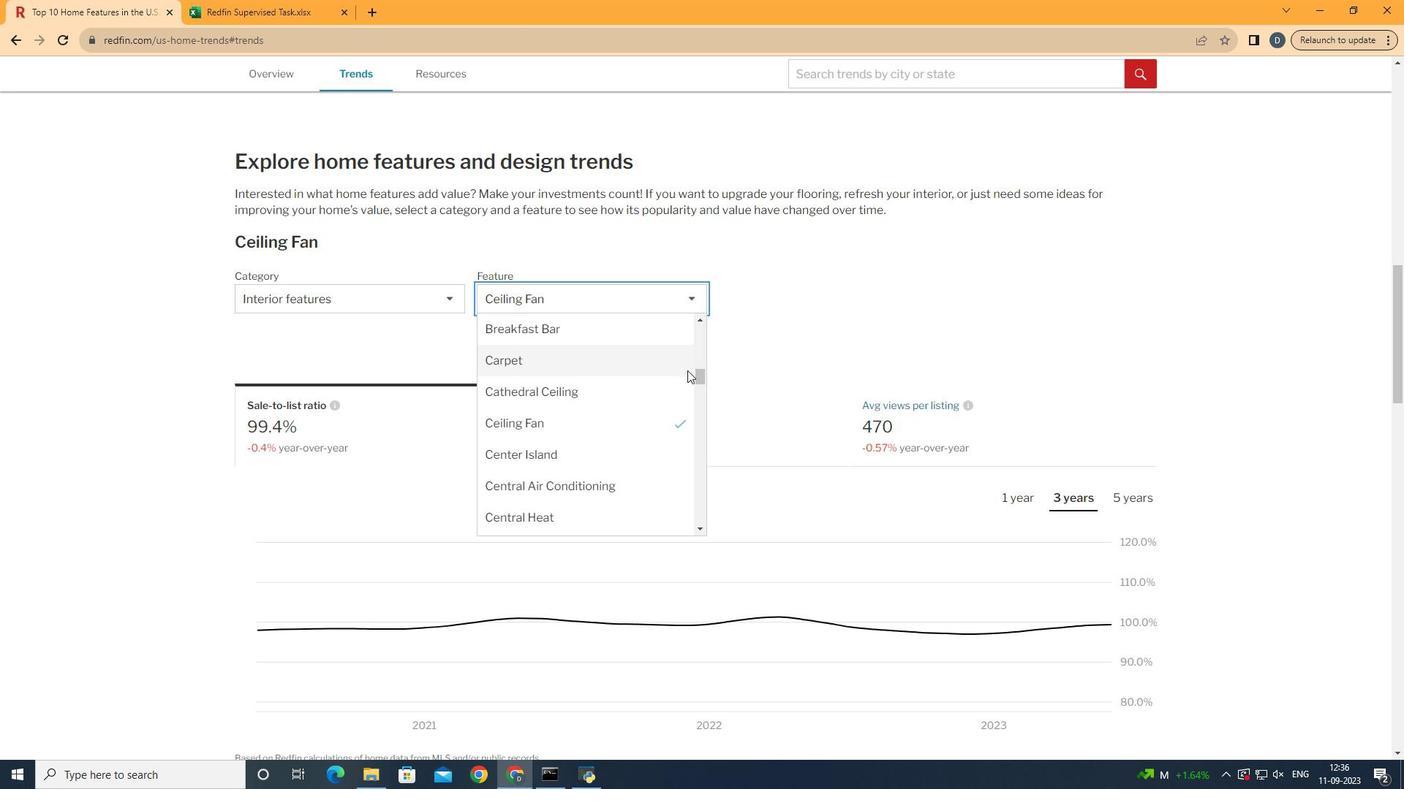 
Action: Mouse moved to (642, 451)
Screenshot: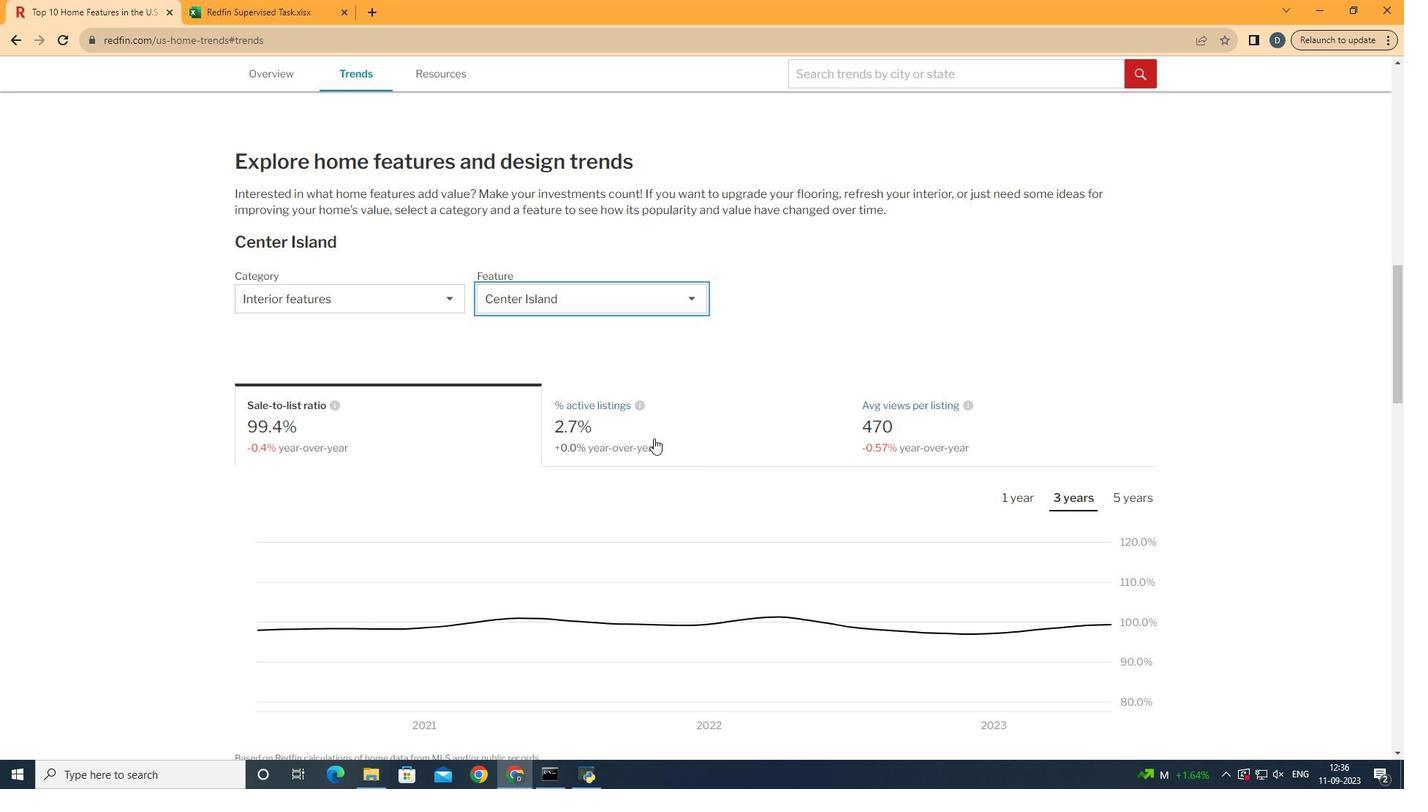 
Action: Mouse pressed left at (642, 451)
Screenshot: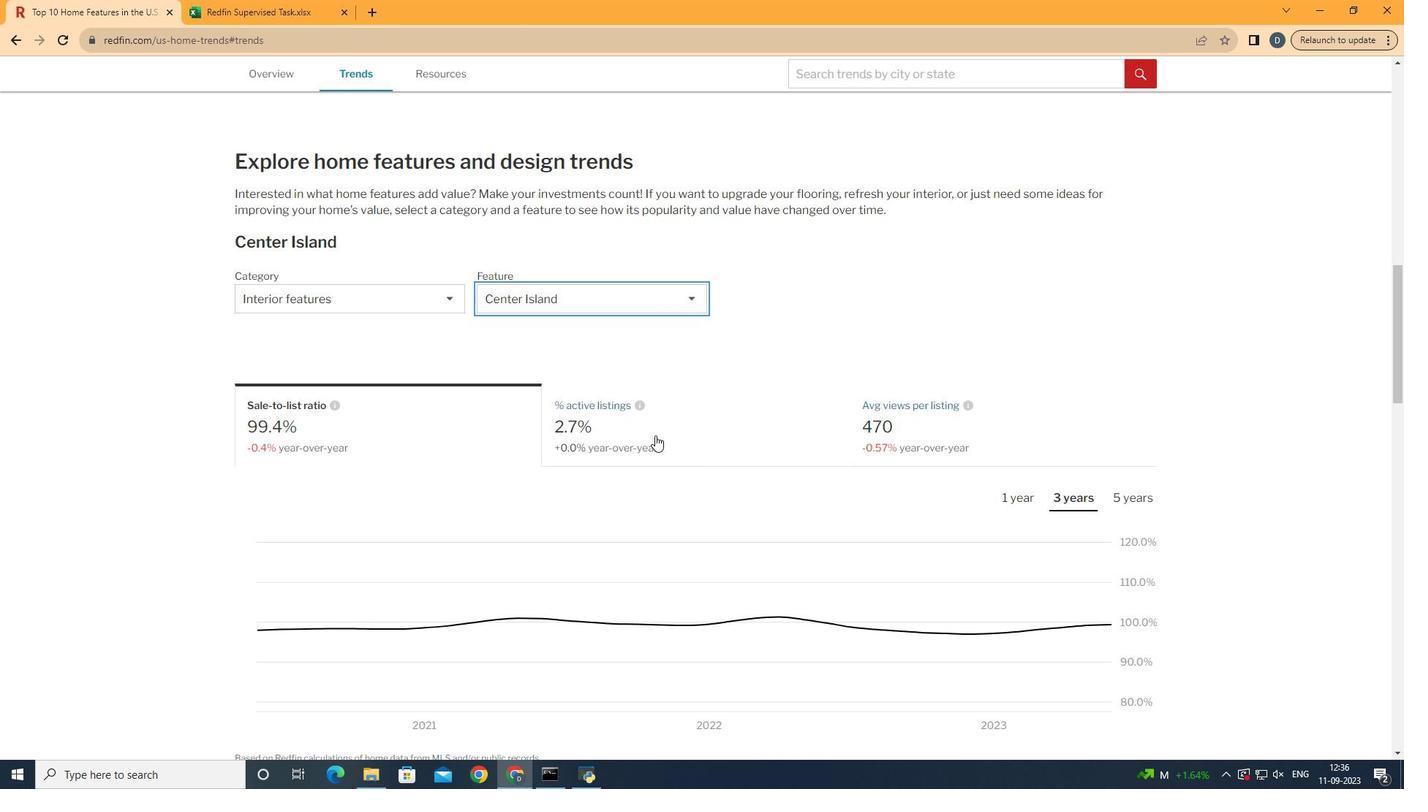 
Action: Mouse moved to (476, 429)
Screenshot: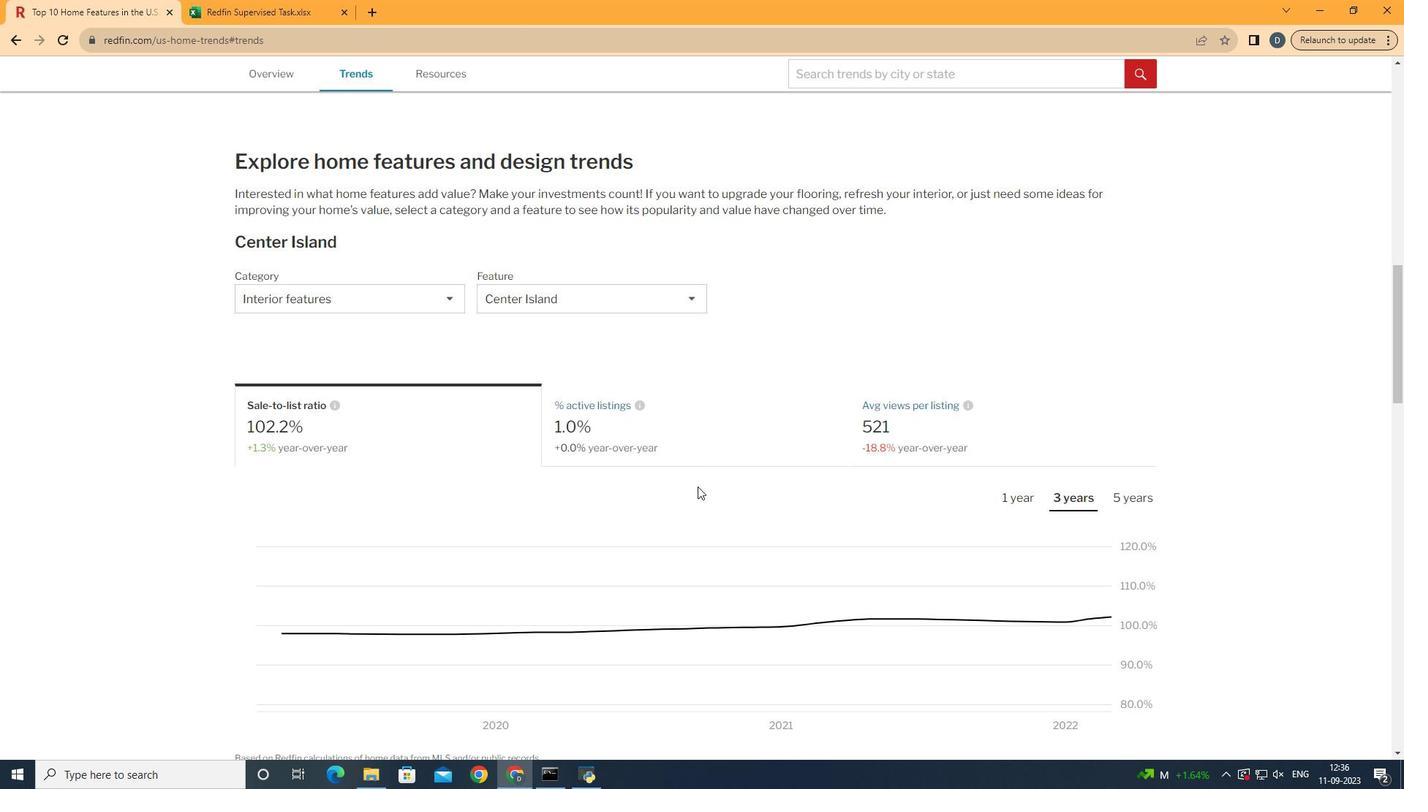 
Action: Mouse pressed left at (476, 429)
Screenshot: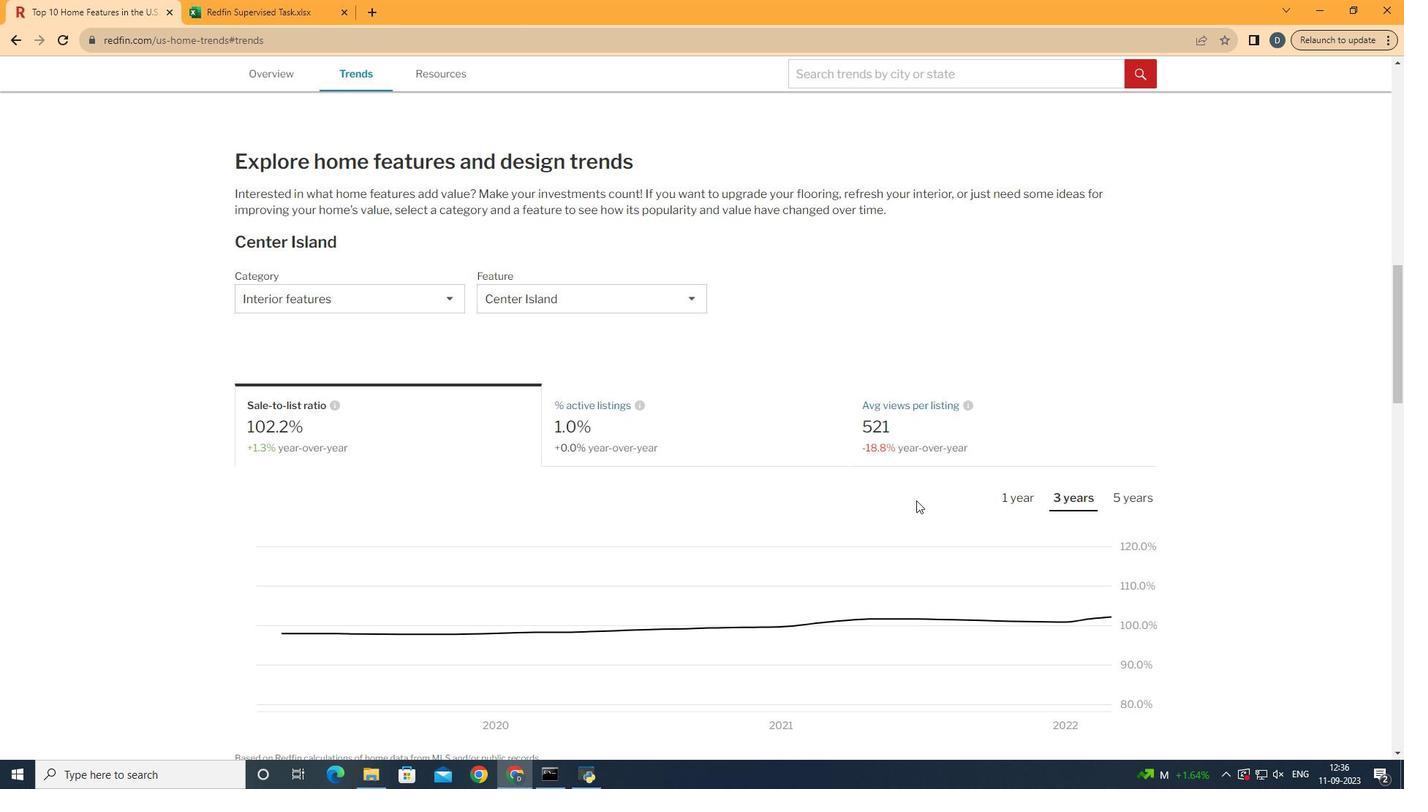 
Action: Mouse moved to (1021, 507)
Screenshot: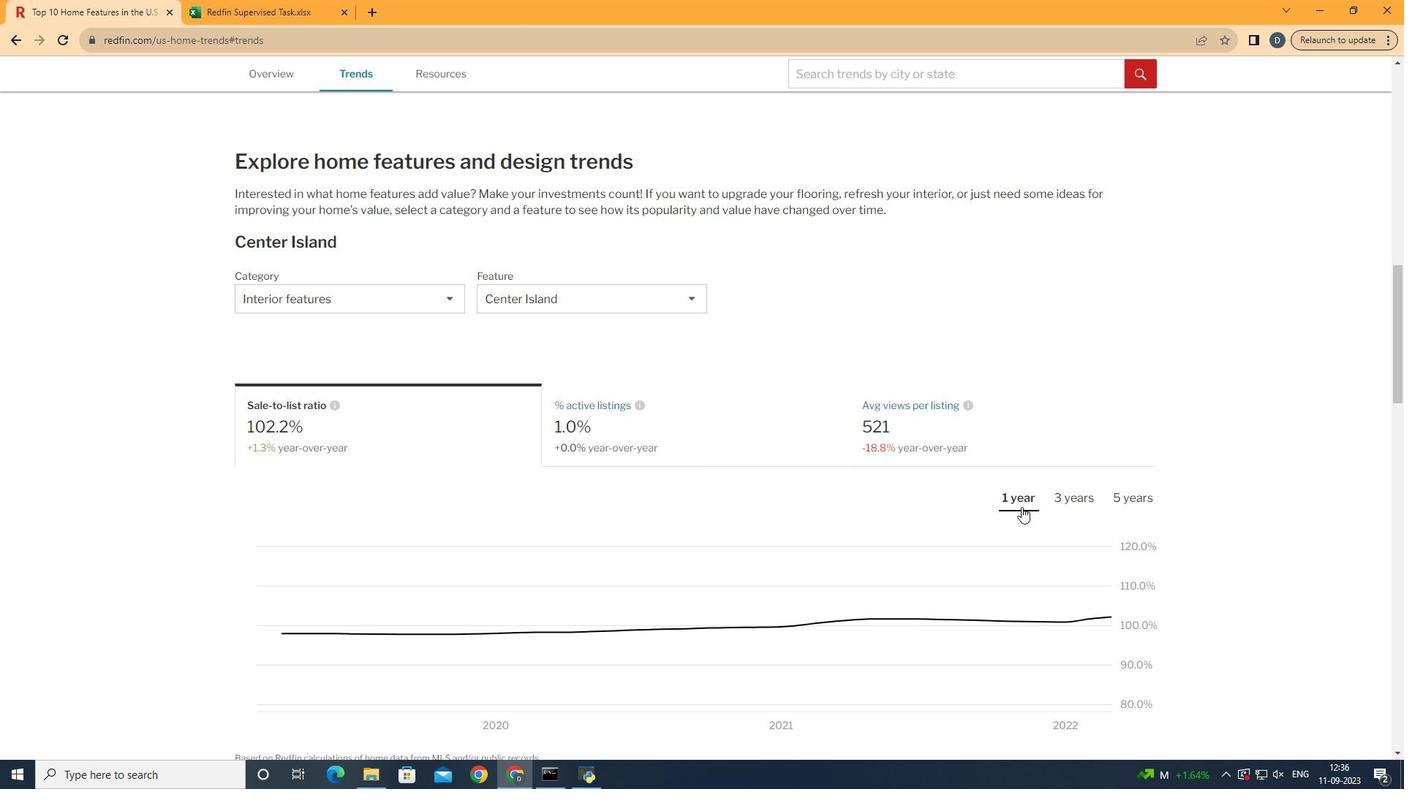 
Action: Mouse pressed left at (1021, 507)
Screenshot: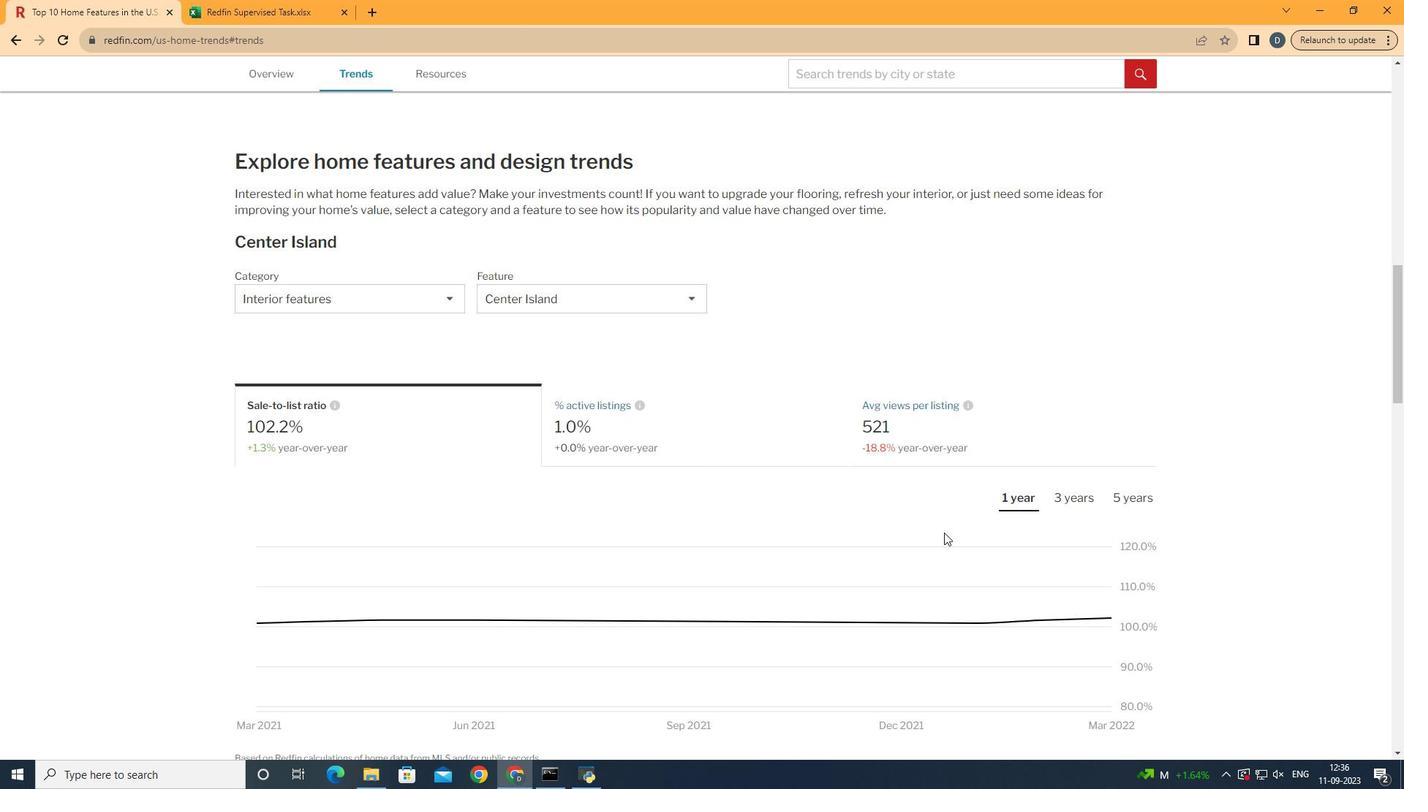 
Action: Mouse moved to (330, 567)
Screenshot: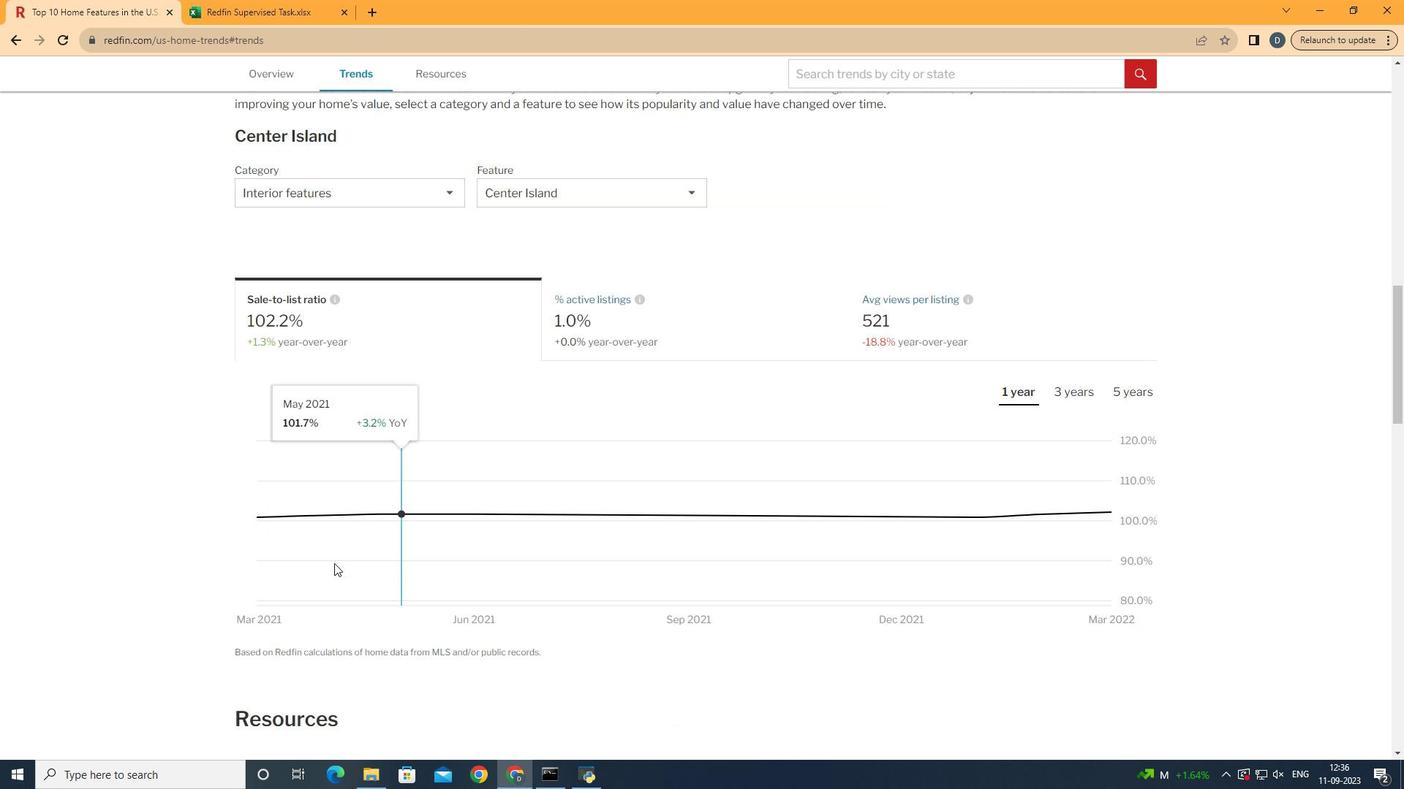 
Action: Mouse scrolled (330, 566) with delta (0, 0)
Screenshot: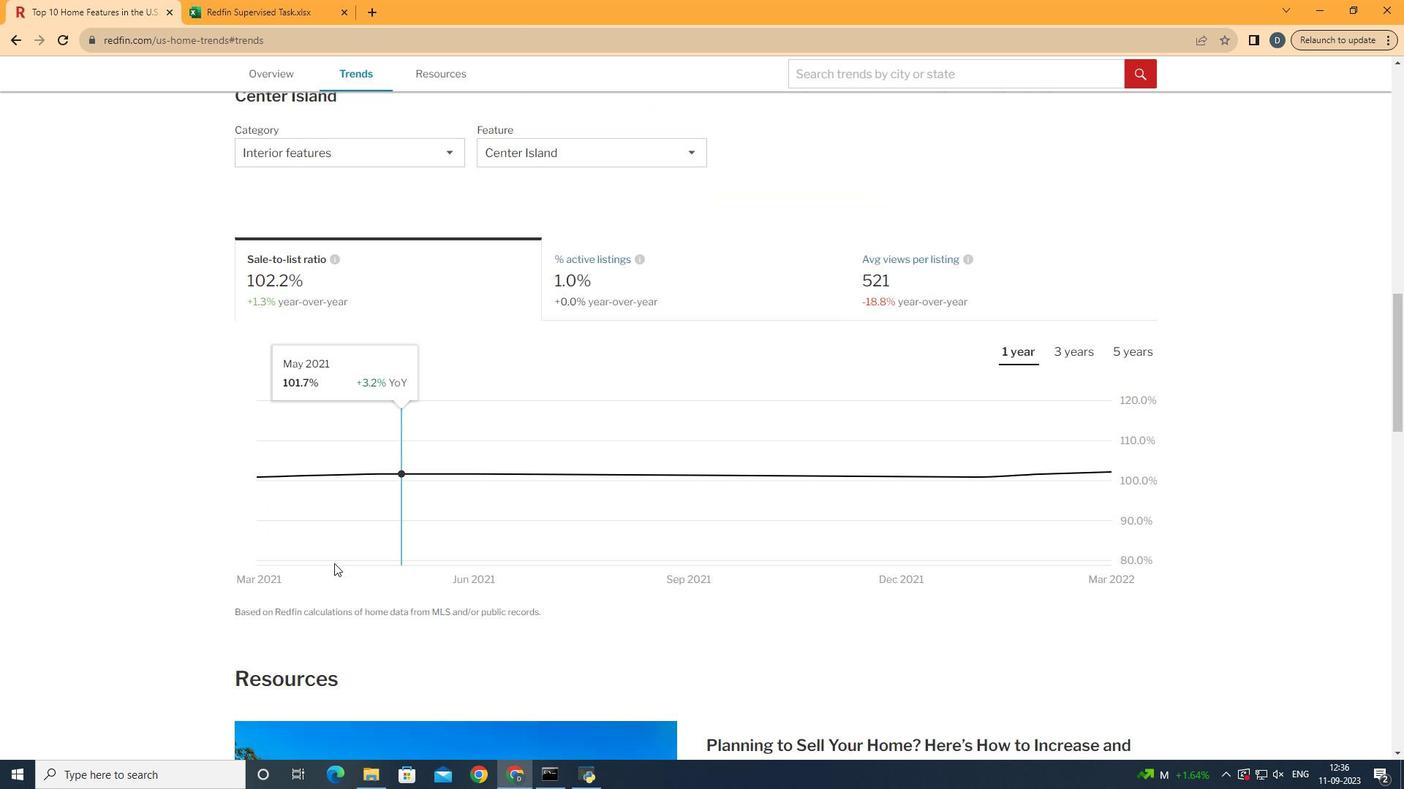 
Action: Mouse scrolled (330, 566) with delta (0, 0)
Screenshot: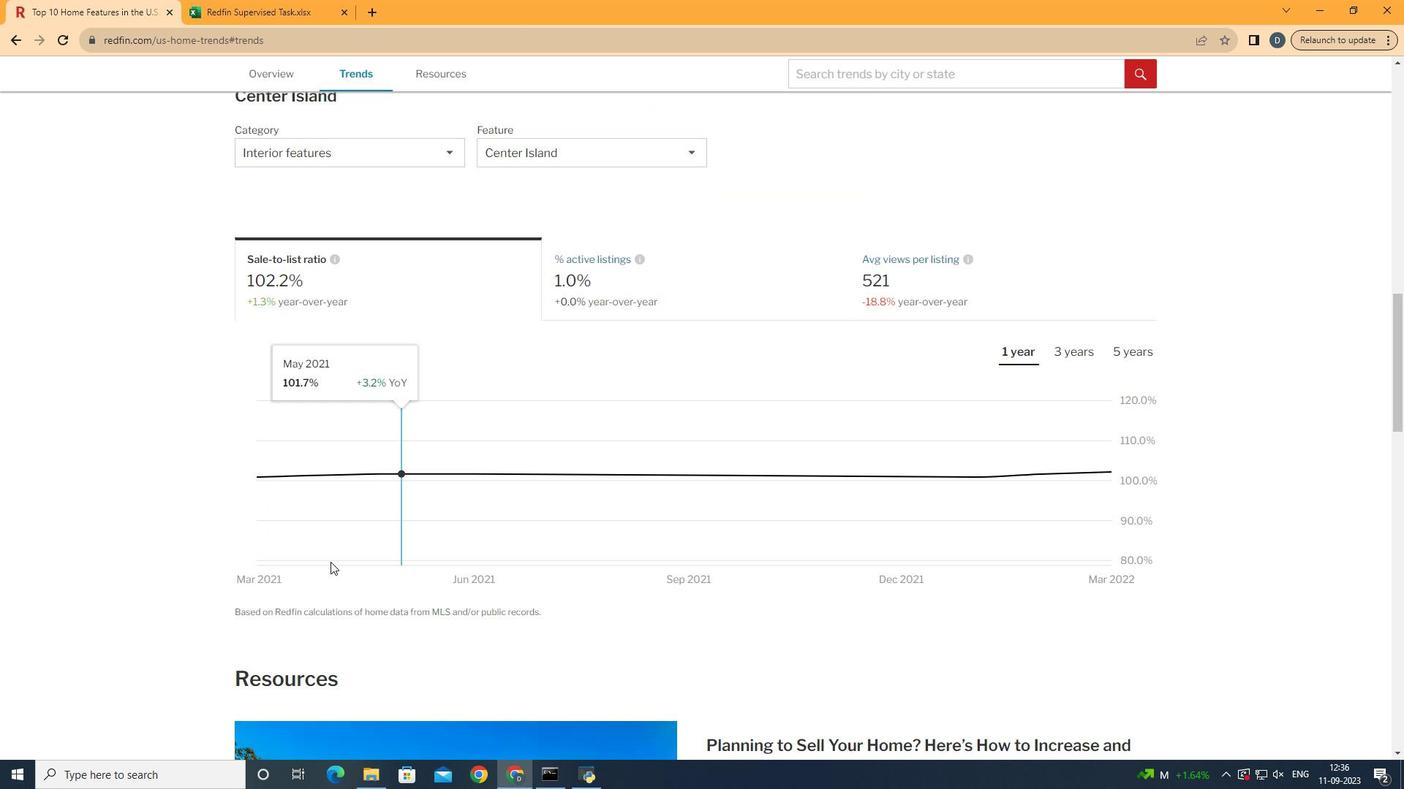 
Action: Mouse moved to (1119, 484)
Screenshot: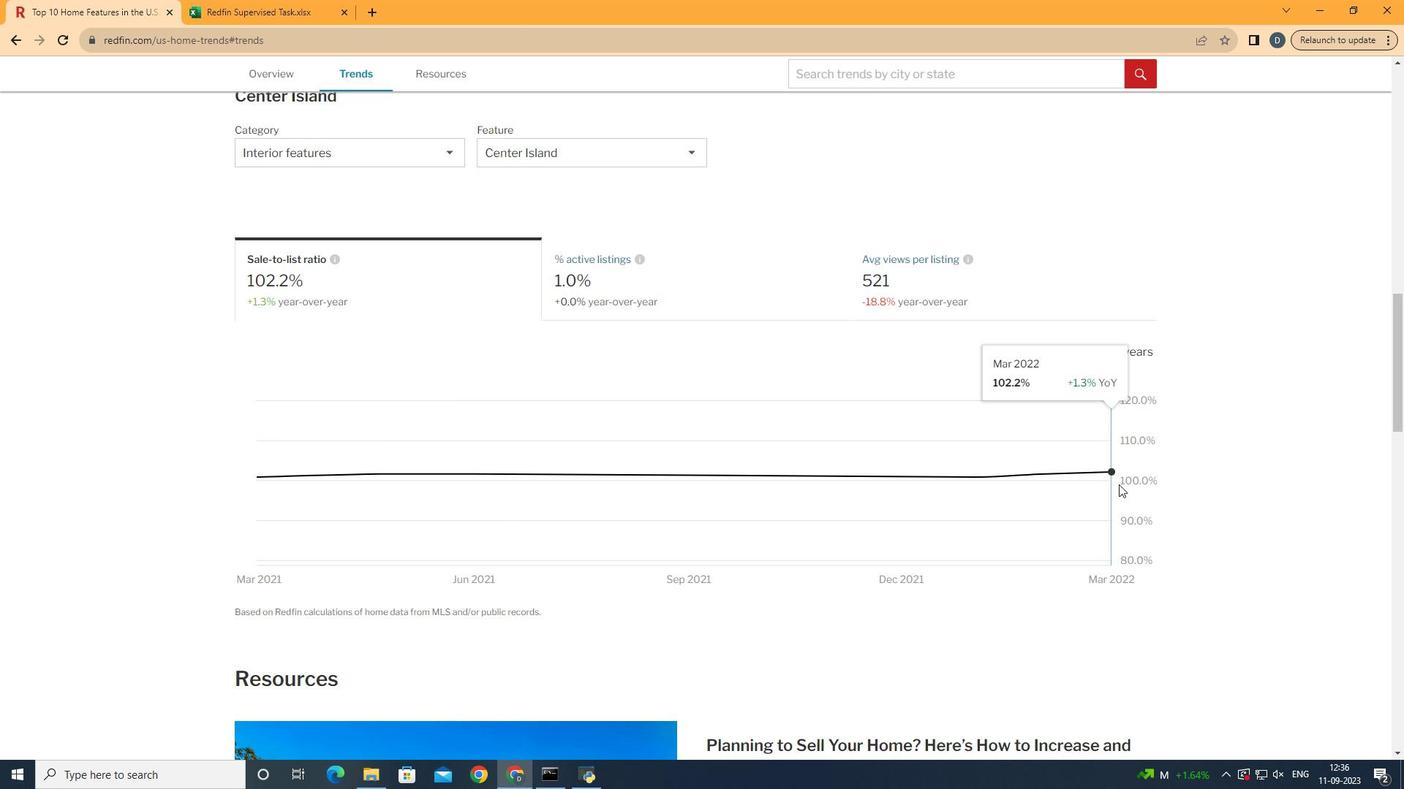 
